 Task: Look for space in Aytos, Bulgaria from 4th September, 2023 to 10th September, 2023 for 1 adult in price range Rs.9000 to Rs.17000. Place can be private room with 1  bedroom having 1 bed and 1 bathroom. Property type can be hotel. Booking option can be shelf check-in. Required host language is English.
Action: Mouse moved to (737, 131)
Screenshot: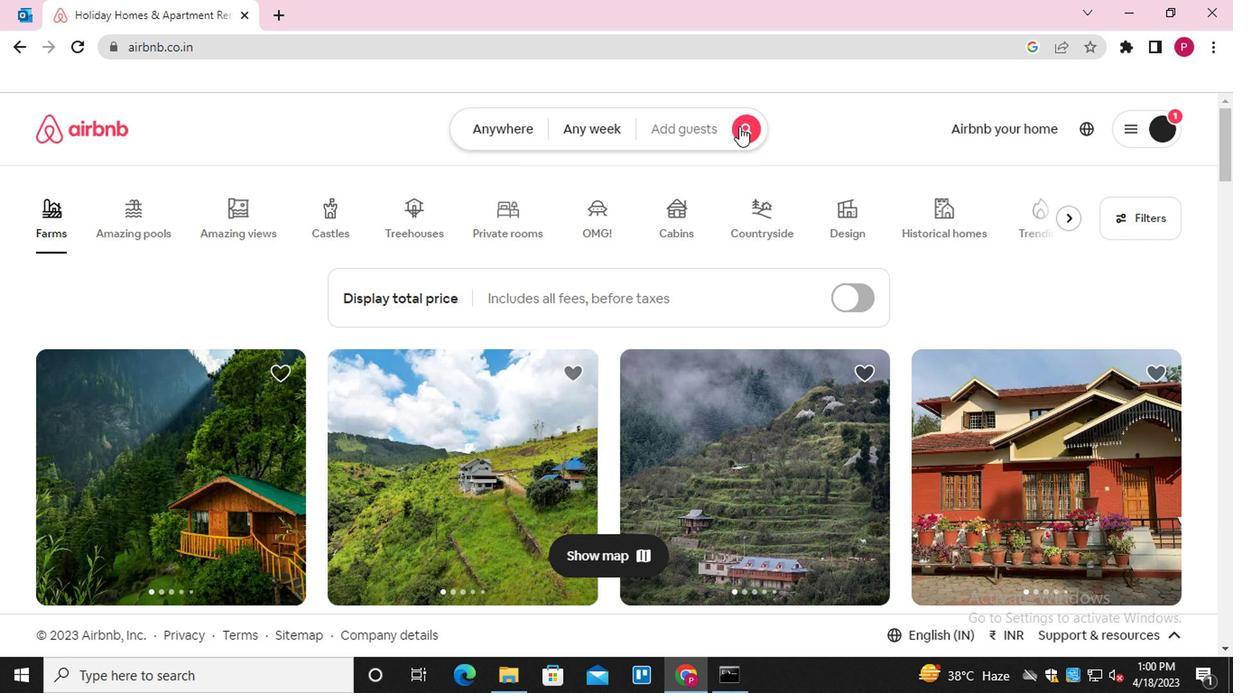 
Action: Mouse pressed left at (737, 131)
Screenshot: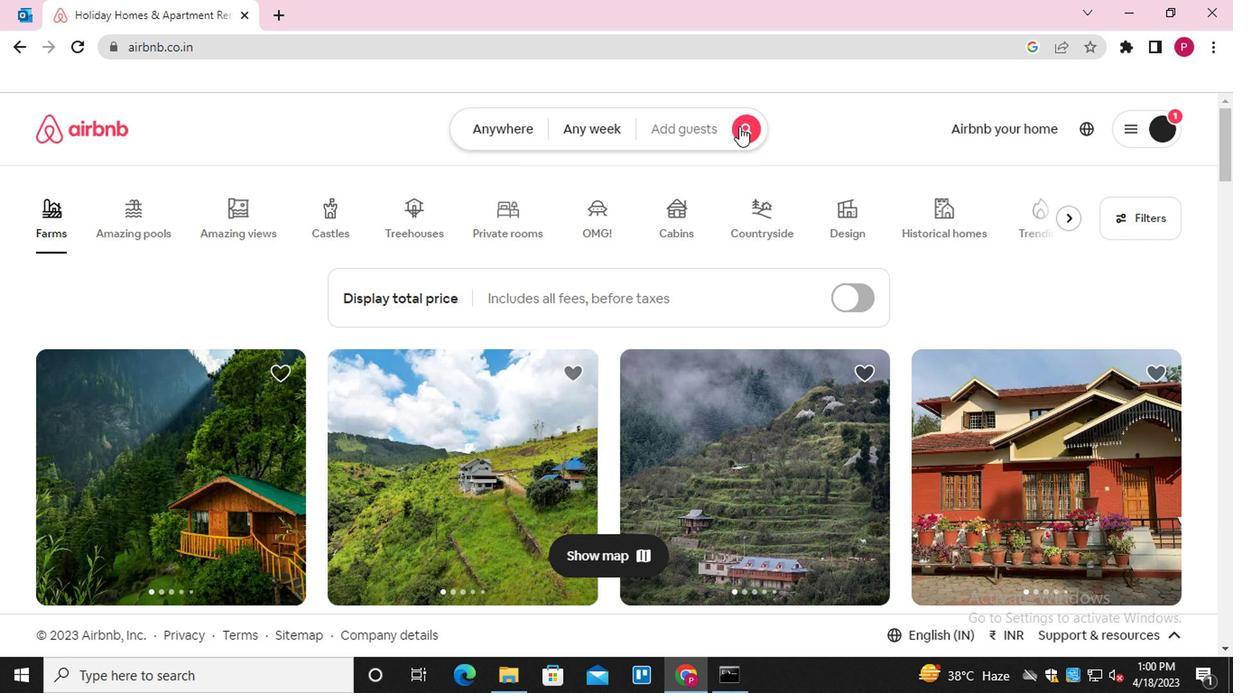 
Action: Mouse moved to (383, 203)
Screenshot: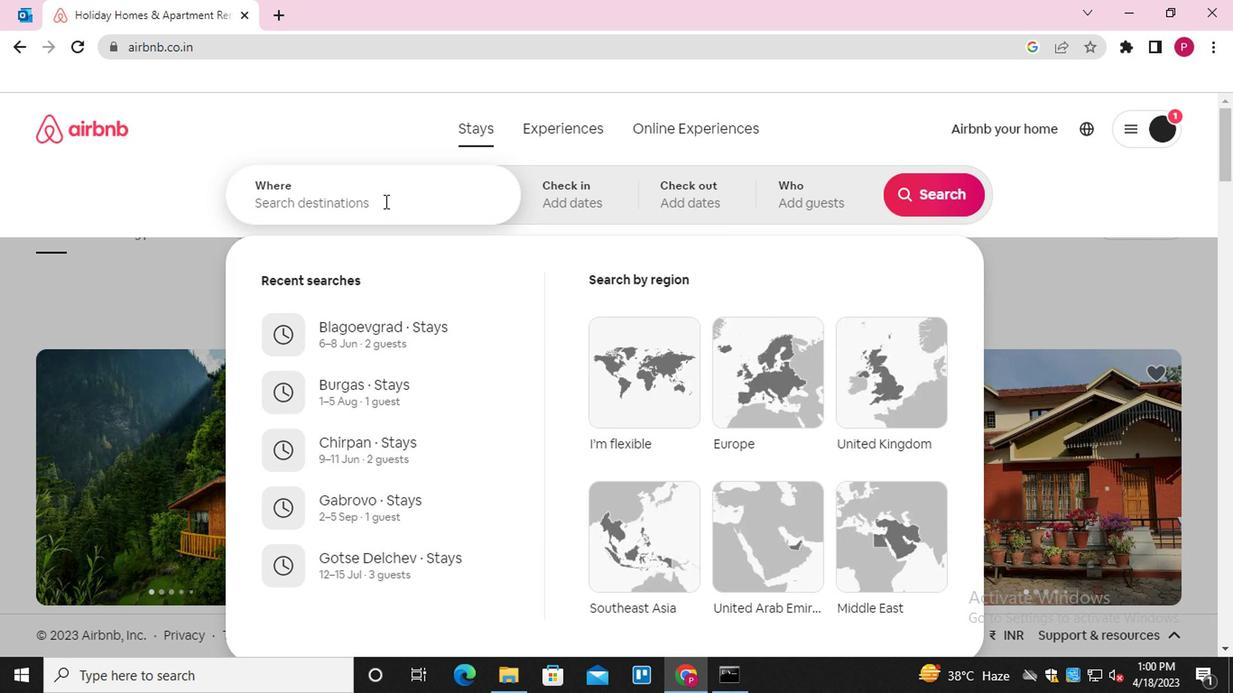 
Action: Mouse pressed left at (383, 203)
Screenshot: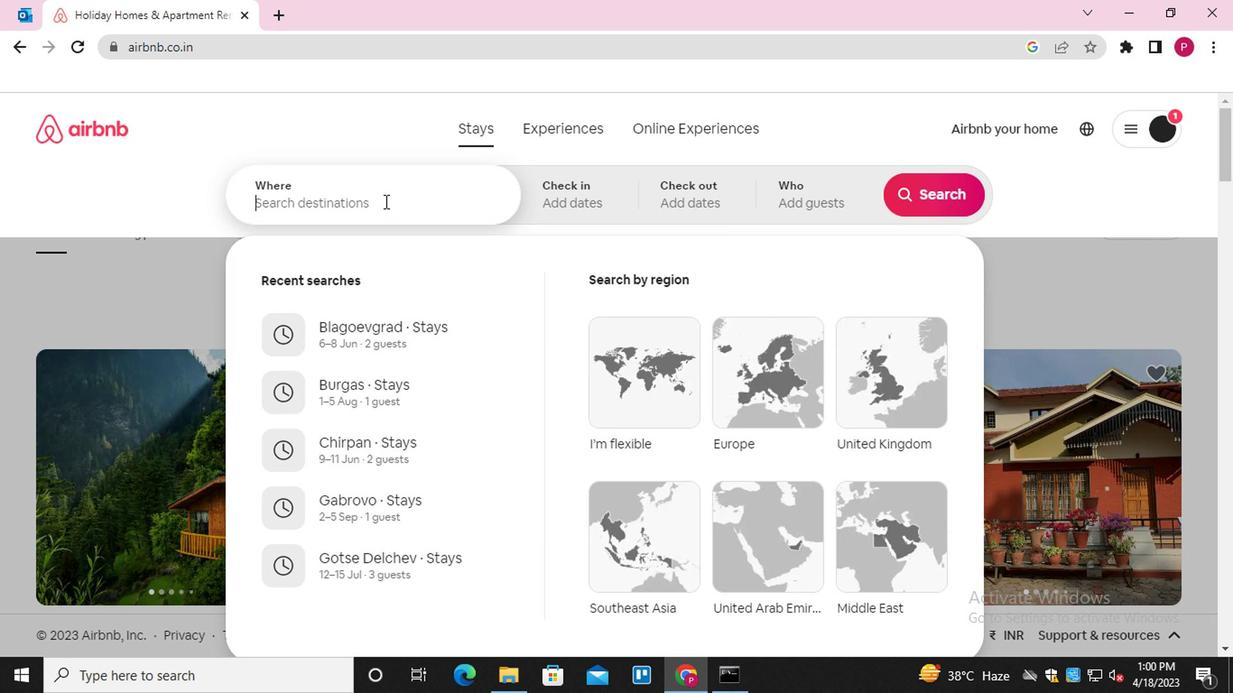 
Action: Key pressed <Key.shift>AYTOS
Screenshot: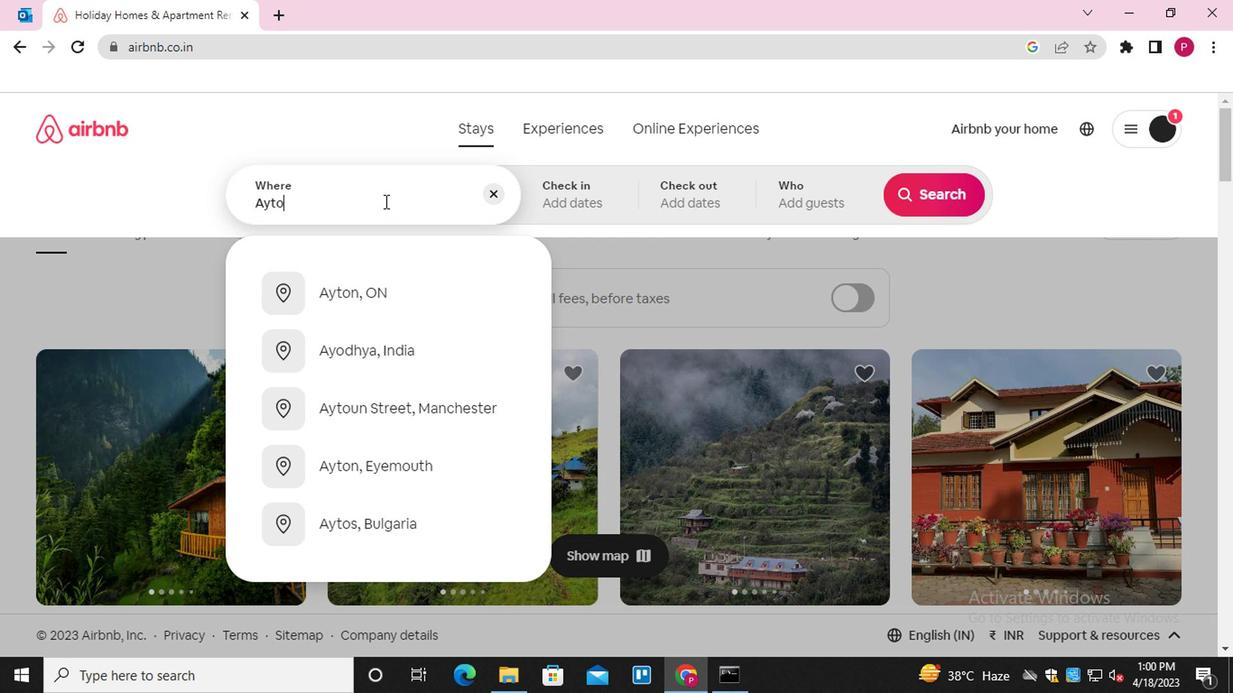 
Action: Mouse moved to (410, 293)
Screenshot: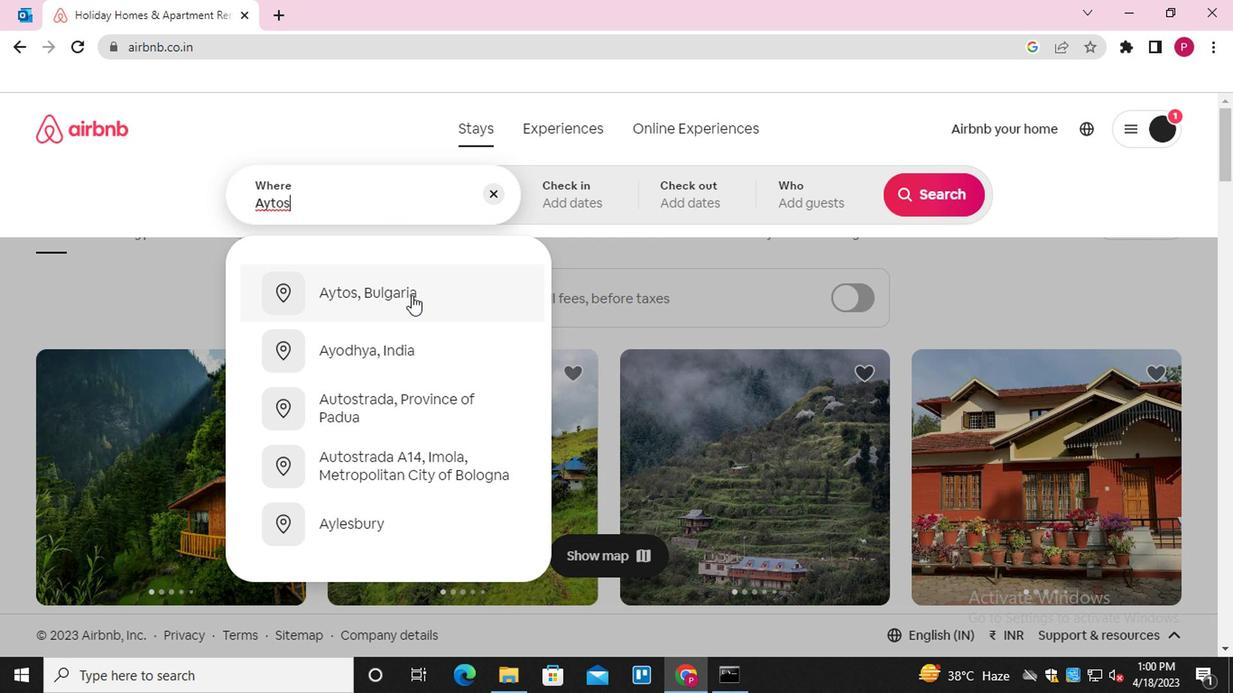 
Action: Mouse pressed left at (410, 293)
Screenshot: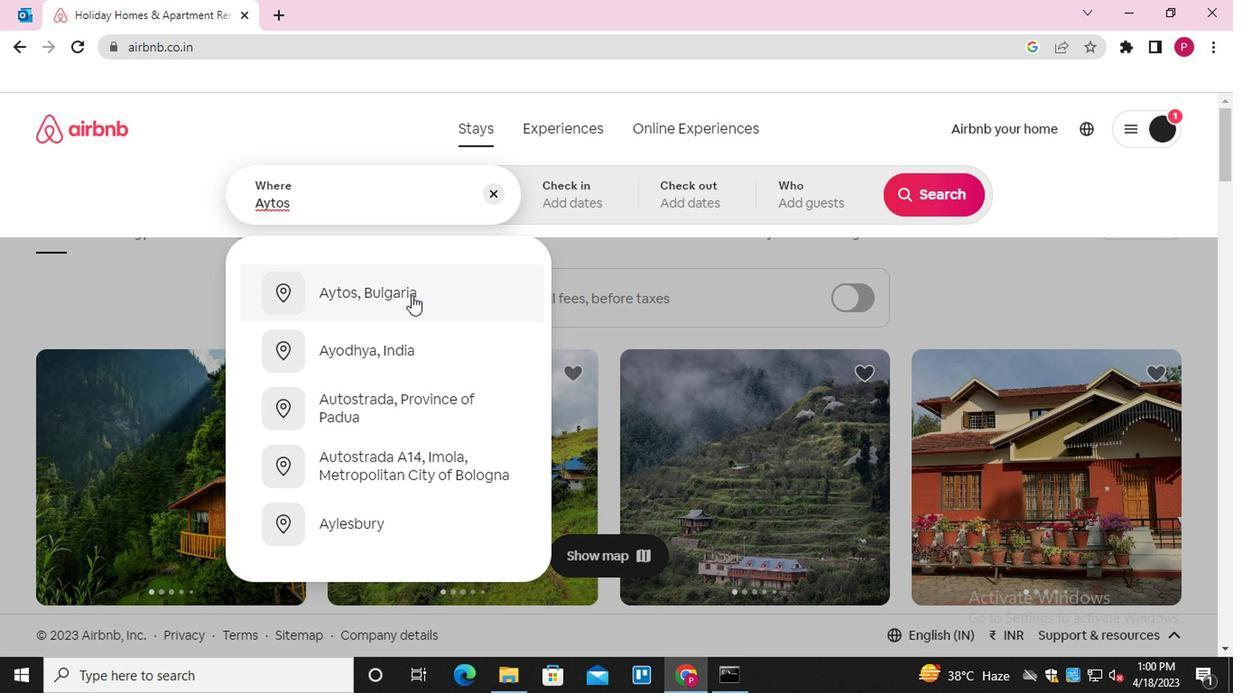 
Action: Mouse moved to (922, 332)
Screenshot: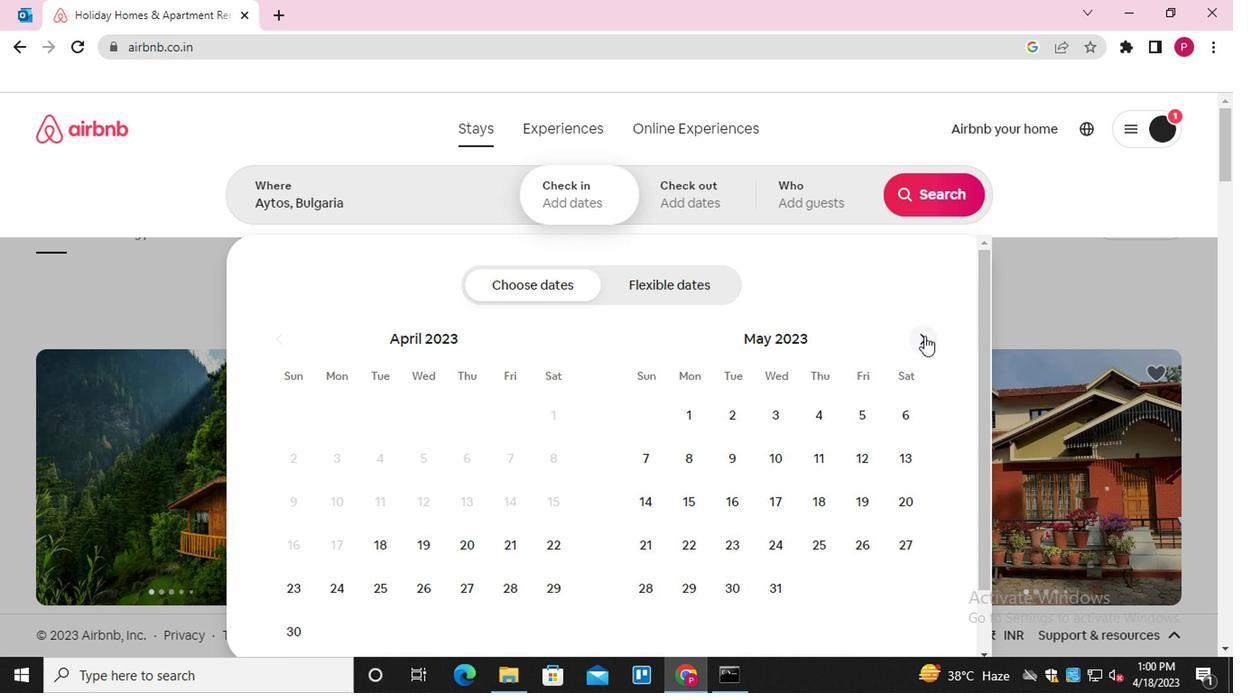 
Action: Mouse pressed left at (922, 332)
Screenshot: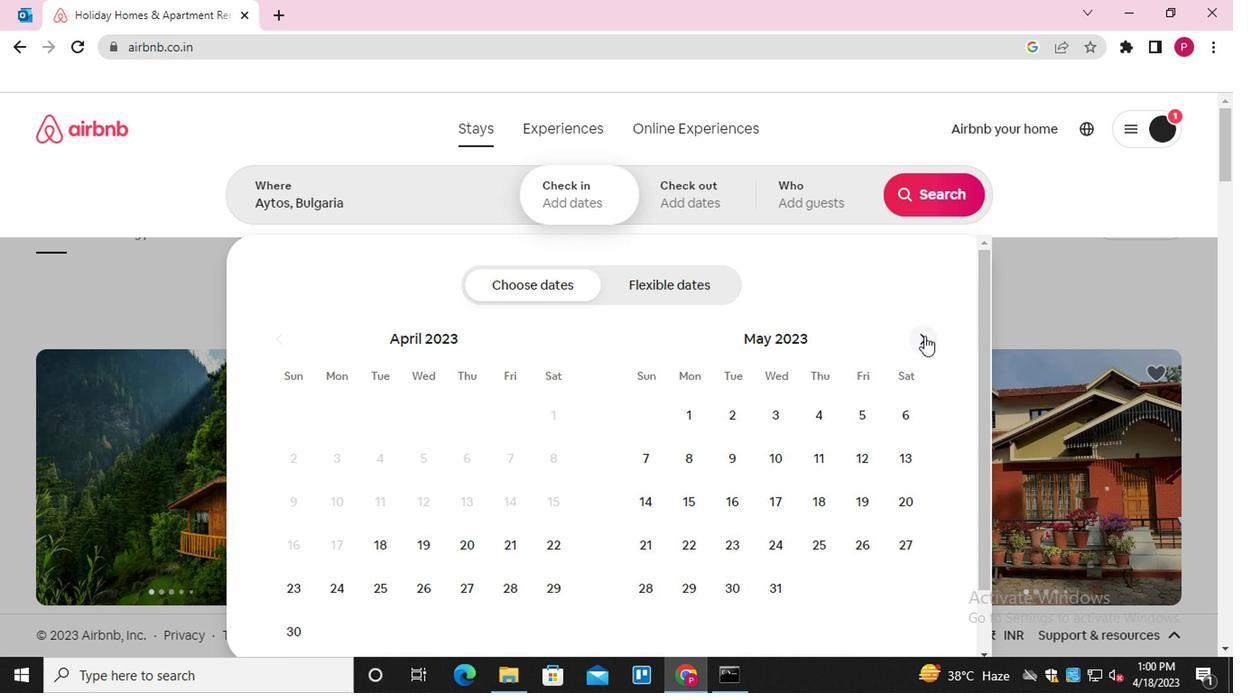 
Action: Mouse pressed left at (922, 332)
Screenshot: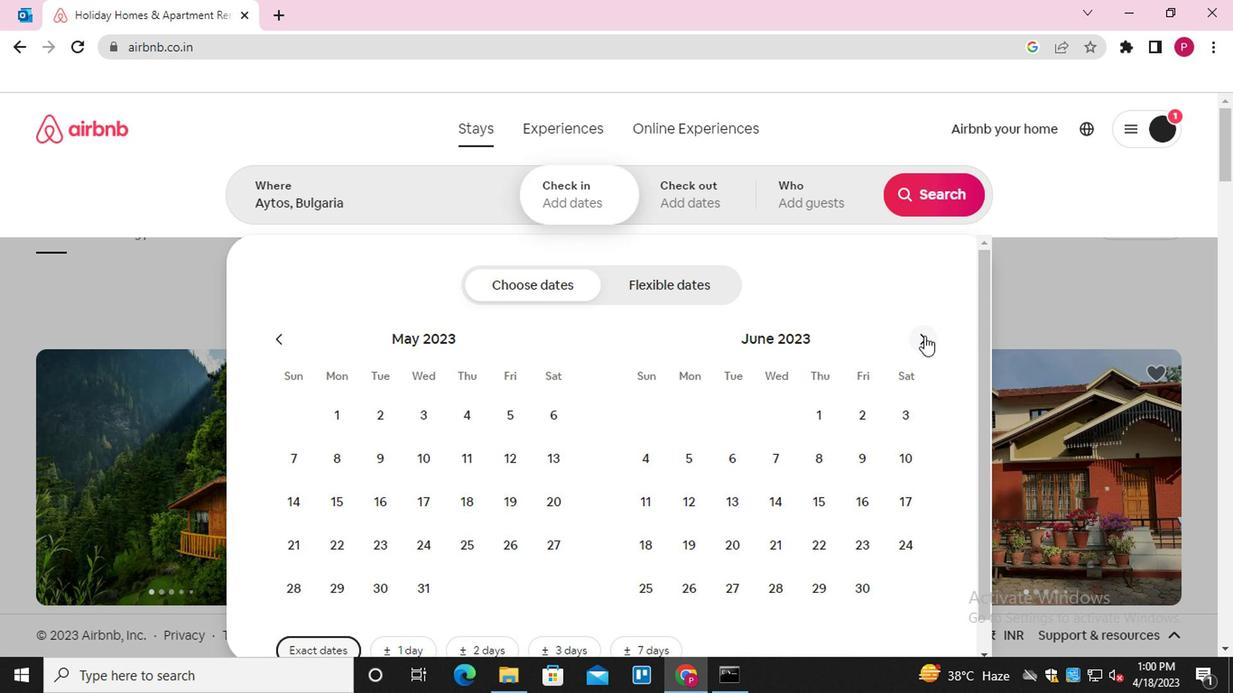 
Action: Mouse pressed left at (922, 332)
Screenshot: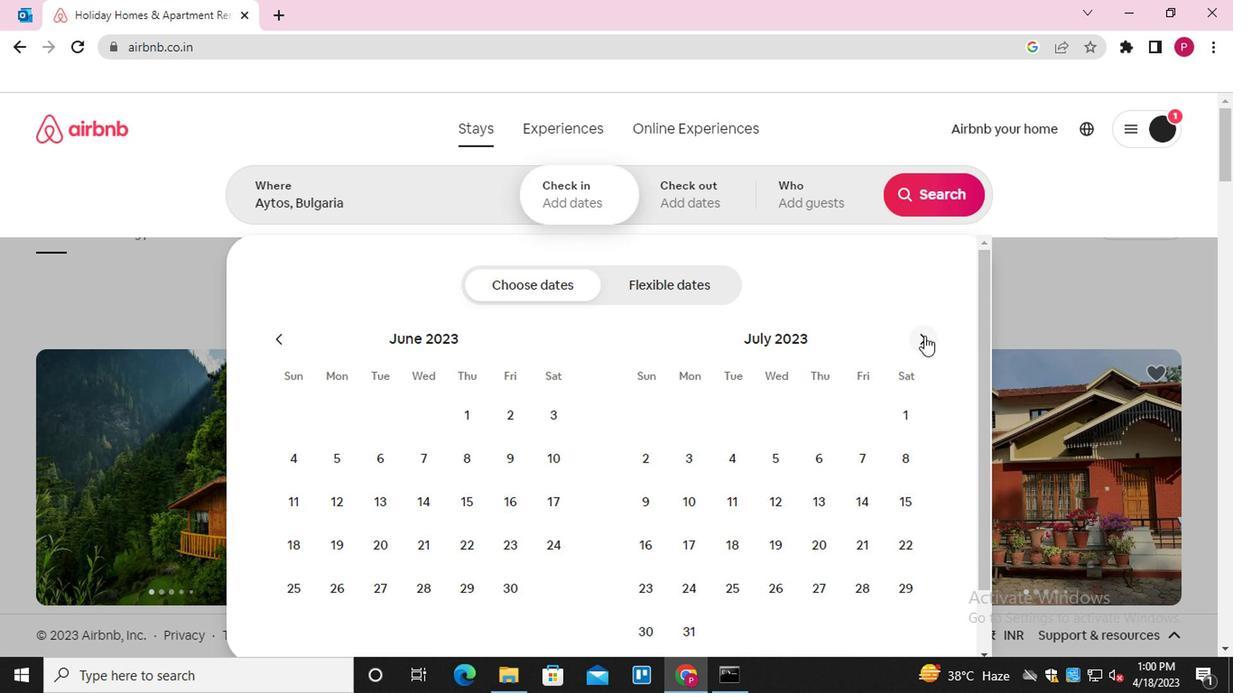 
Action: Mouse pressed left at (922, 332)
Screenshot: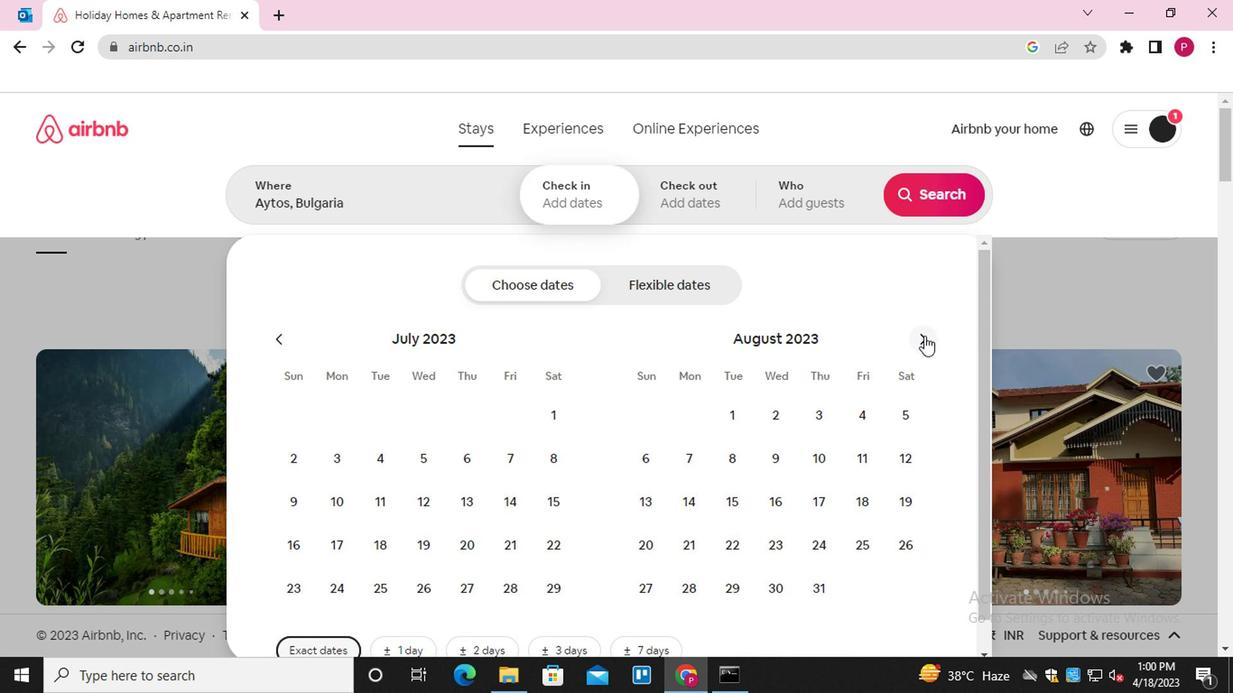 
Action: Mouse moved to (703, 451)
Screenshot: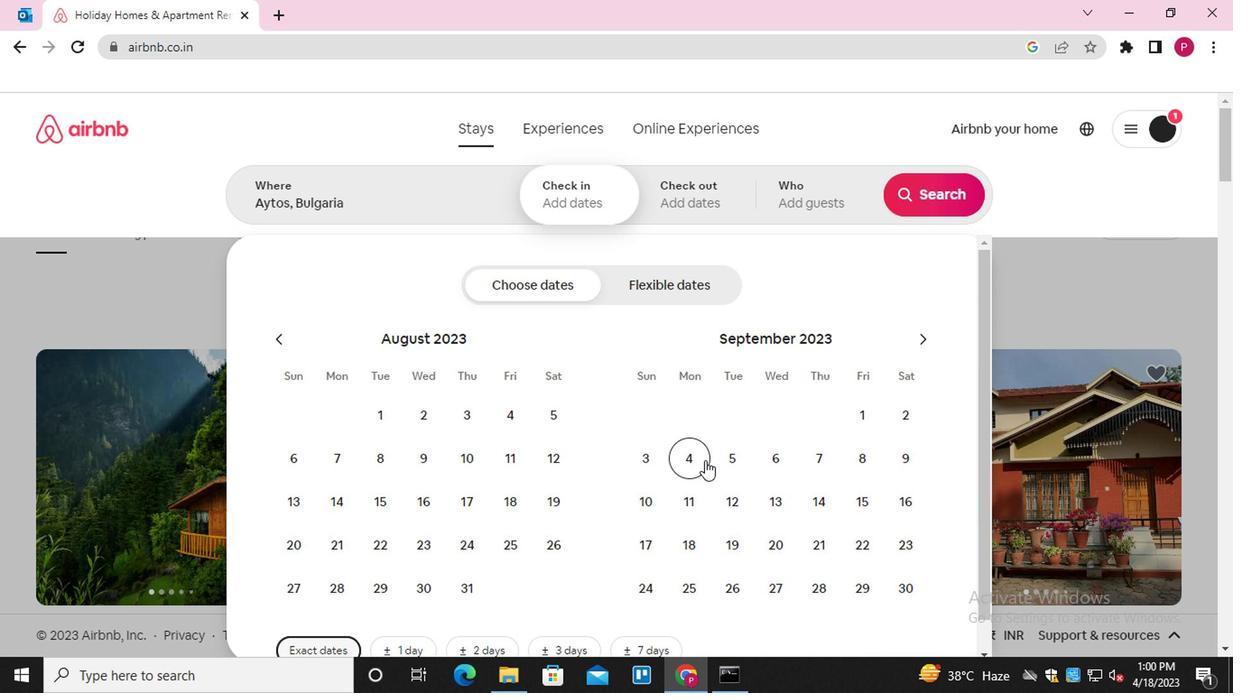 
Action: Mouse pressed left at (703, 451)
Screenshot: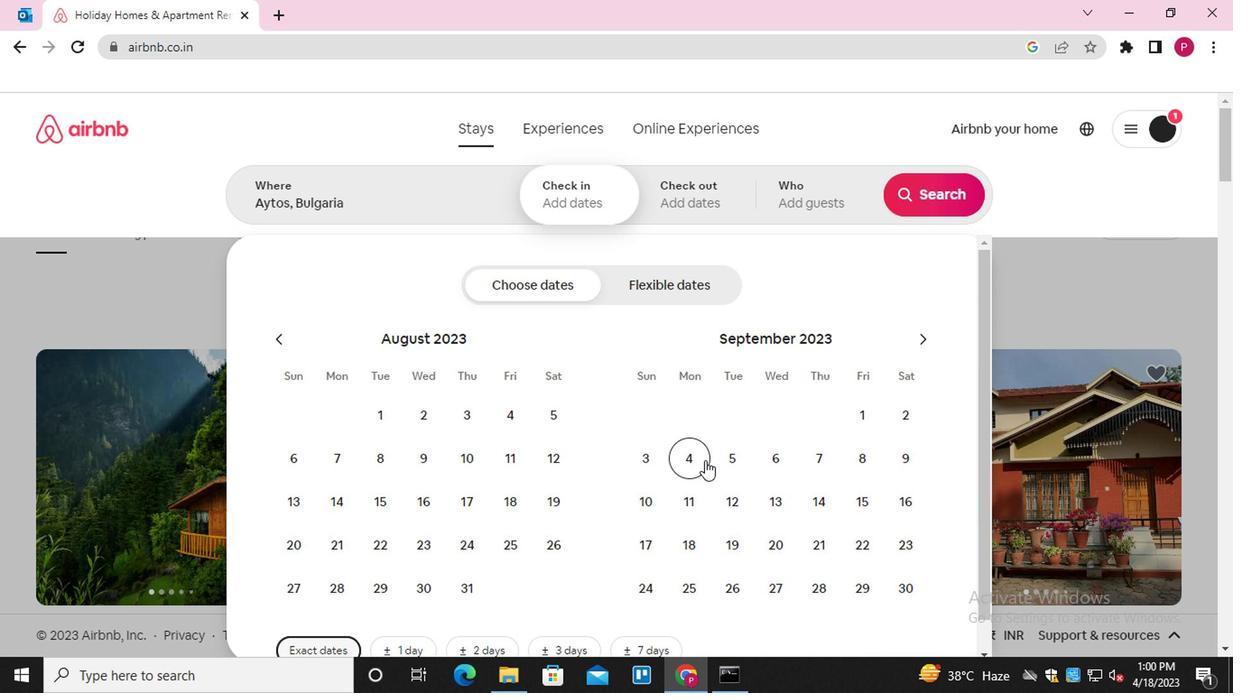 
Action: Mouse moved to (646, 488)
Screenshot: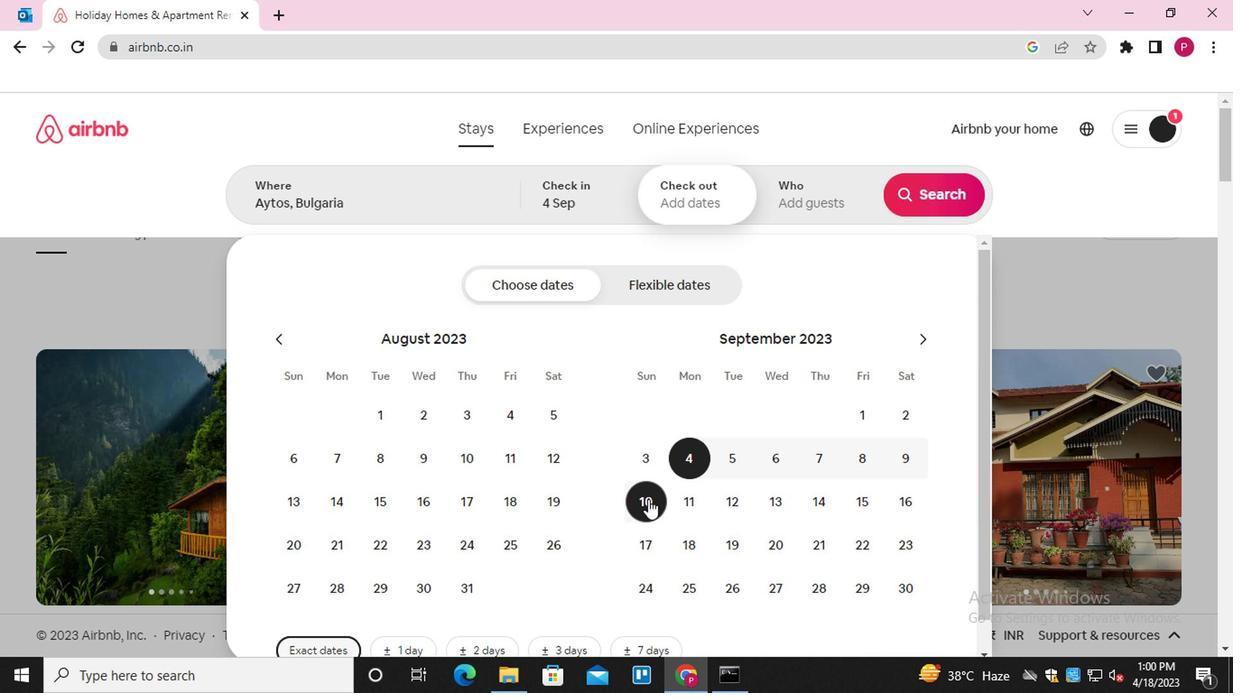 
Action: Mouse pressed left at (646, 488)
Screenshot: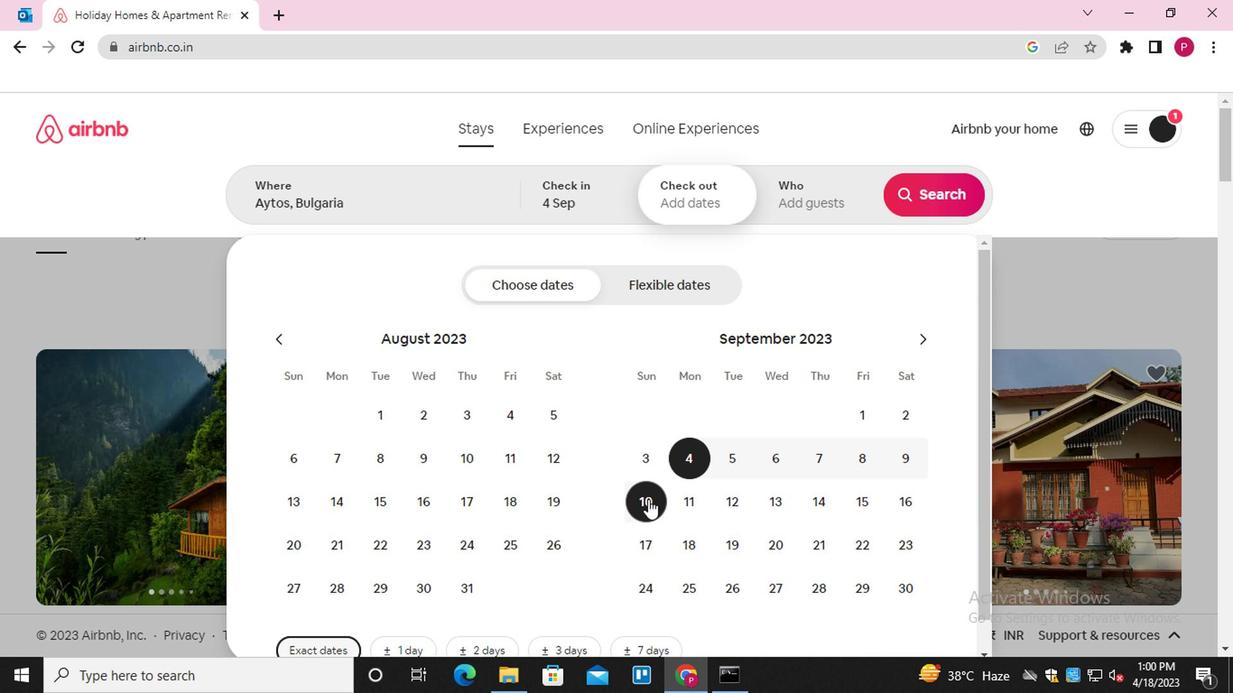 
Action: Mouse moved to (818, 194)
Screenshot: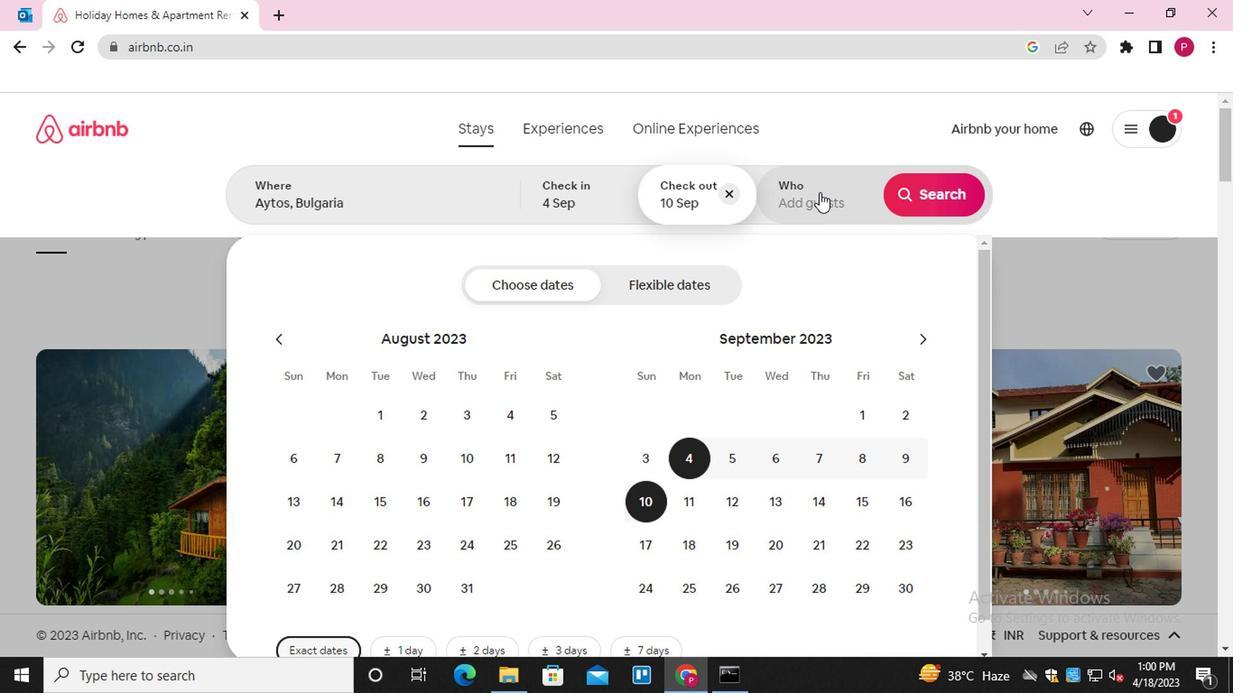 
Action: Mouse pressed left at (818, 194)
Screenshot: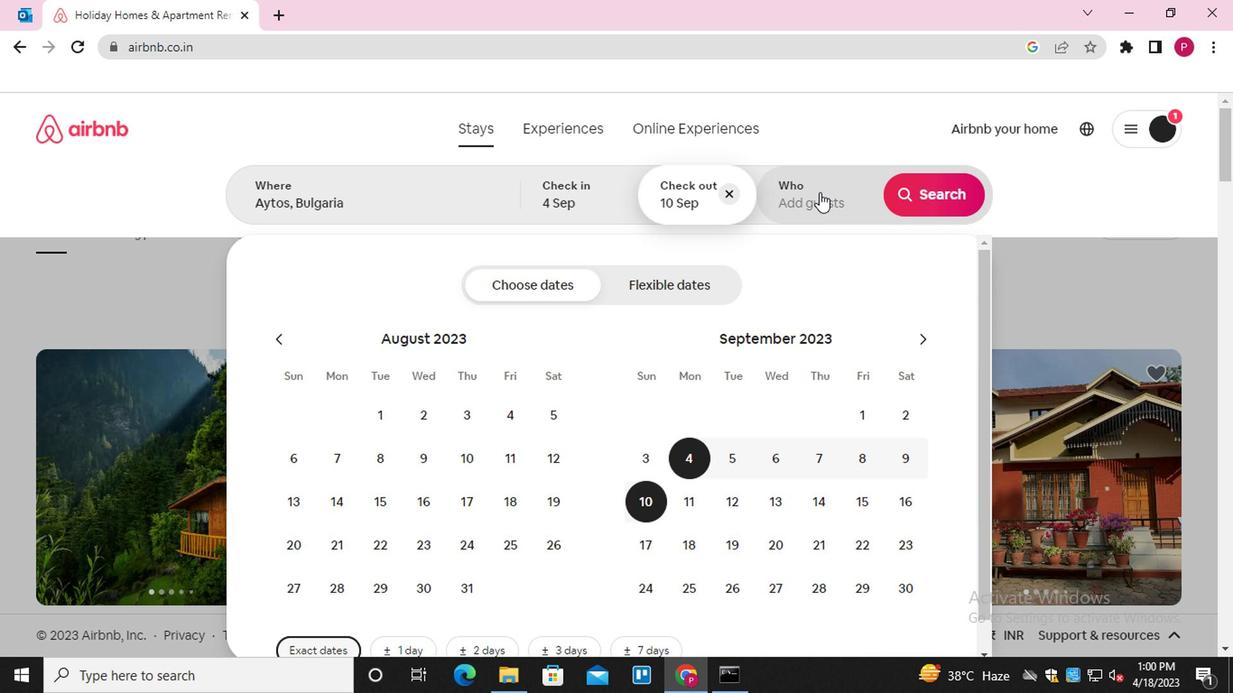 
Action: Mouse moved to (929, 290)
Screenshot: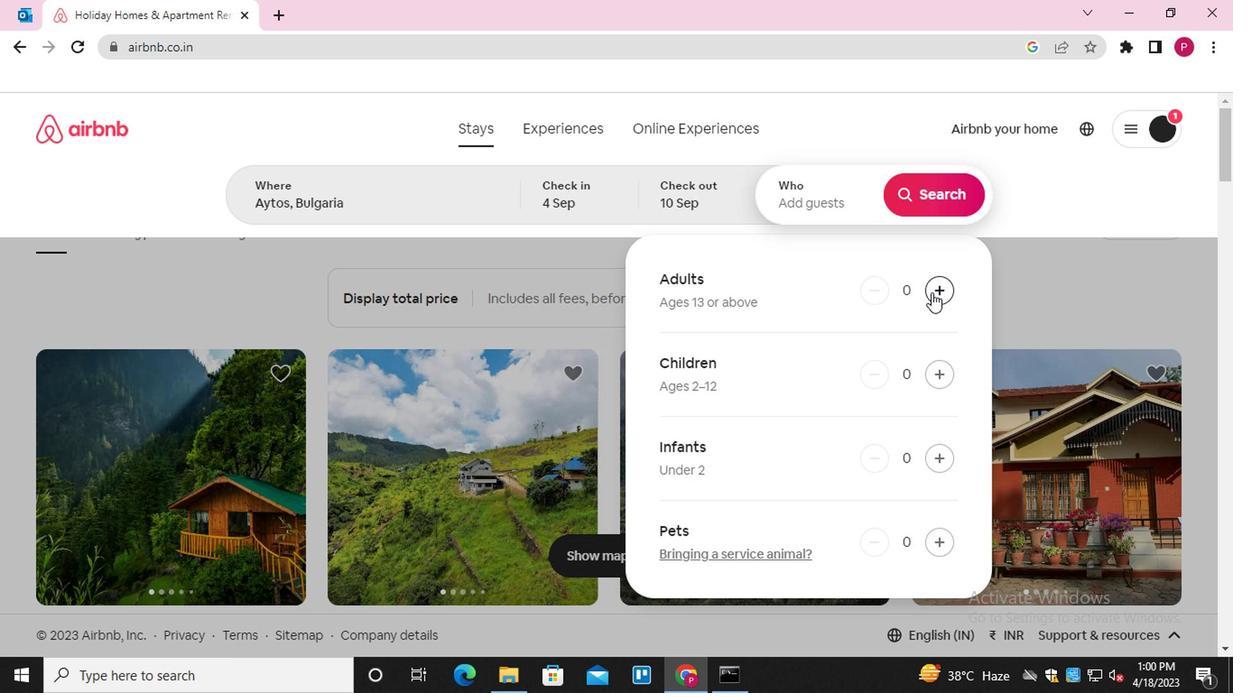 
Action: Mouse pressed left at (929, 290)
Screenshot: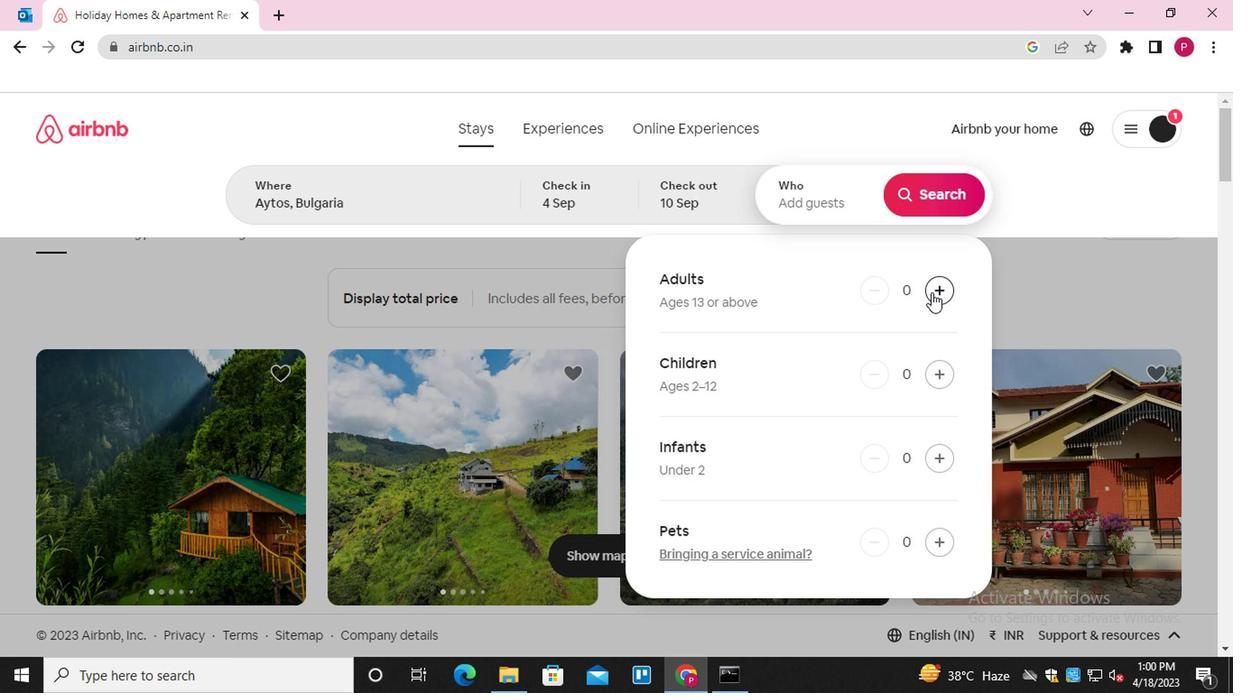 
Action: Mouse moved to (930, 199)
Screenshot: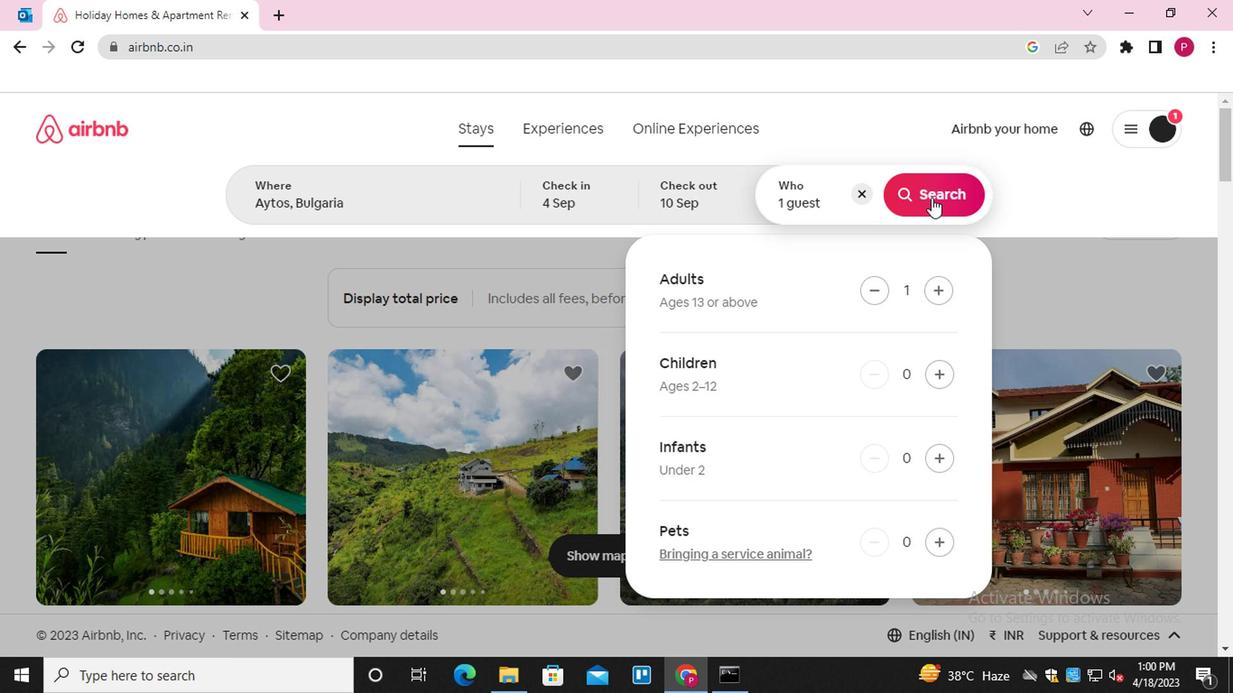 
Action: Mouse pressed left at (930, 199)
Screenshot: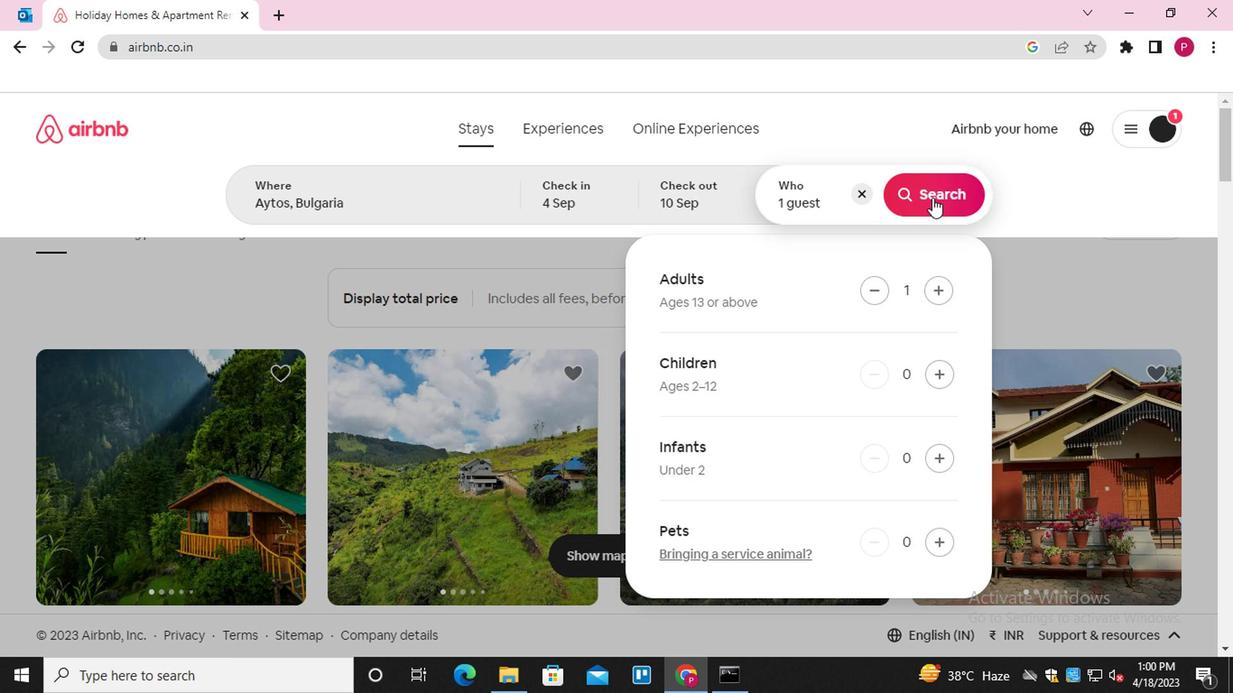 
Action: Mouse moved to (1145, 201)
Screenshot: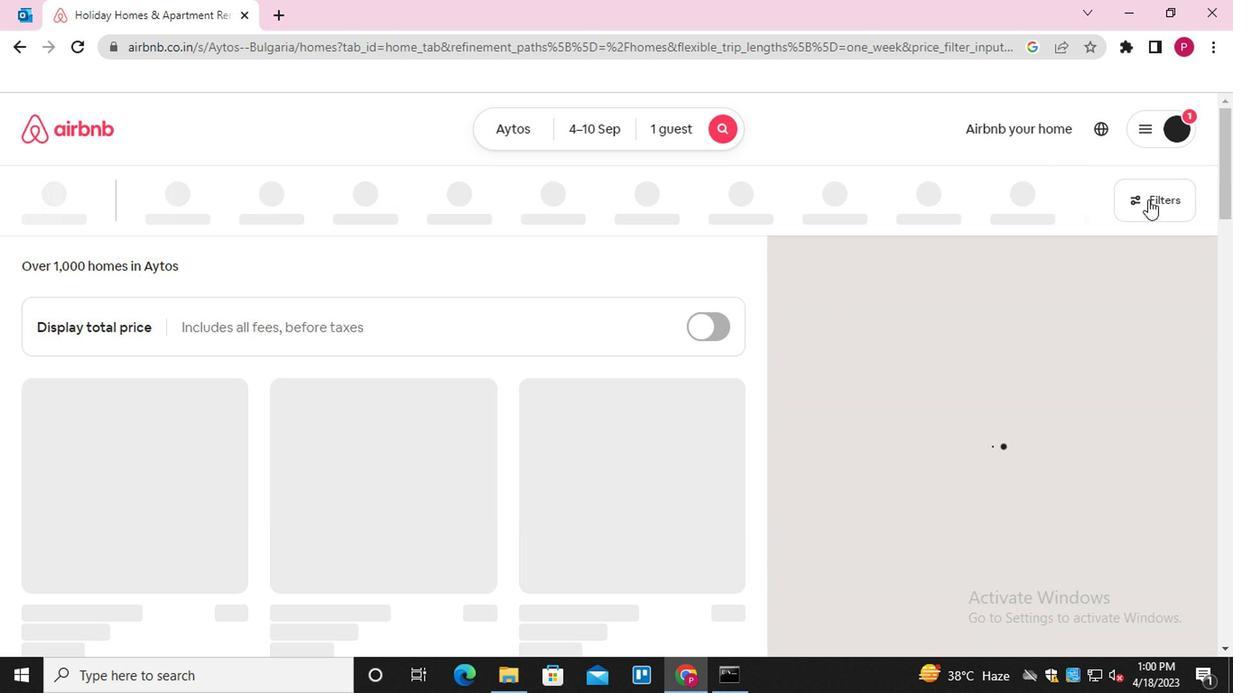 
Action: Mouse pressed left at (1145, 201)
Screenshot: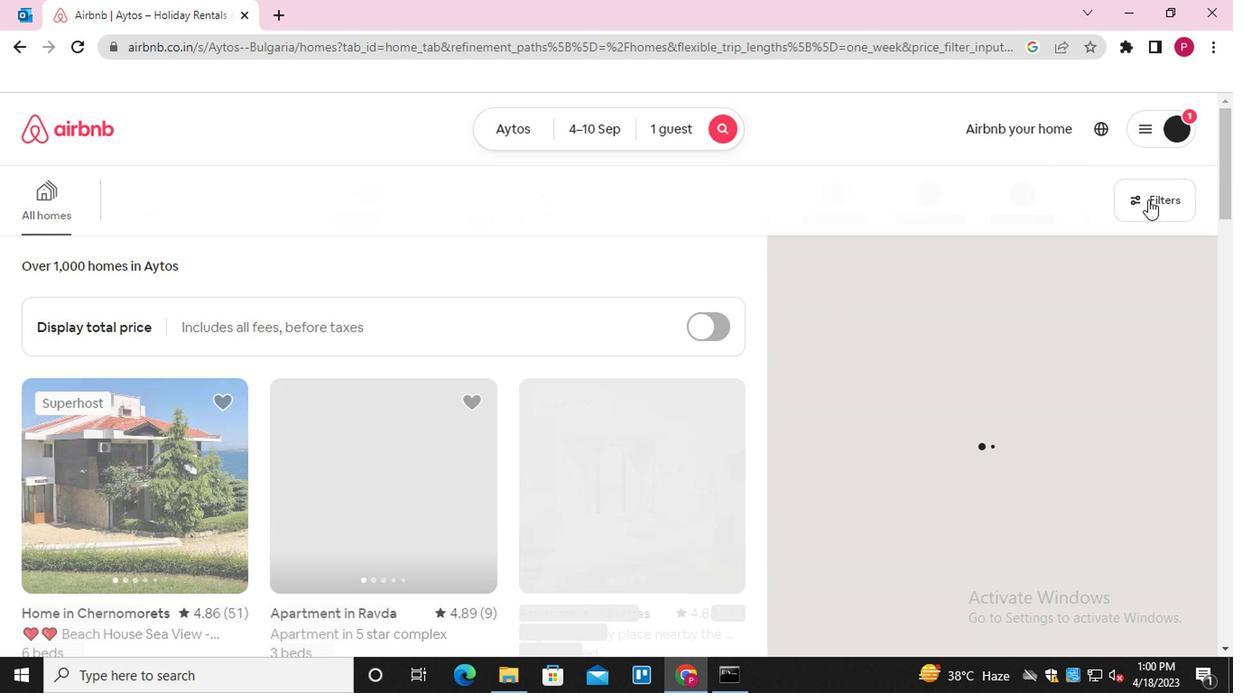 
Action: Mouse moved to (434, 422)
Screenshot: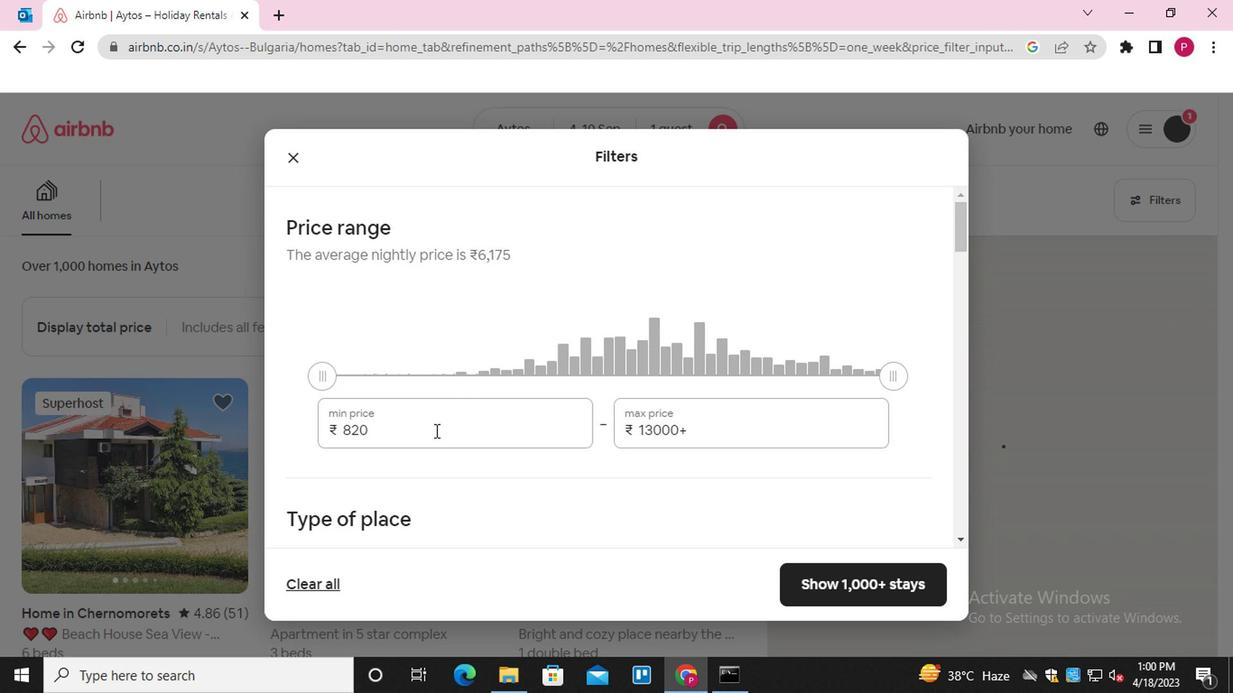 
Action: Mouse pressed left at (434, 422)
Screenshot: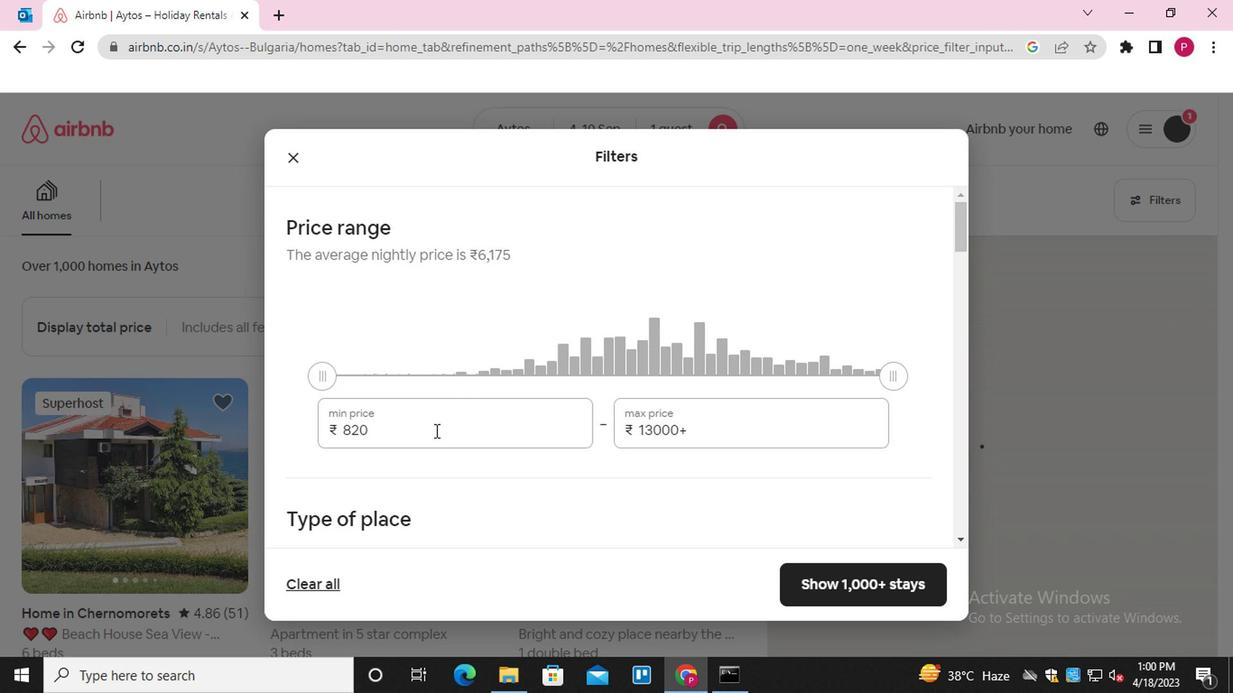 
Action: Mouse pressed left at (434, 422)
Screenshot: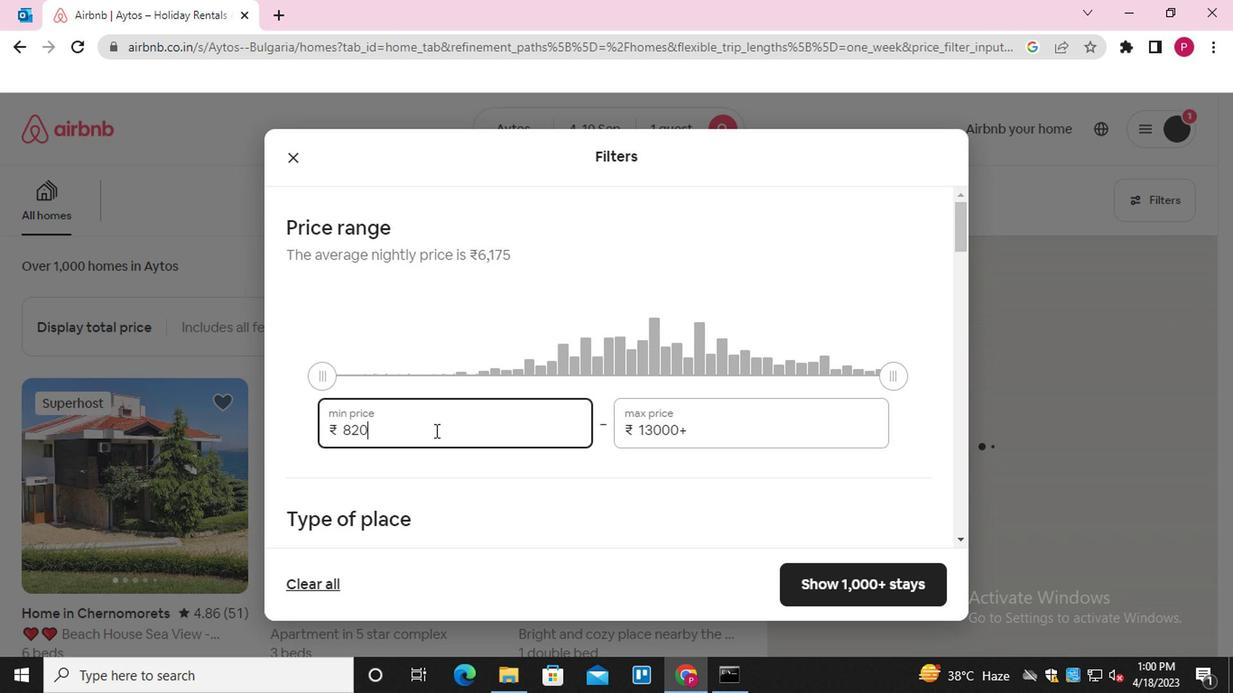 
Action: Key pressed <Key.backspace>9000
Screenshot: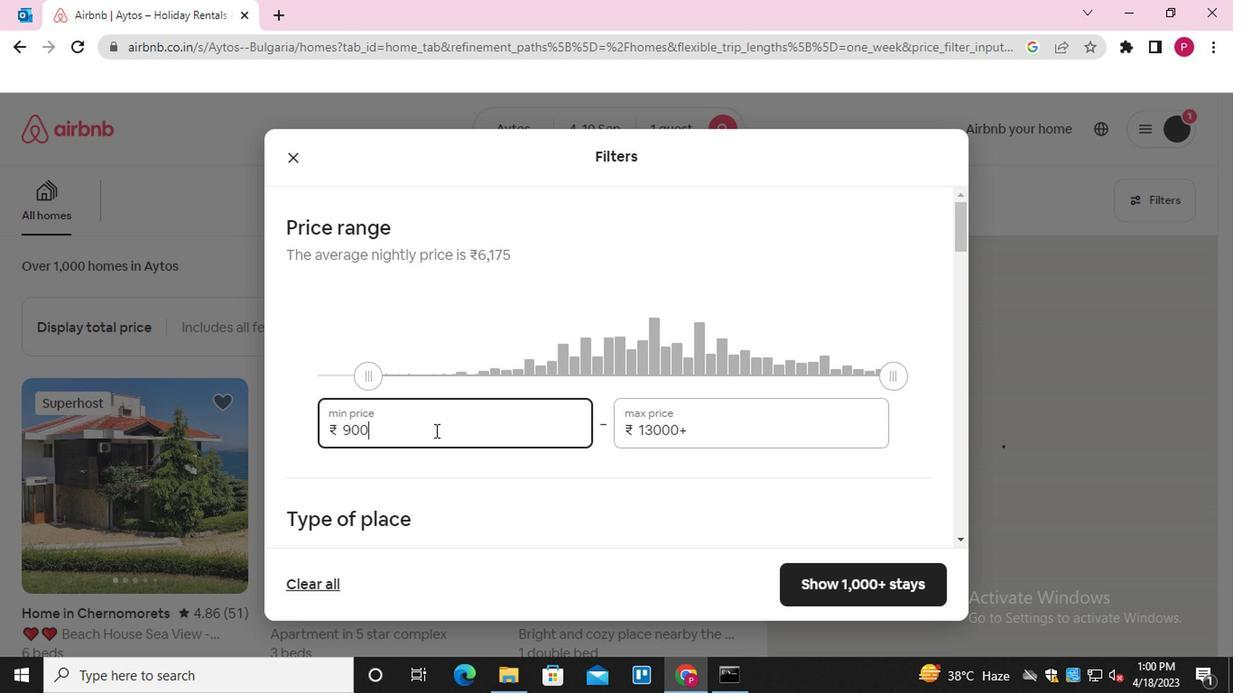 
Action: Mouse moved to (708, 429)
Screenshot: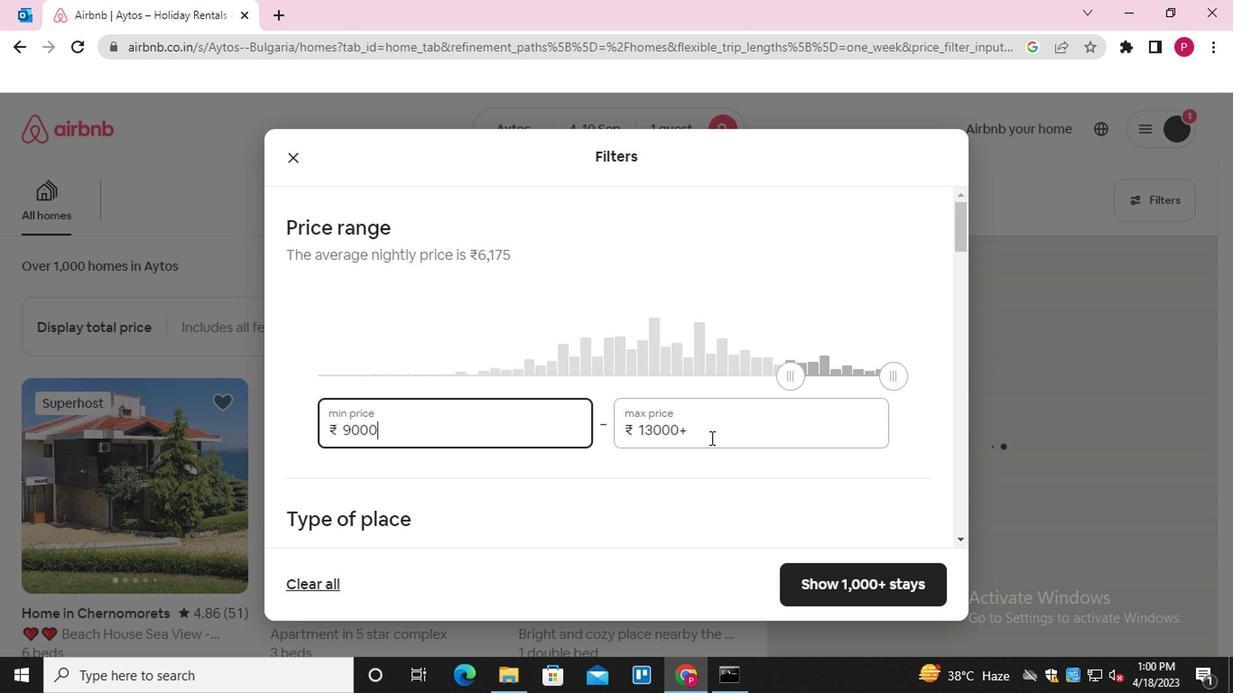 
Action: Mouse pressed left at (708, 429)
Screenshot: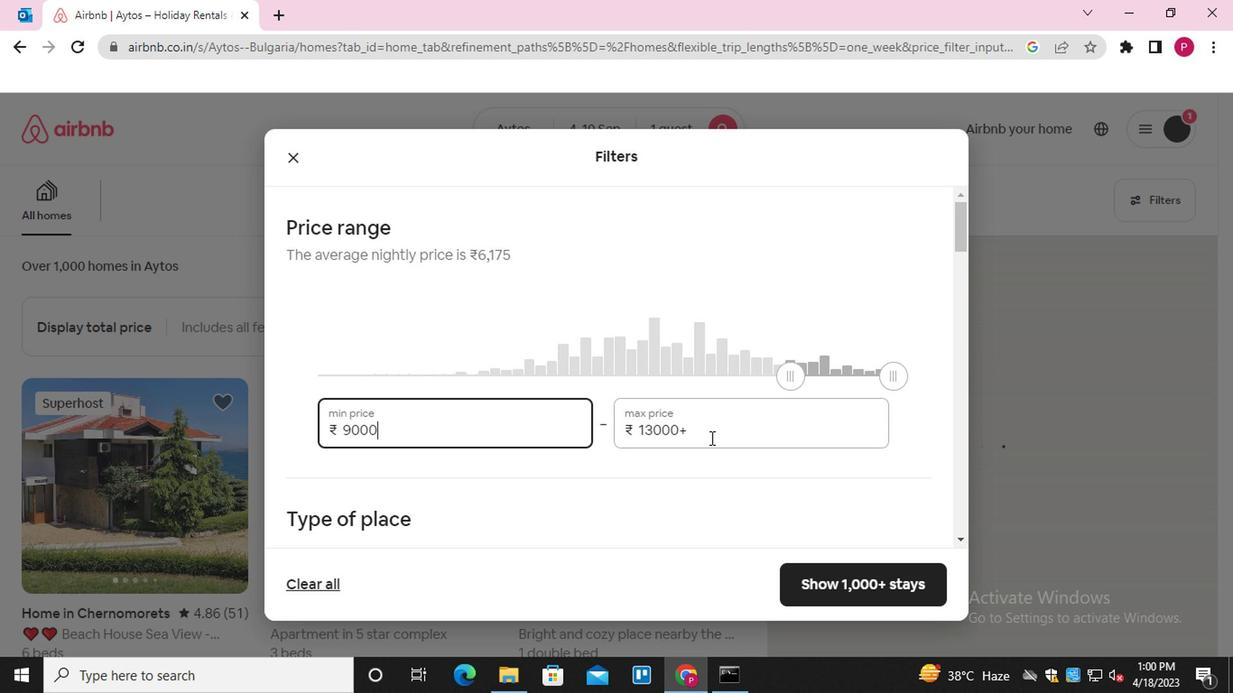 
Action: Mouse pressed left at (708, 429)
Screenshot: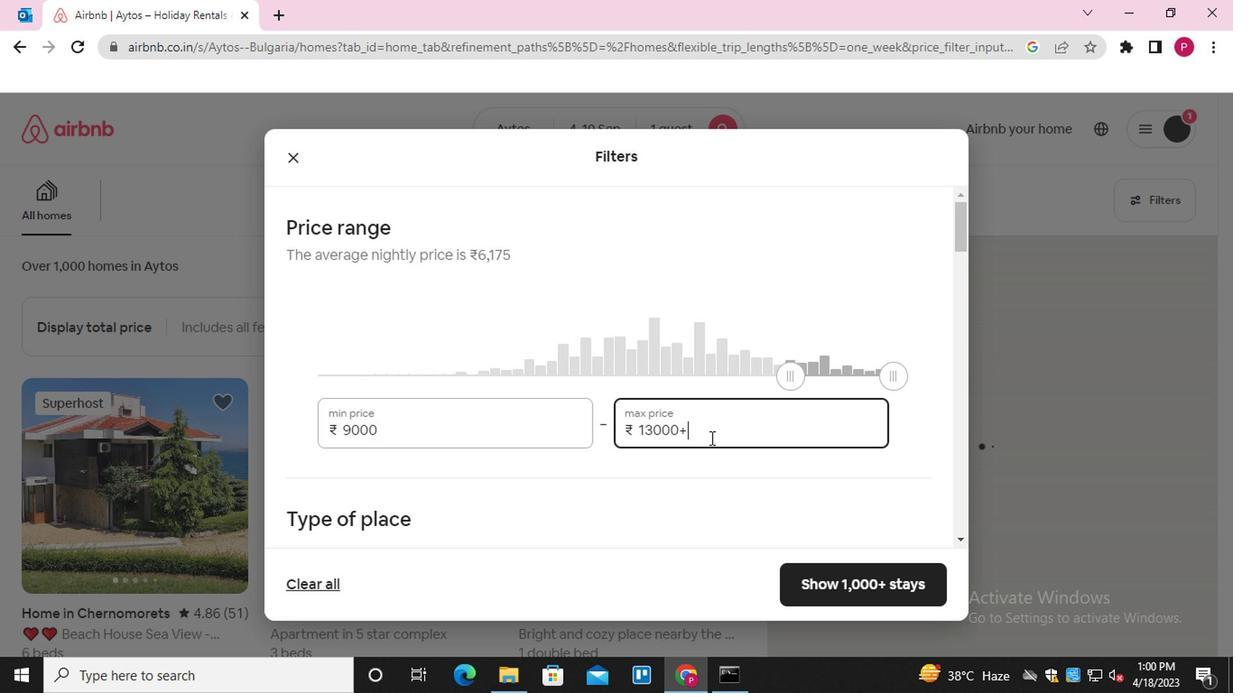 
Action: Mouse pressed left at (708, 429)
Screenshot: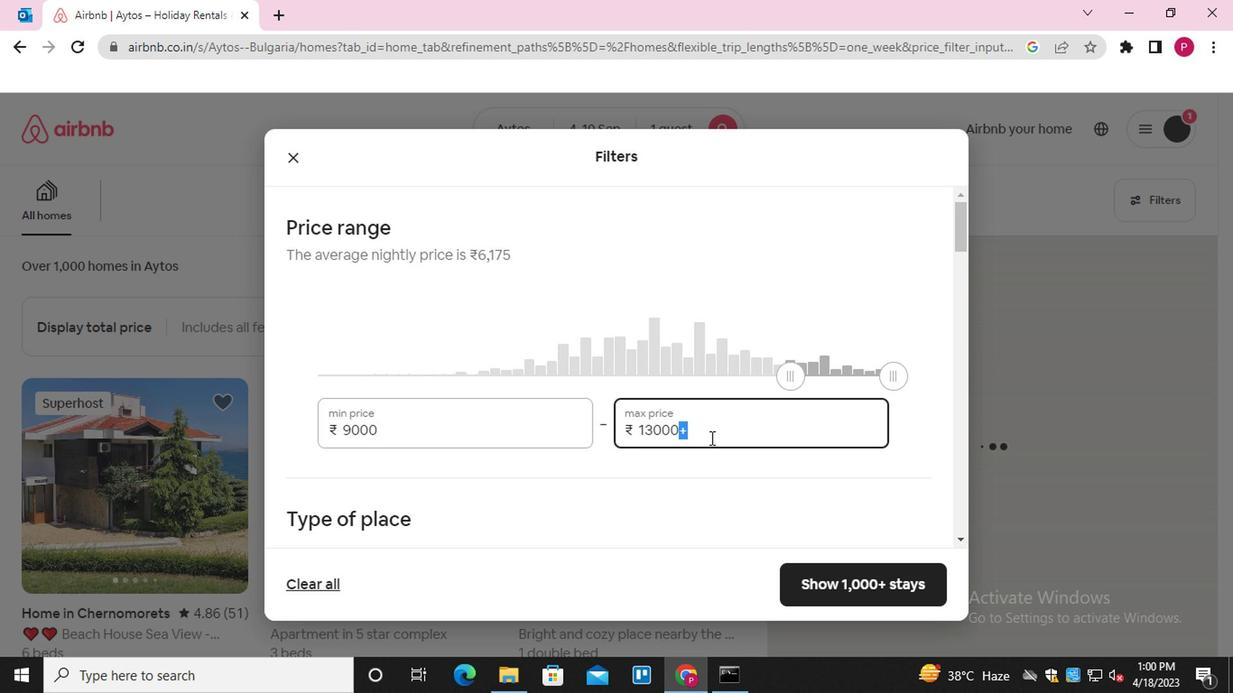 
Action: Key pressed 170000<Key.backspace>
Screenshot: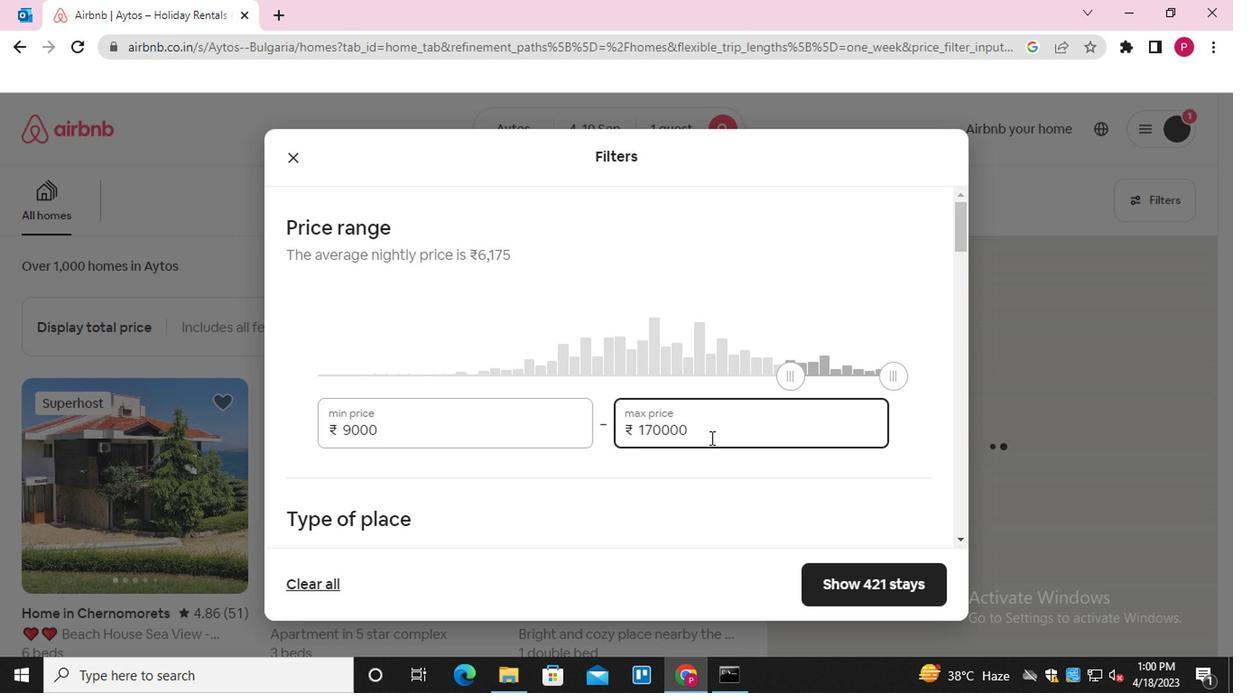 
Action: Mouse moved to (668, 515)
Screenshot: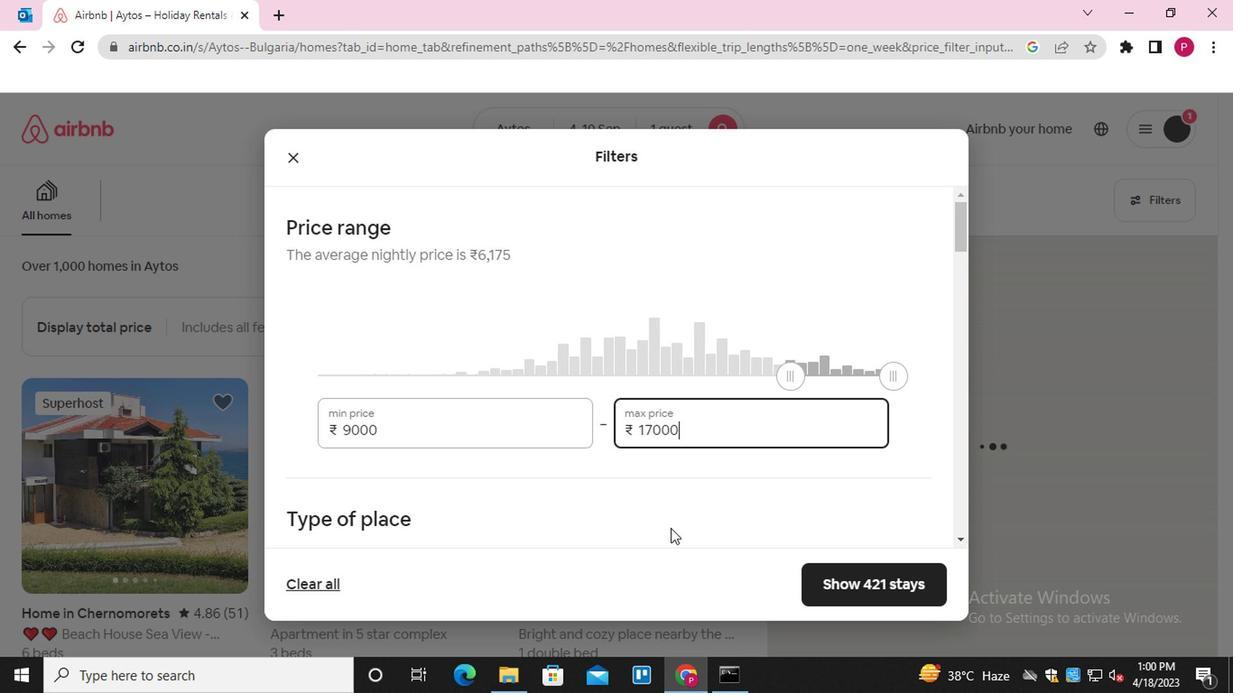 
Action: Mouse scrolled (668, 514) with delta (0, -1)
Screenshot: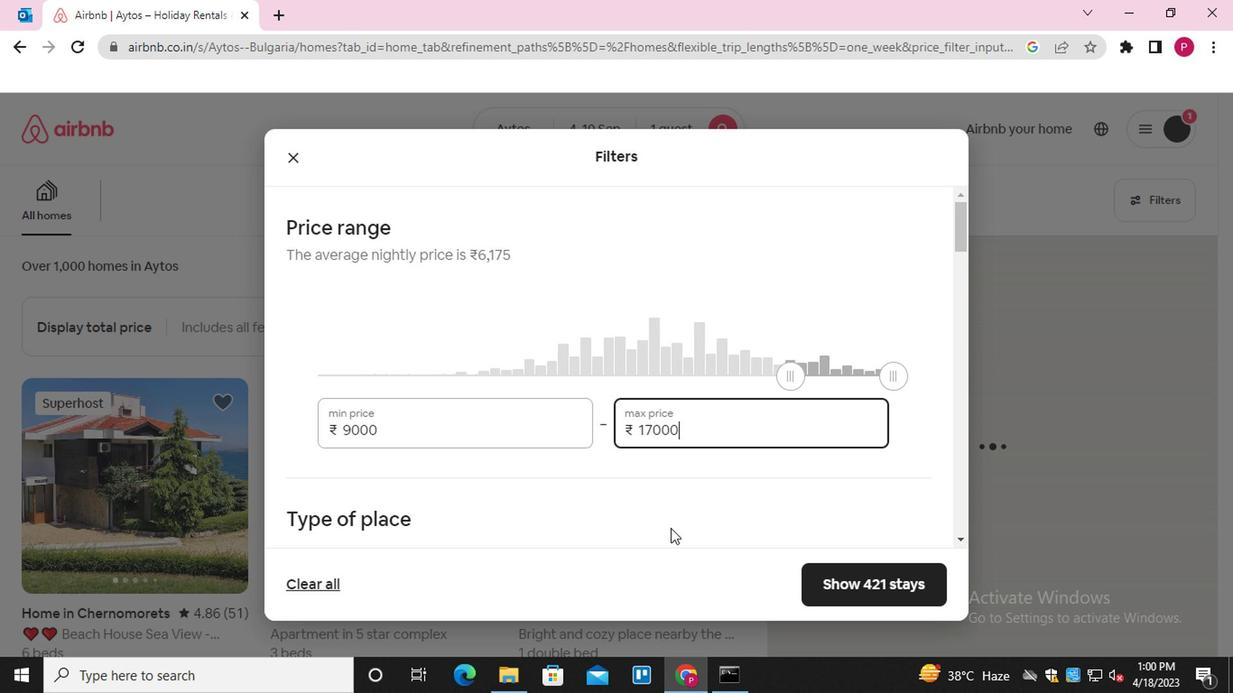 
Action: Mouse scrolled (668, 514) with delta (0, -1)
Screenshot: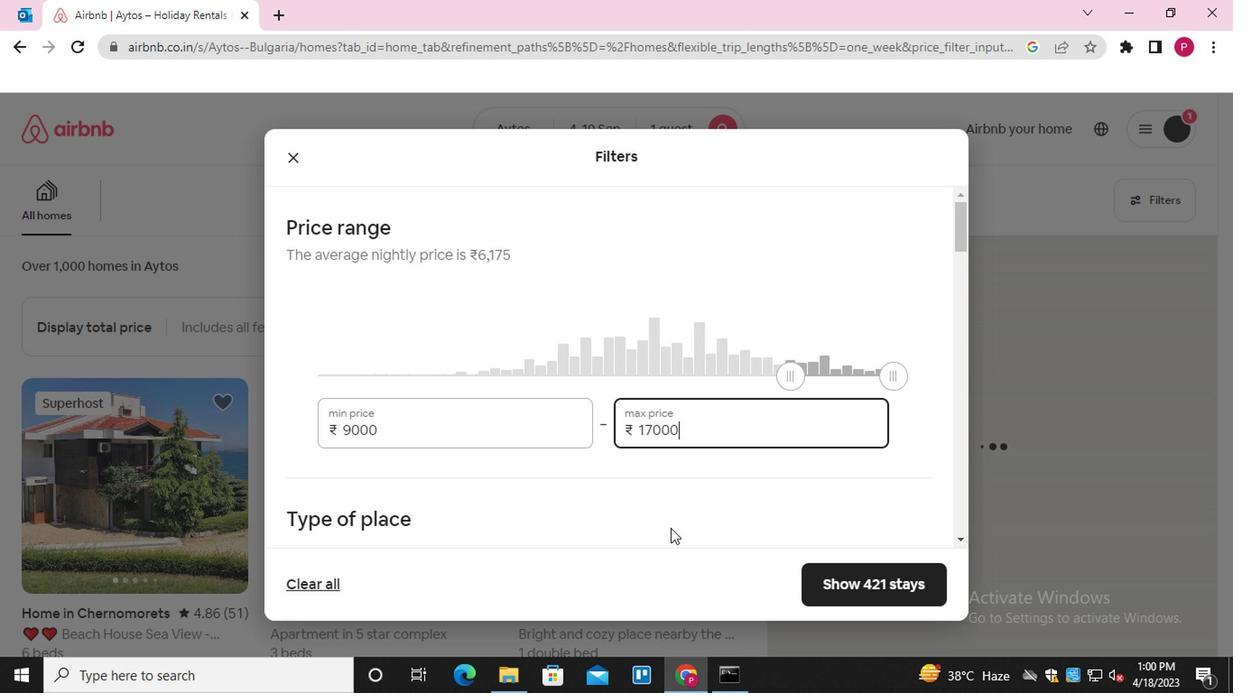 
Action: Mouse scrolled (668, 514) with delta (0, -1)
Screenshot: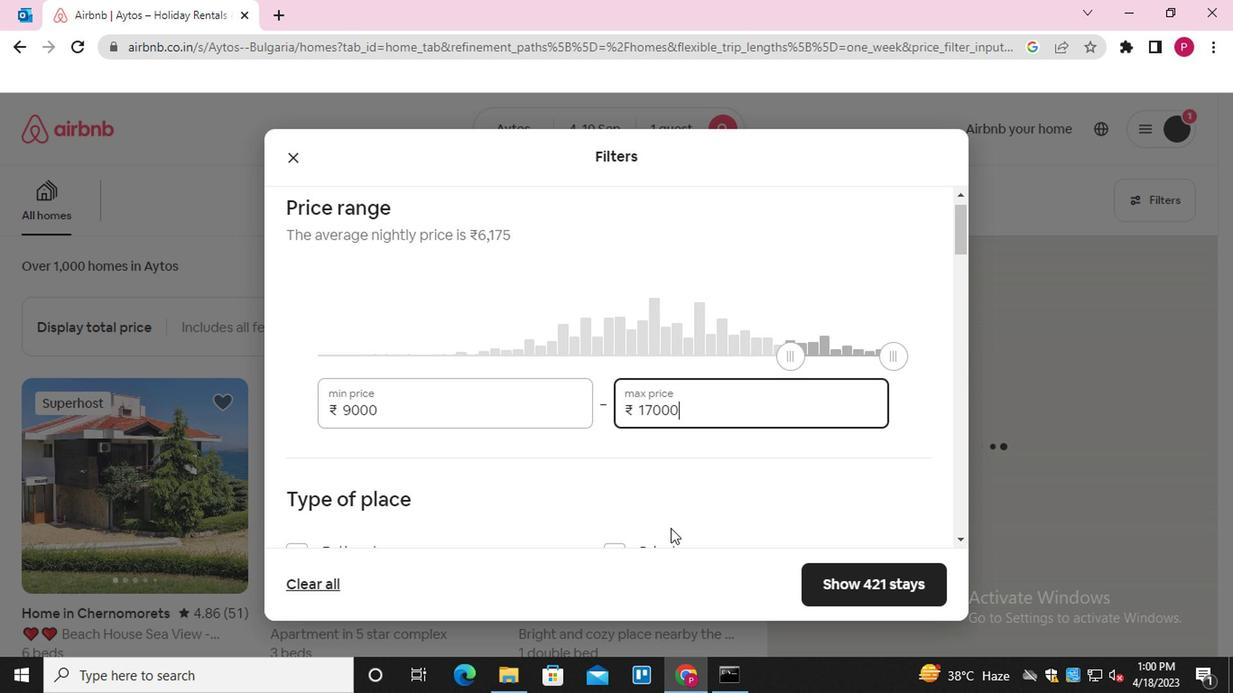 
Action: Mouse scrolled (668, 514) with delta (0, -1)
Screenshot: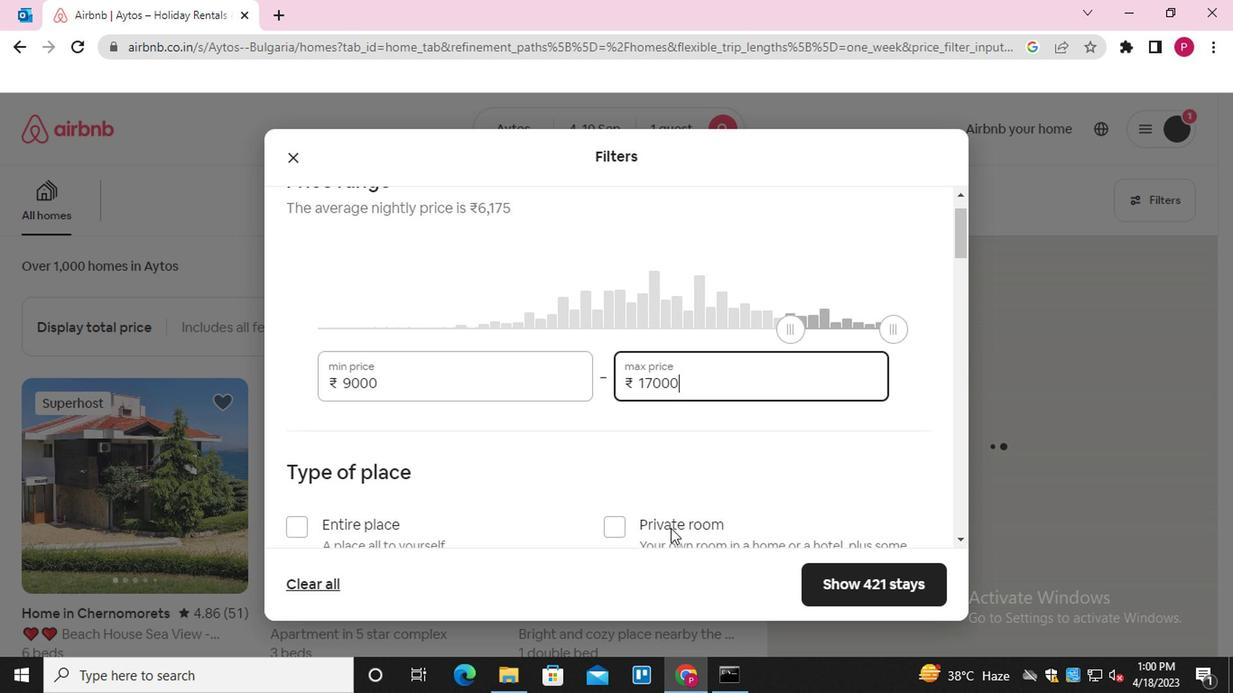 
Action: Mouse moved to (618, 214)
Screenshot: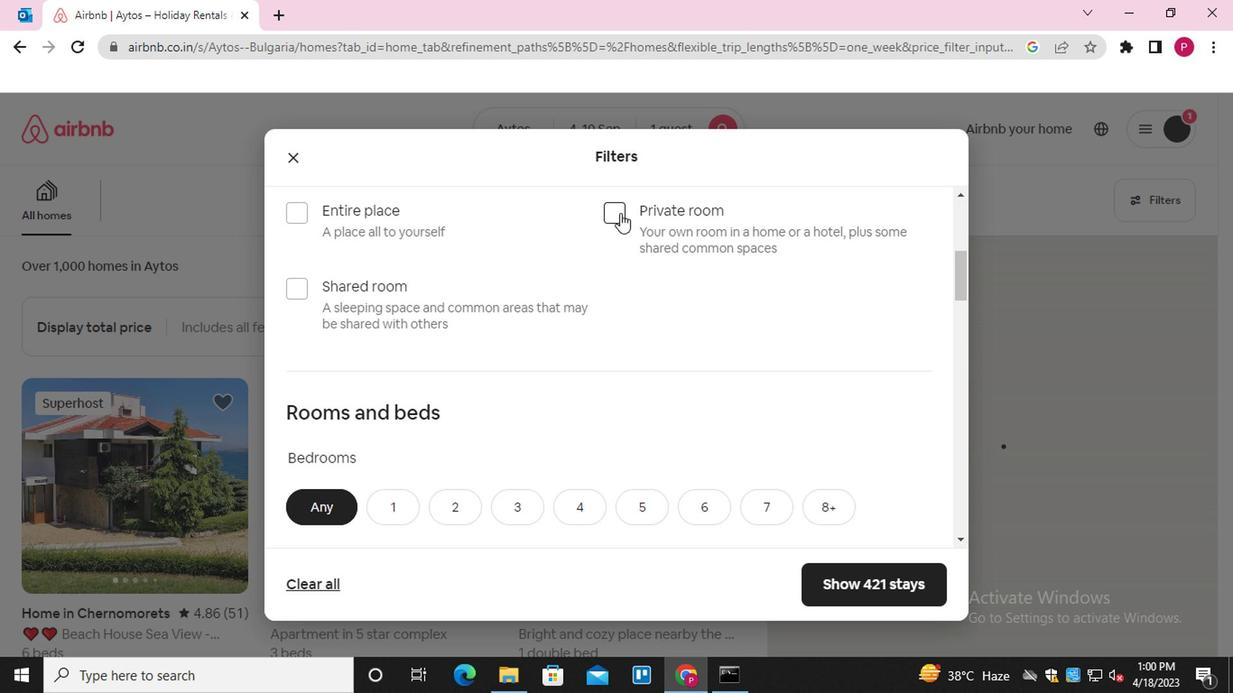 
Action: Mouse pressed left at (618, 214)
Screenshot: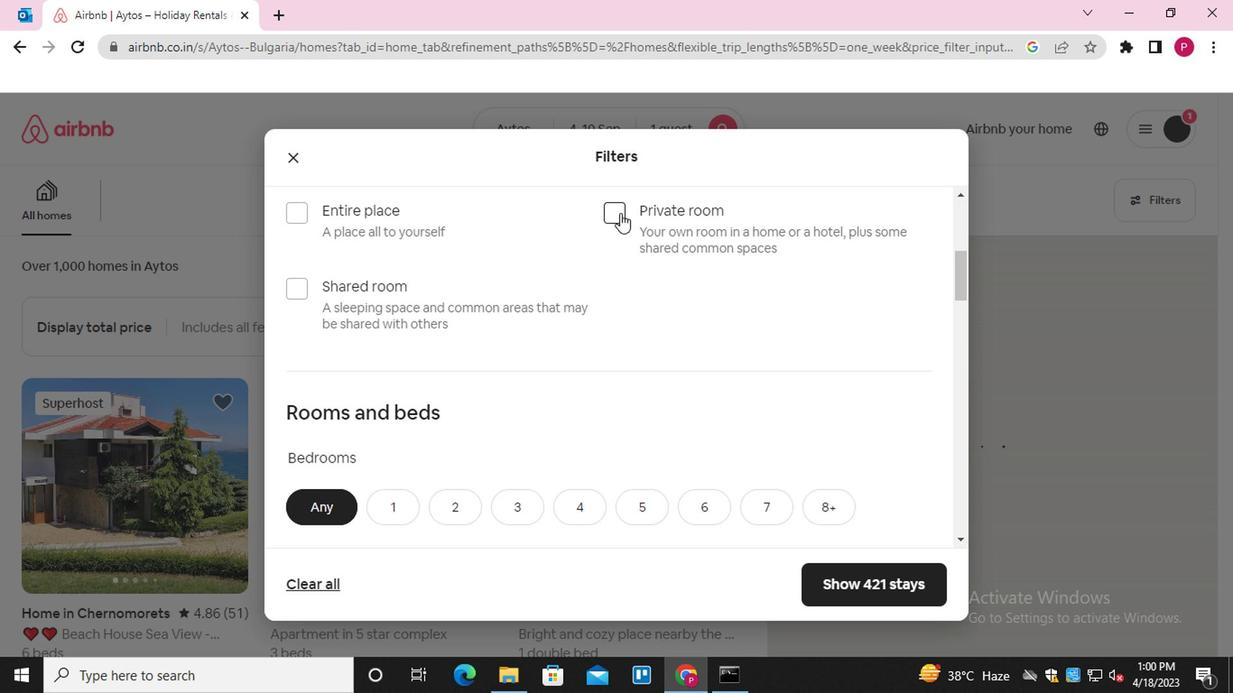 
Action: Mouse moved to (663, 410)
Screenshot: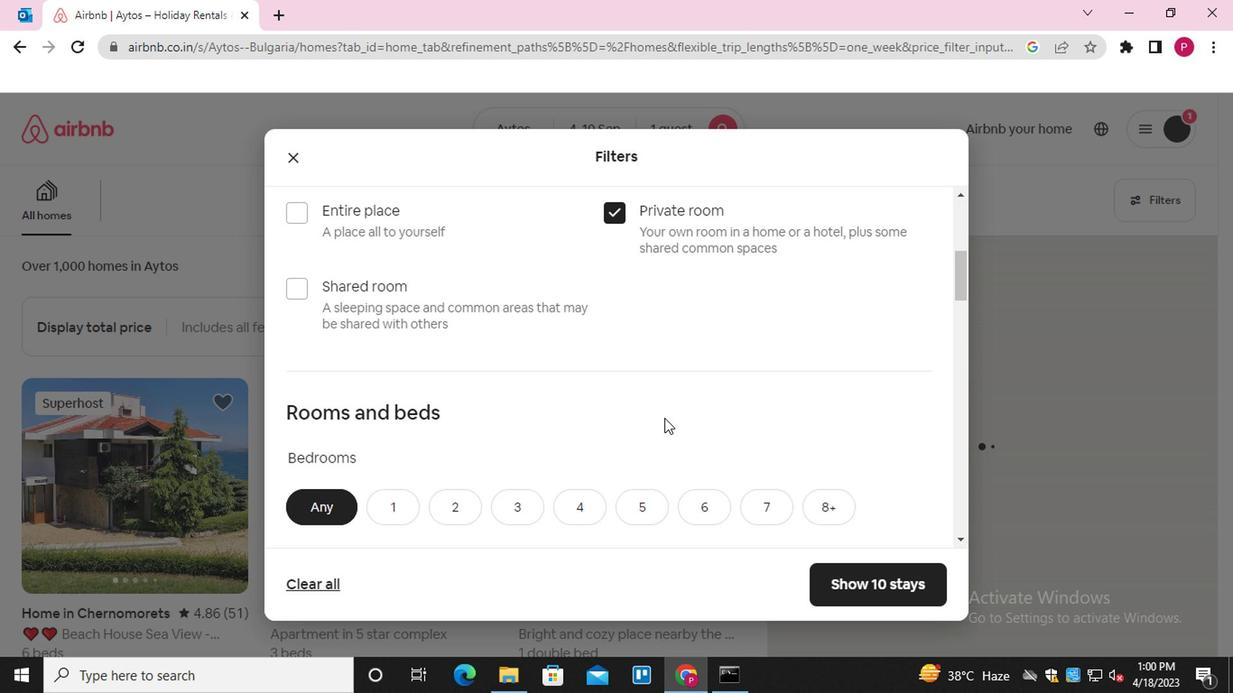 
Action: Mouse scrolled (663, 409) with delta (0, 0)
Screenshot: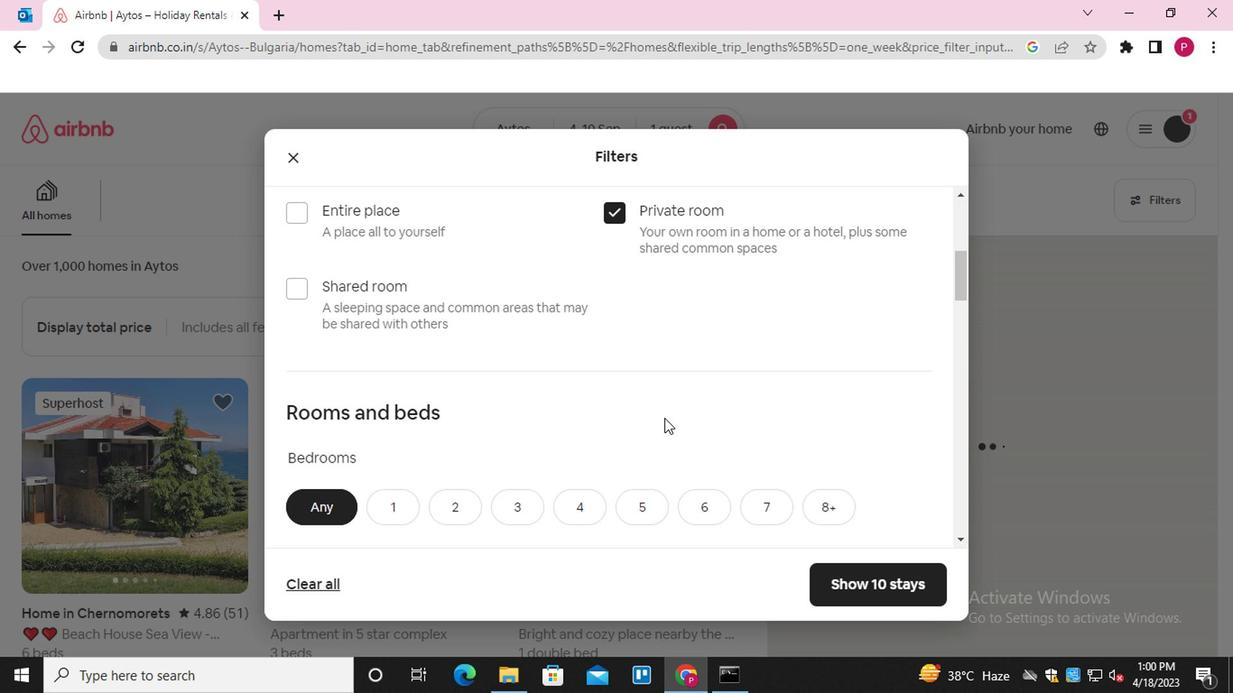 
Action: Mouse scrolled (663, 409) with delta (0, 0)
Screenshot: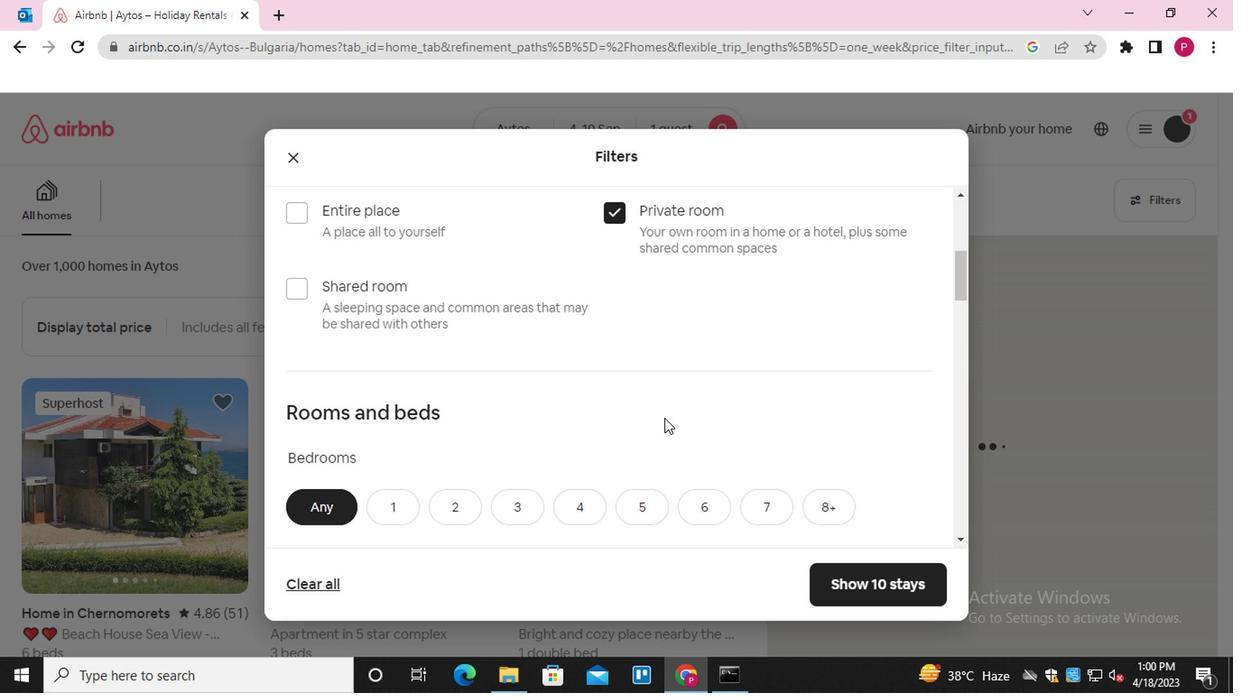 
Action: Mouse moved to (390, 321)
Screenshot: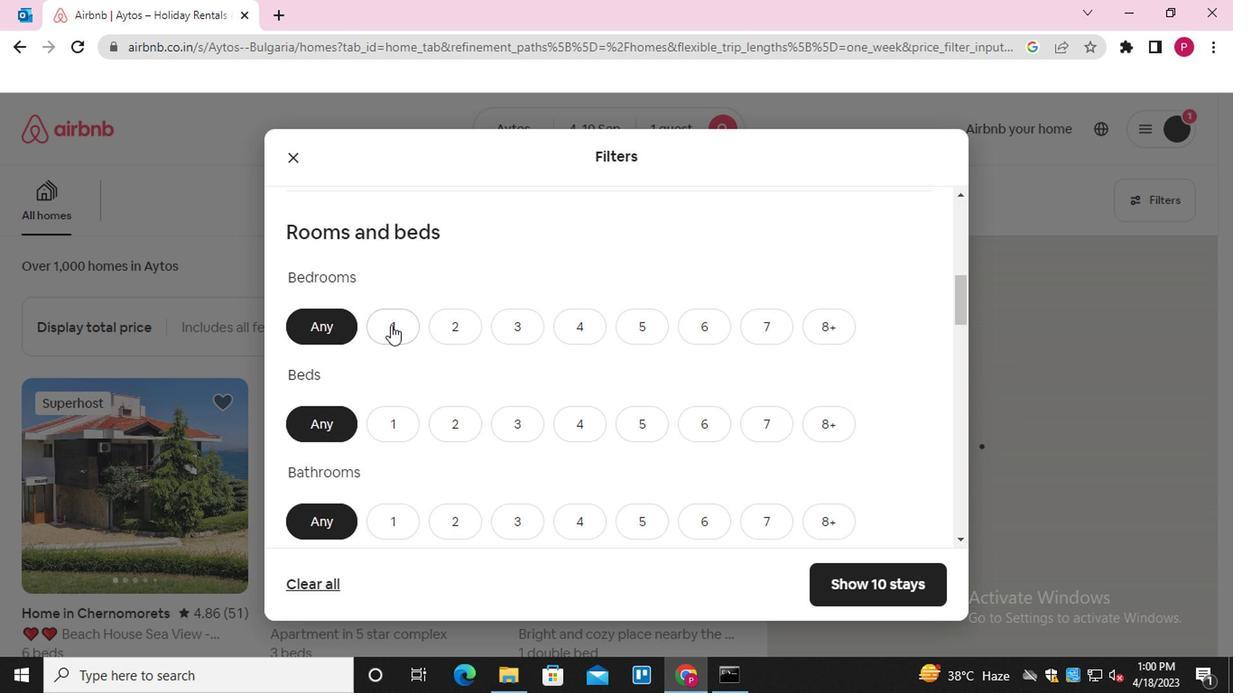 
Action: Mouse pressed left at (390, 321)
Screenshot: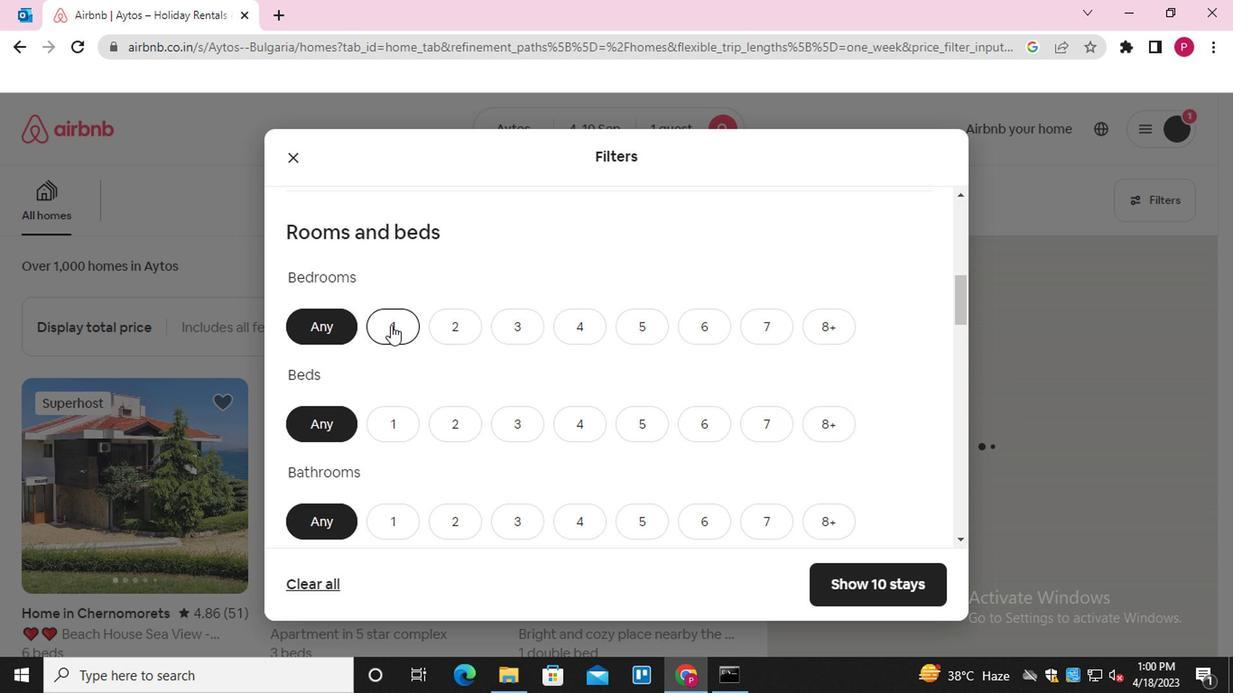 
Action: Mouse moved to (390, 427)
Screenshot: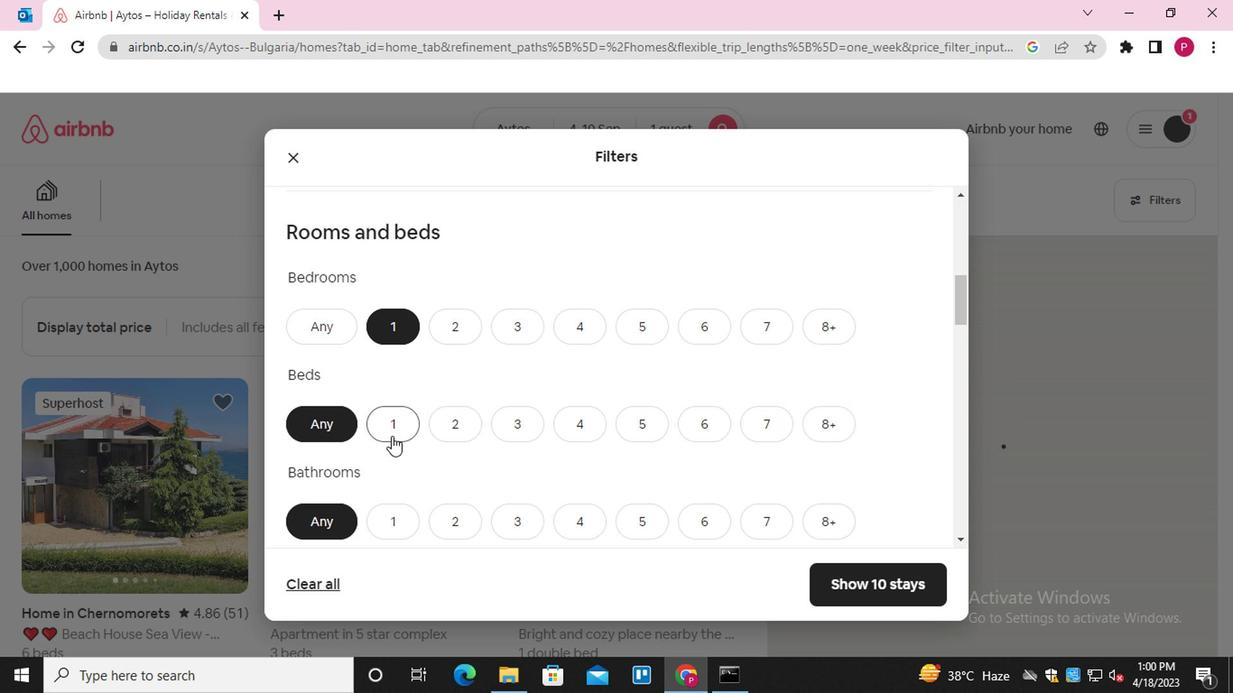 
Action: Mouse pressed left at (390, 427)
Screenshot: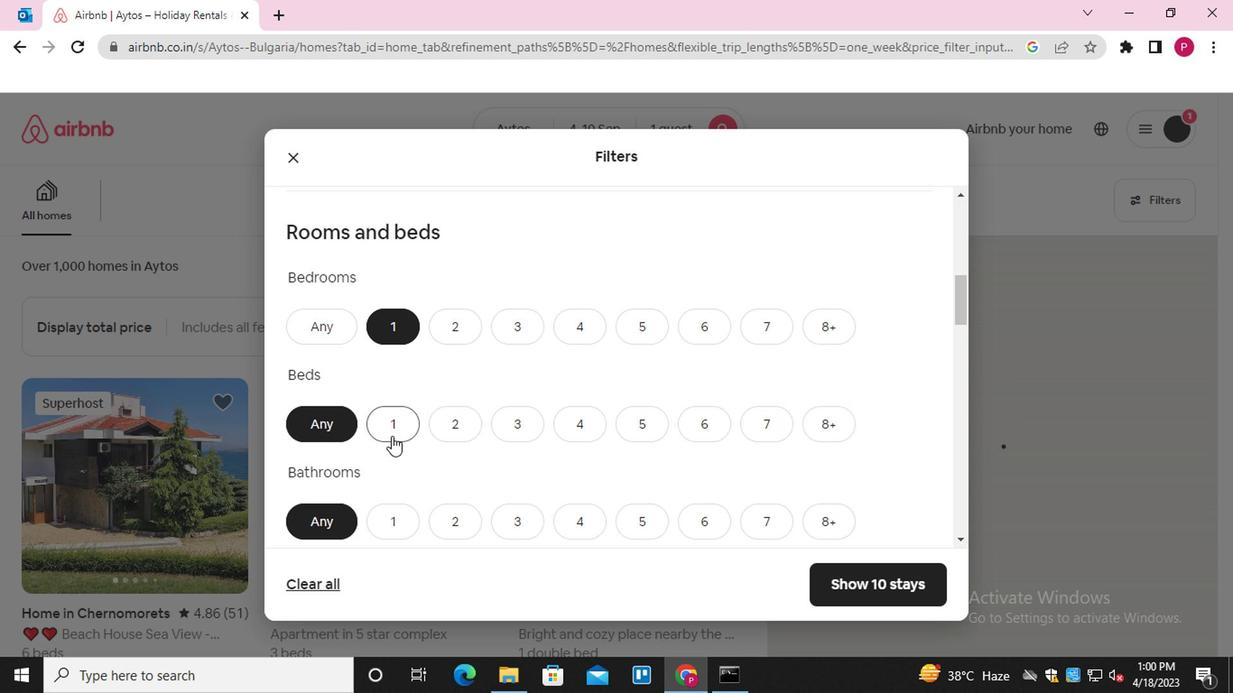 
Action: Mouse moved to (389, 524)
Screenshot: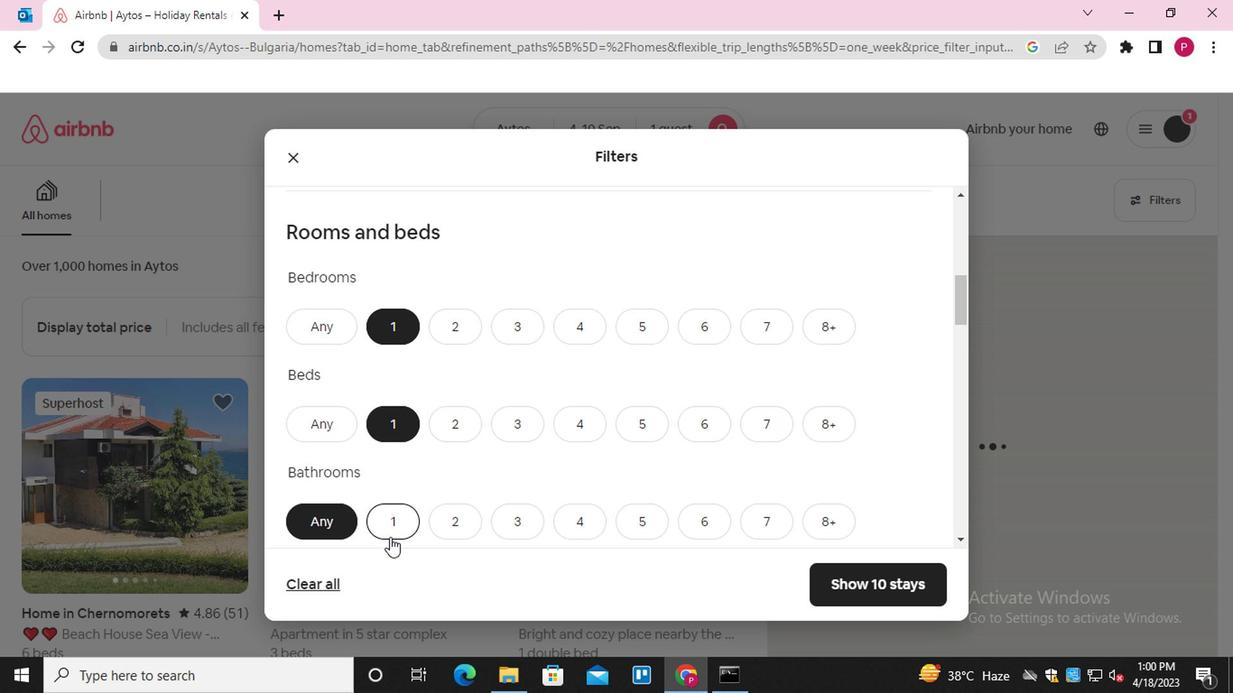 
Action: Mouse pressed left at (389, 524)
Screenshot: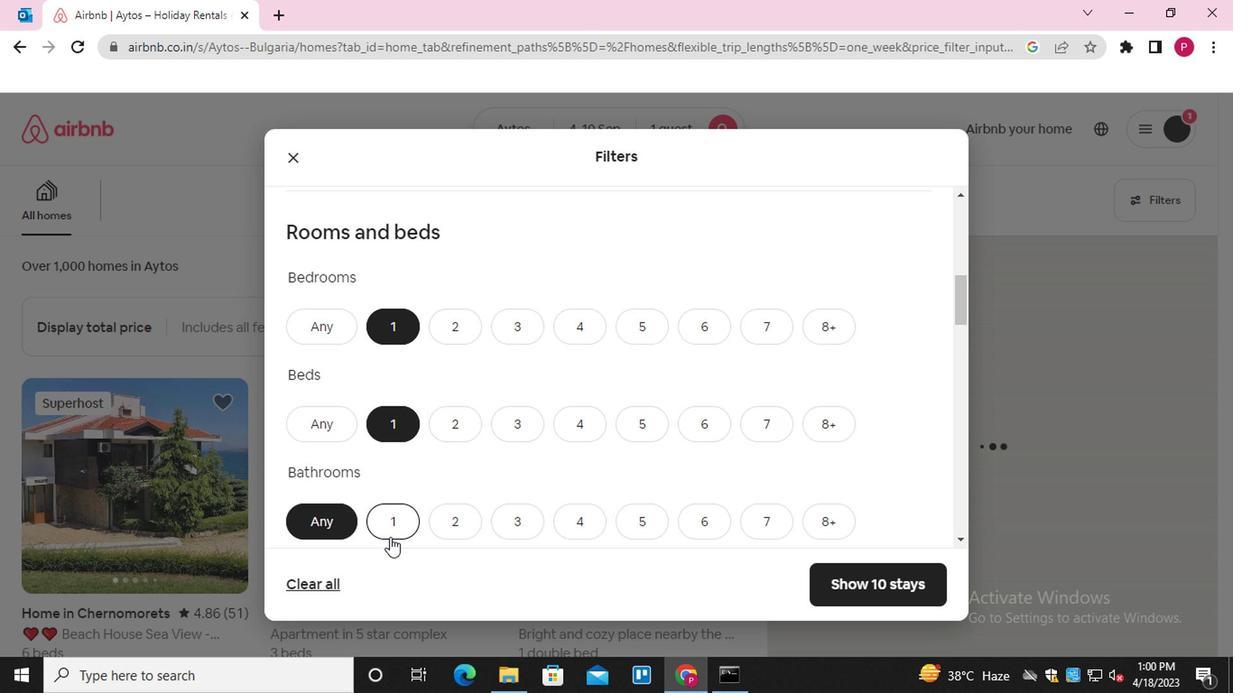 
Action: Mouse moved to (459, 438)
Screenshot: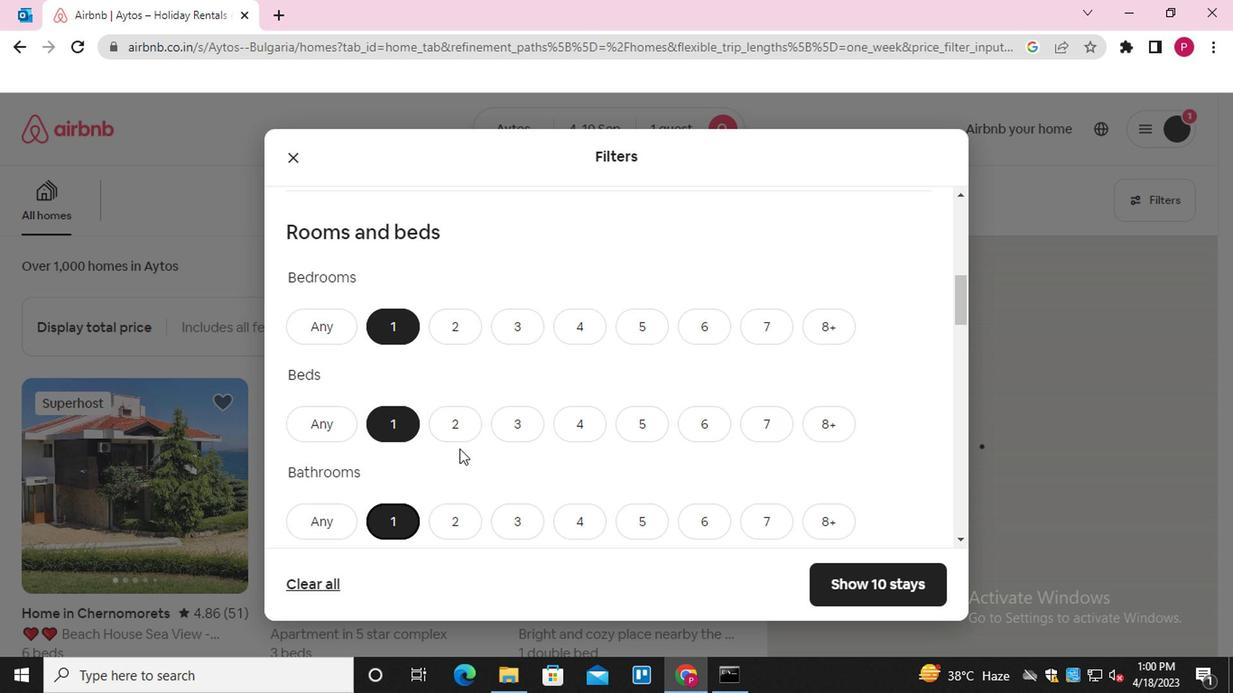
Action: Mouse scrolled (459, 437) with delta (0, 0)
Screenshot: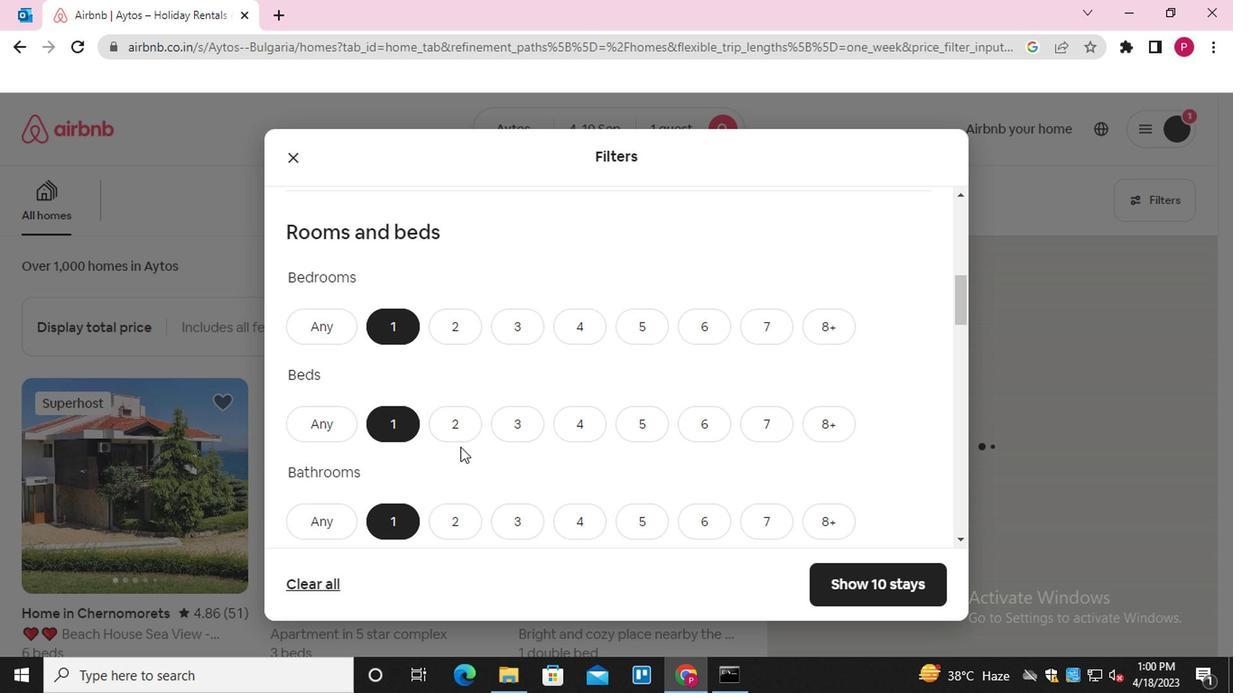
Action: Mouse scrolled (459, 437) with delta (0, 0)
Screenshot: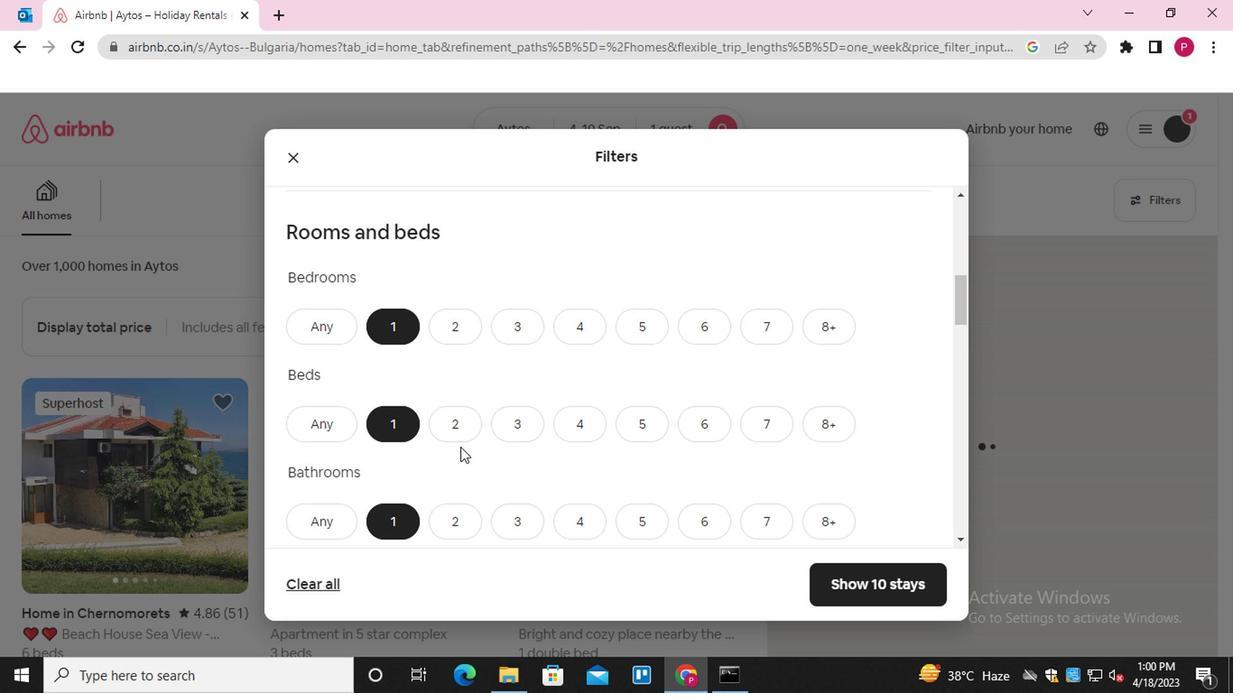
Action: Mouse scrolled (459, 437) with delta (0, 0)
Screenshot: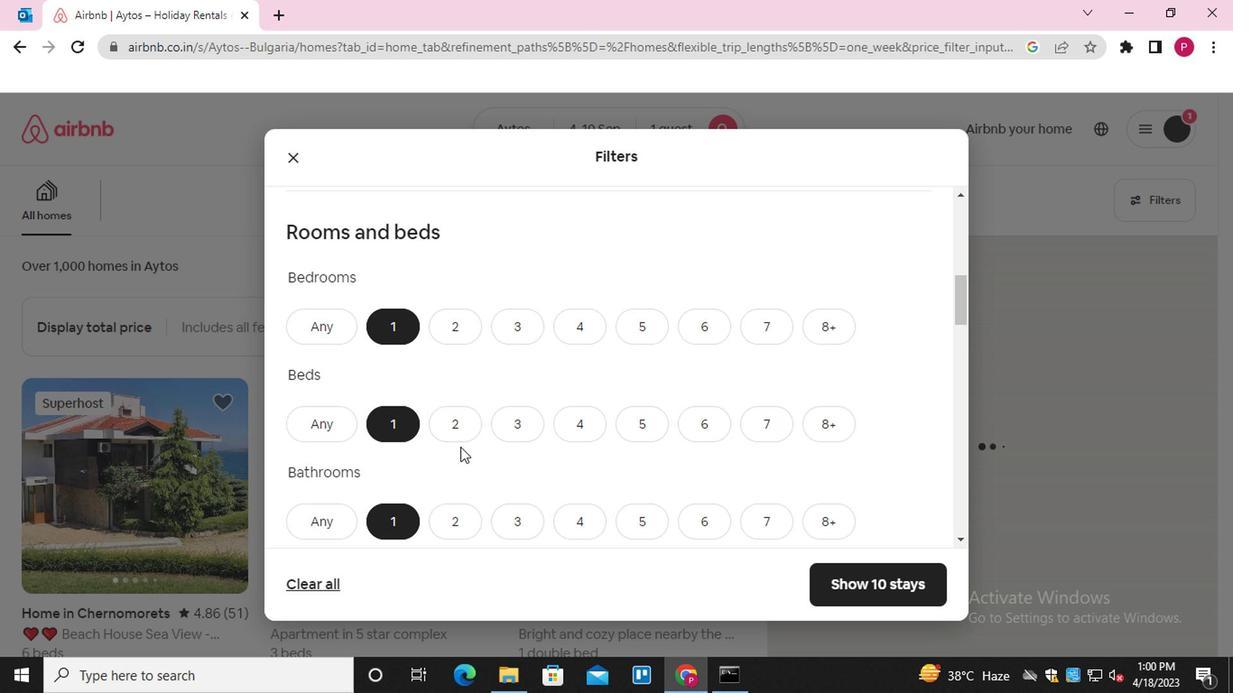 
Action: Mouse moved to (811, 446)
Screenshot: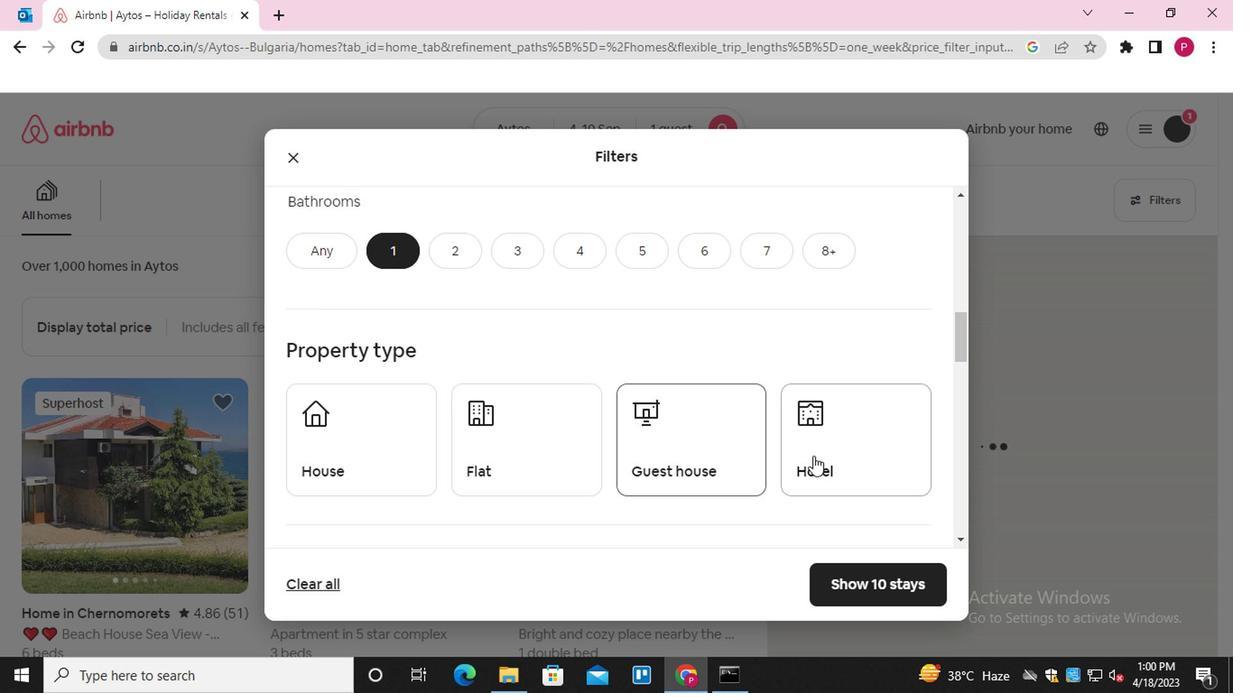
Action: Mouse pressed left at (811, 446)
Screenshot: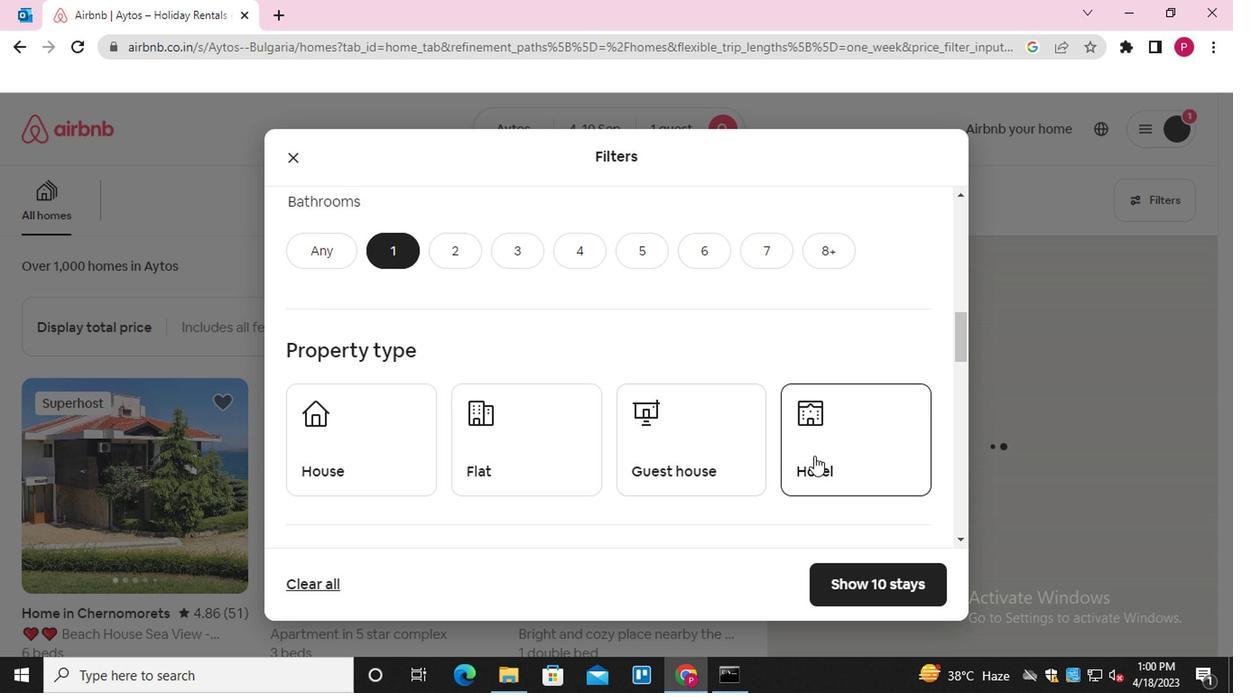 
Action: Mouse moved to (504, 478)
Screenshot: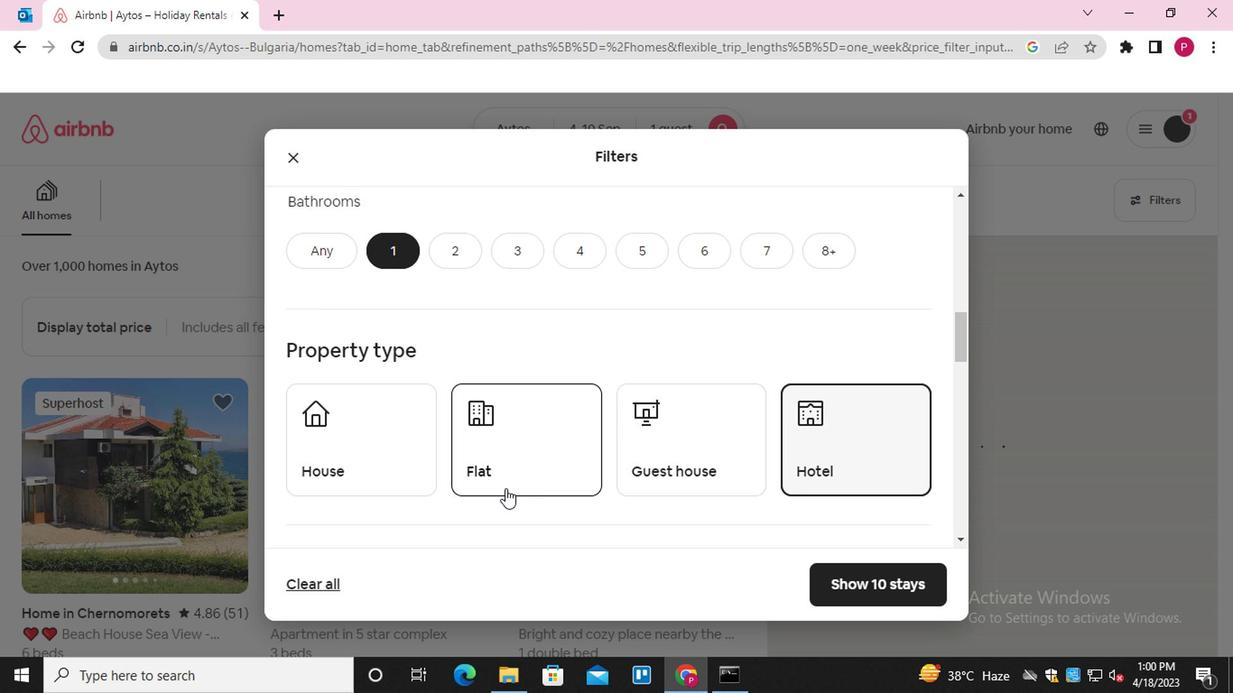 
Action: Mouse scrolled (504, 476) with delta (0, -1)
Screenshot: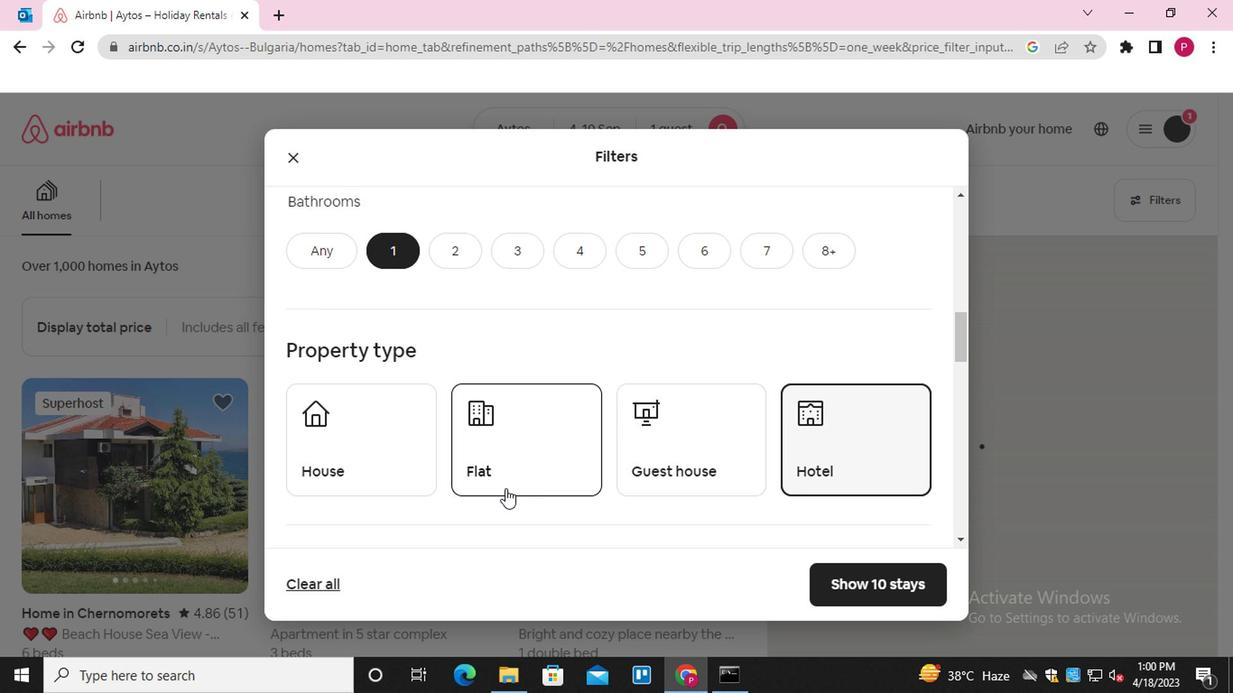 
Action: Mouse scrolled (504, 476) with delta (0, -1)
Screenshot: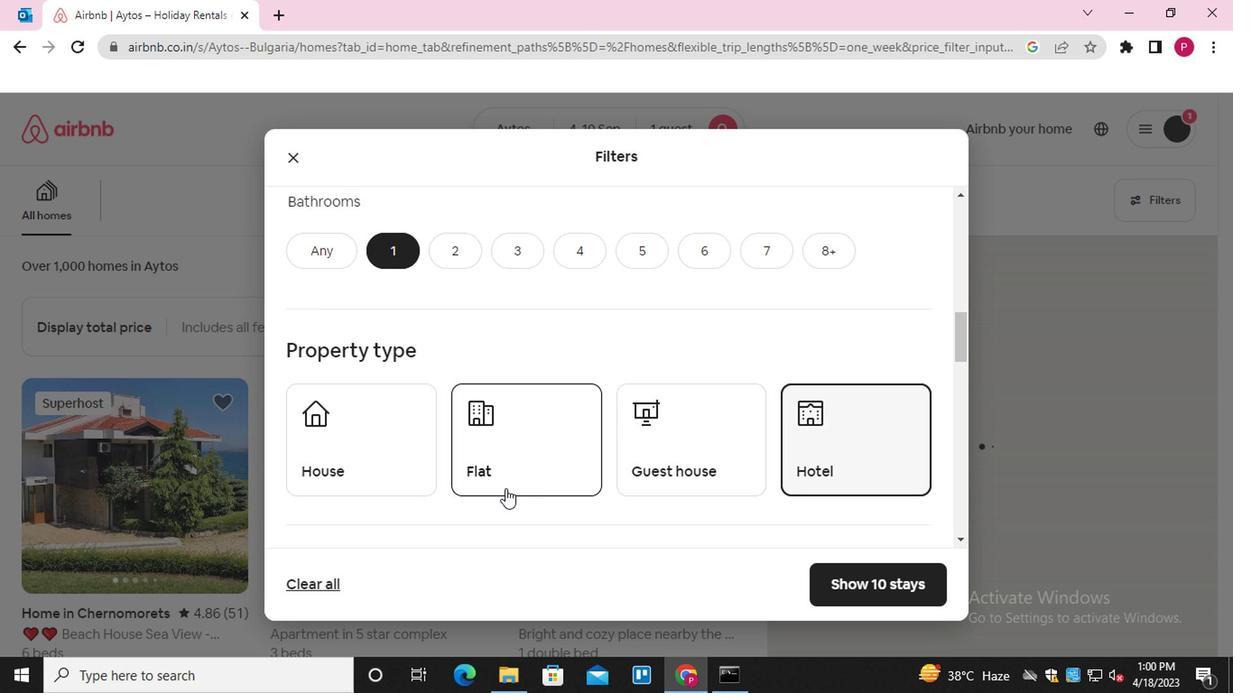 
Action: Mouse scrolled (504, 476) with delta (0, -1)
Screenshot: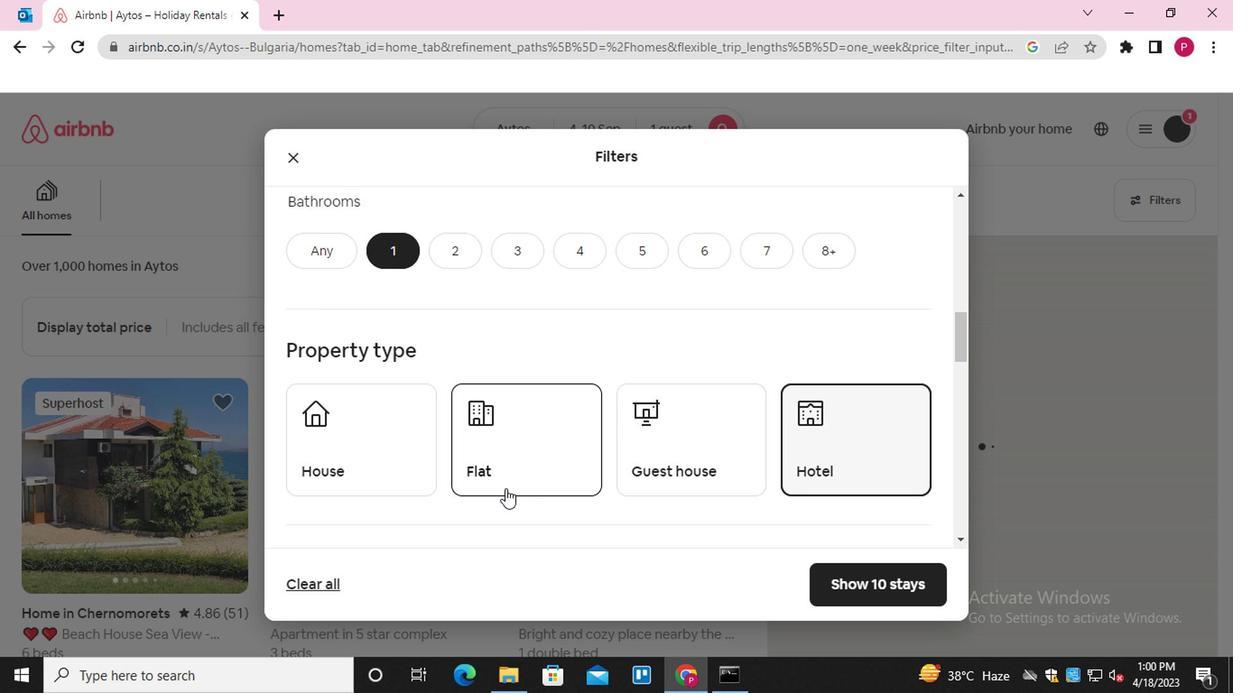 
Action: Mouse scrolled (504, 476) with delta (0, -1)
Screenshot: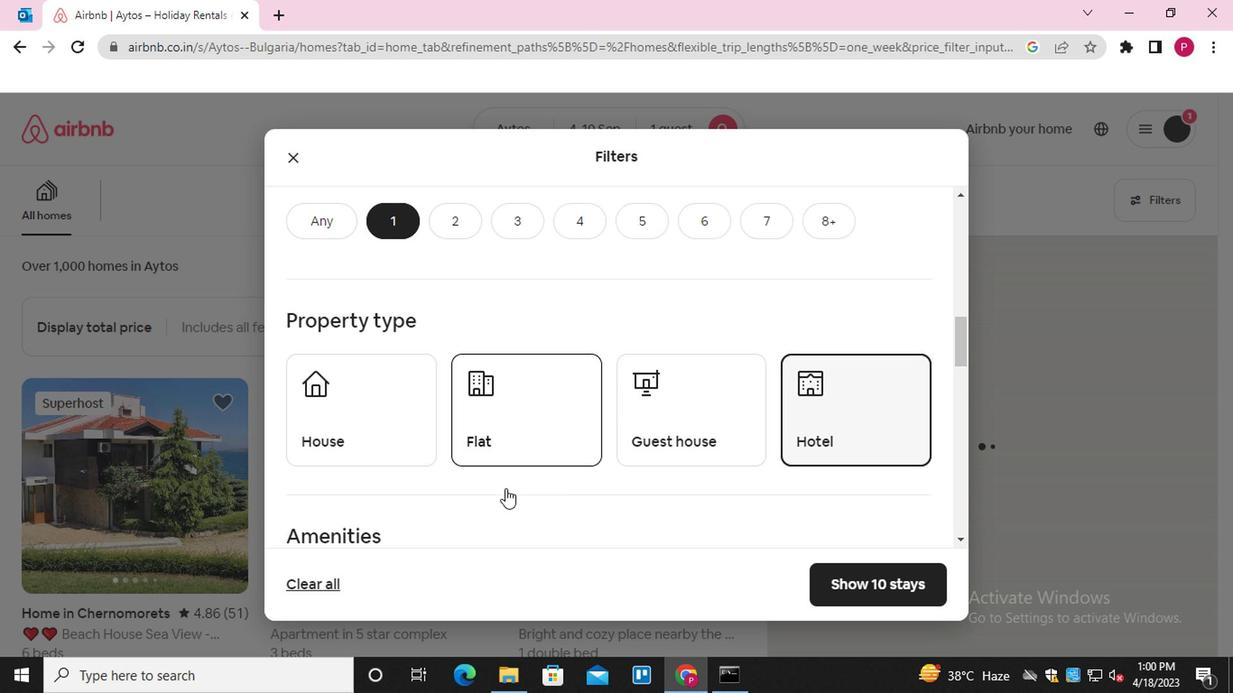 
Action: Mouse moved to (614, 446)
Screenshot: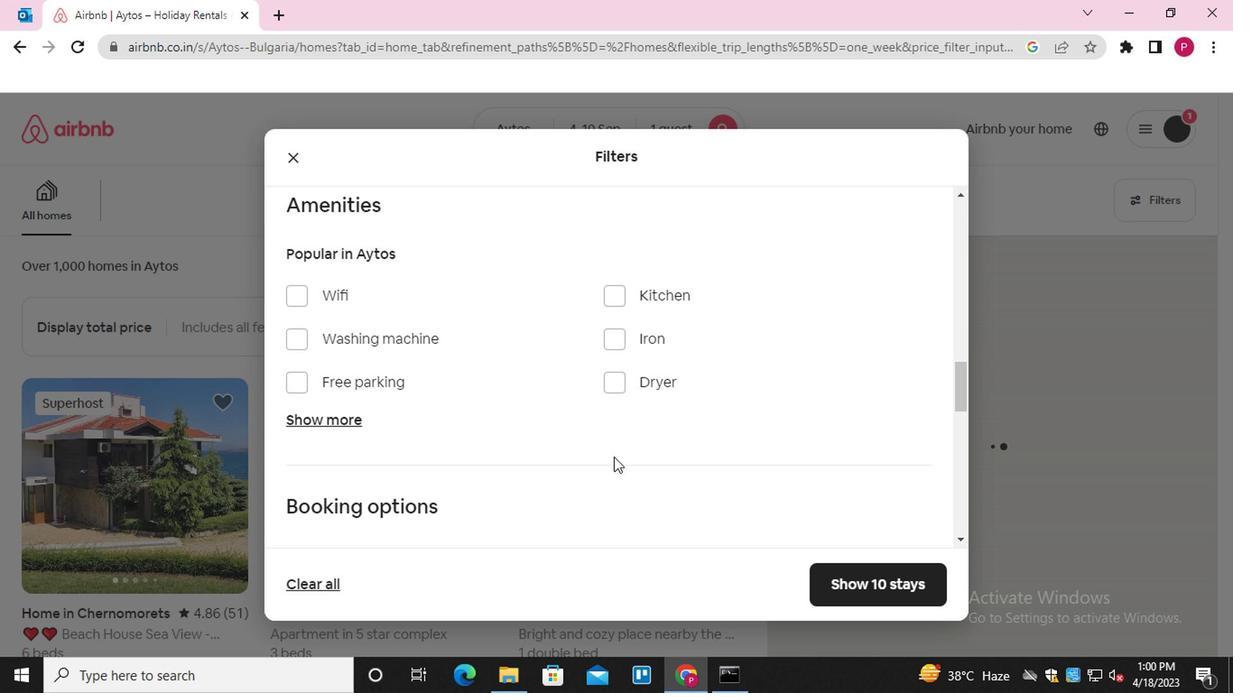 
Action: Mouse scrolled (614, 445) with delta (0, 0)
Screenshot: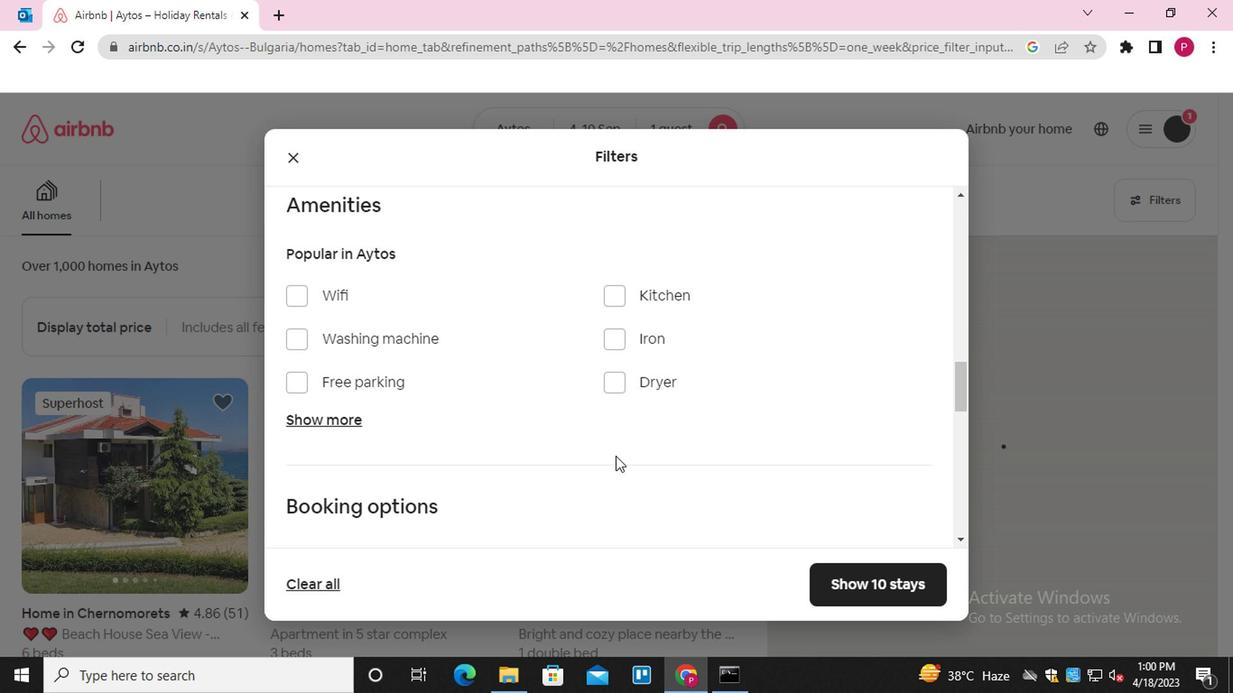 
Action: Mouse scrolled (614, 445) with delta (0, 0)
Screenshot: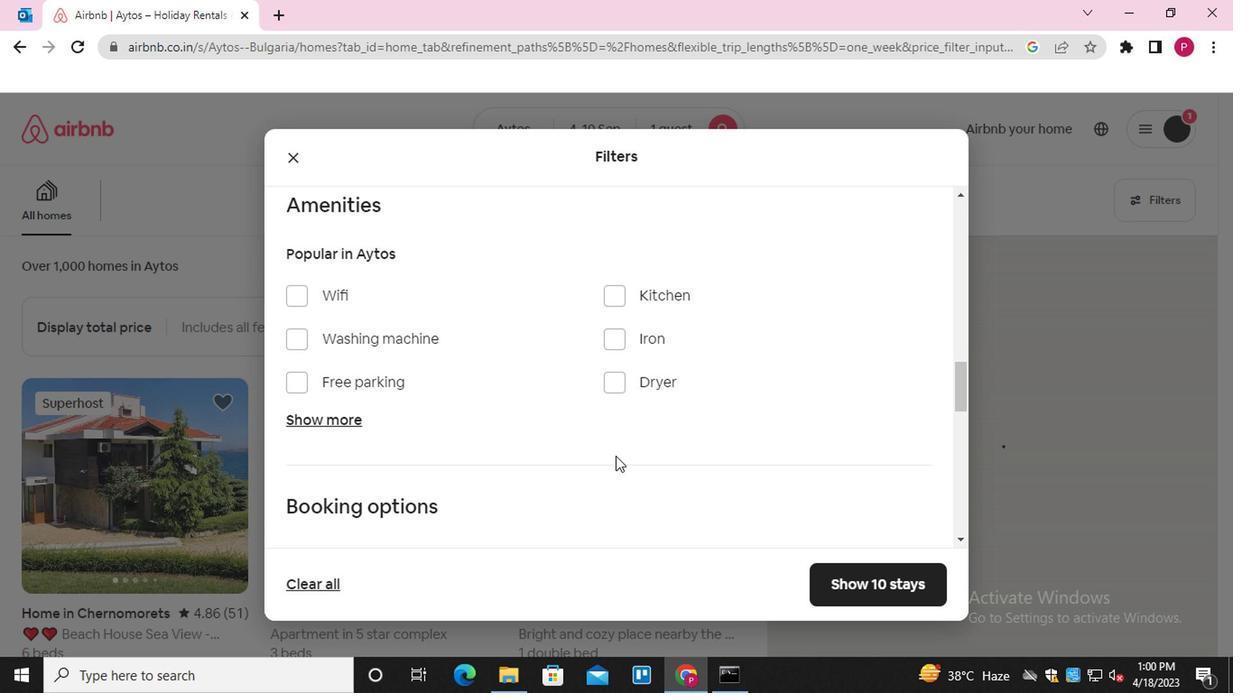 
Action: Mouse scrolled (614, 445) with delta (0, 0)
Screenshot: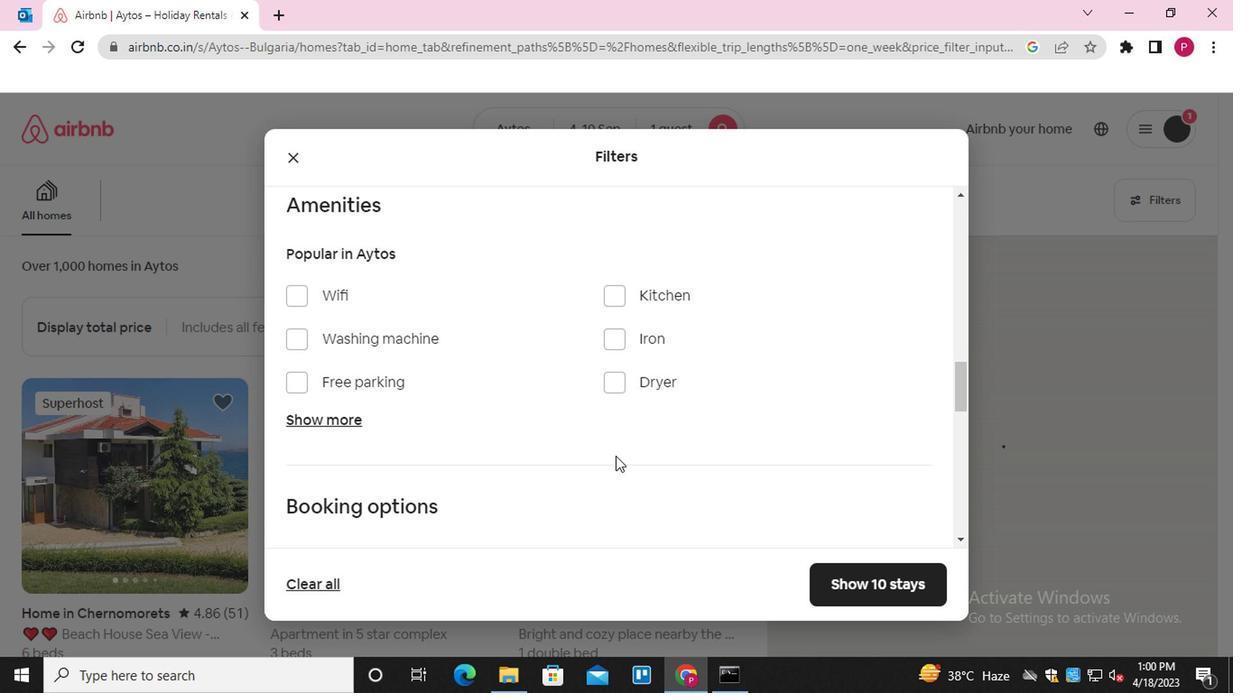 
Action: Mouse moved to (889, 354)
Screenshot: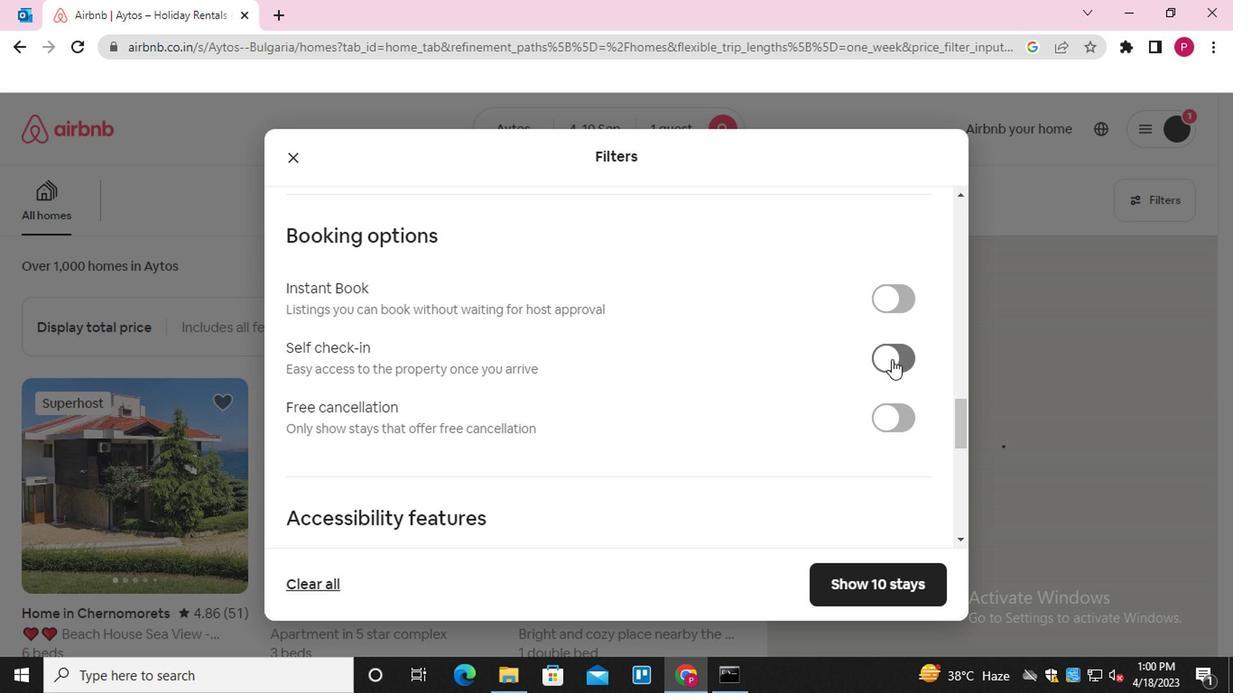 
Action: Mouse pressed left at (889, 354)
Screenshot: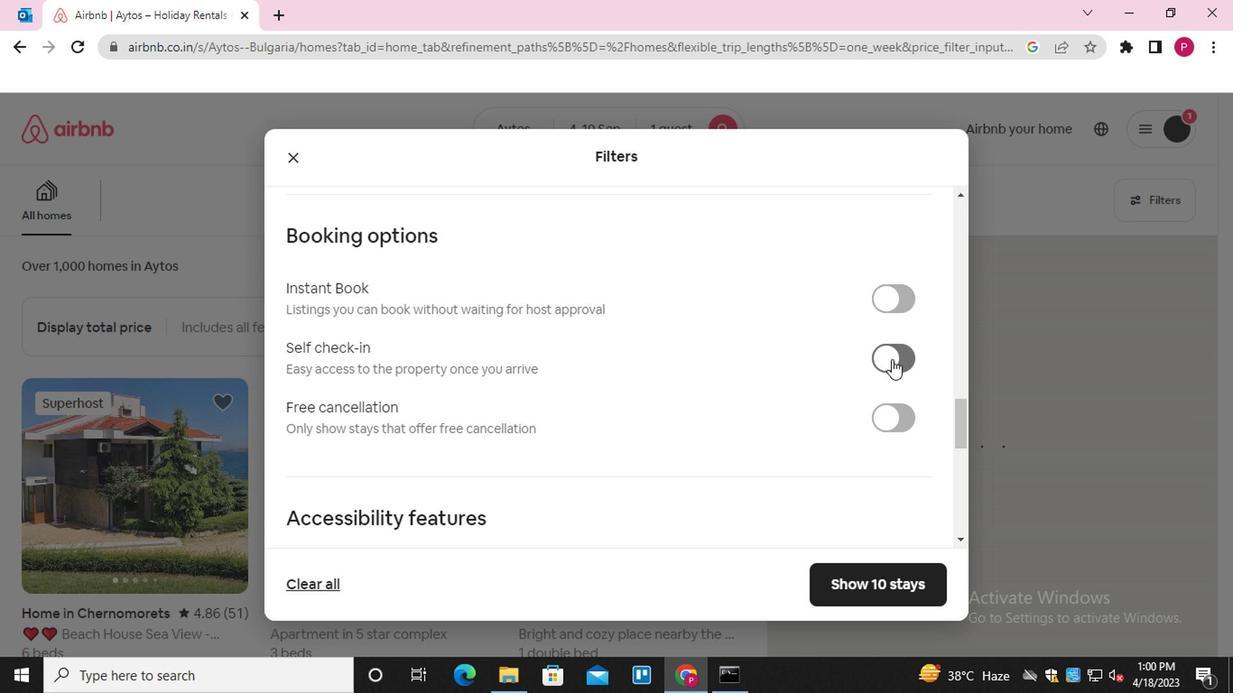 
Action: Mouse moved to (522, 406)
Screenshot: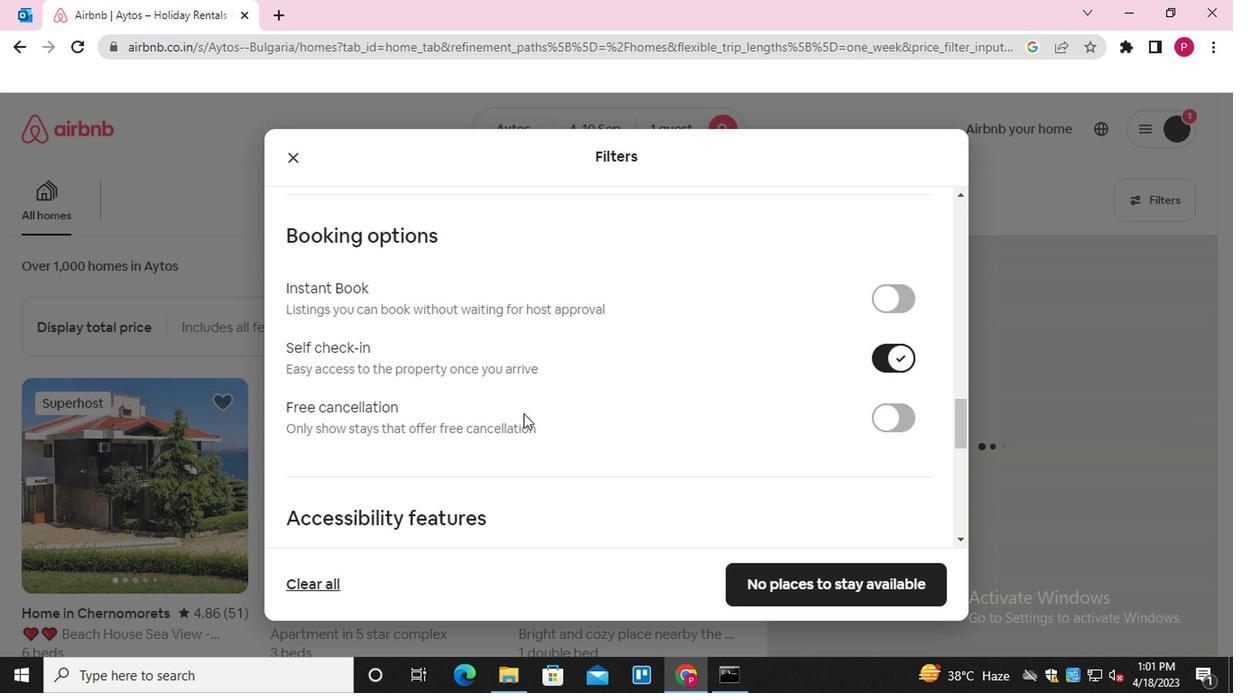 
Action: Mouse scrolled (522, 405) with delta (0, 0)
Screenshot: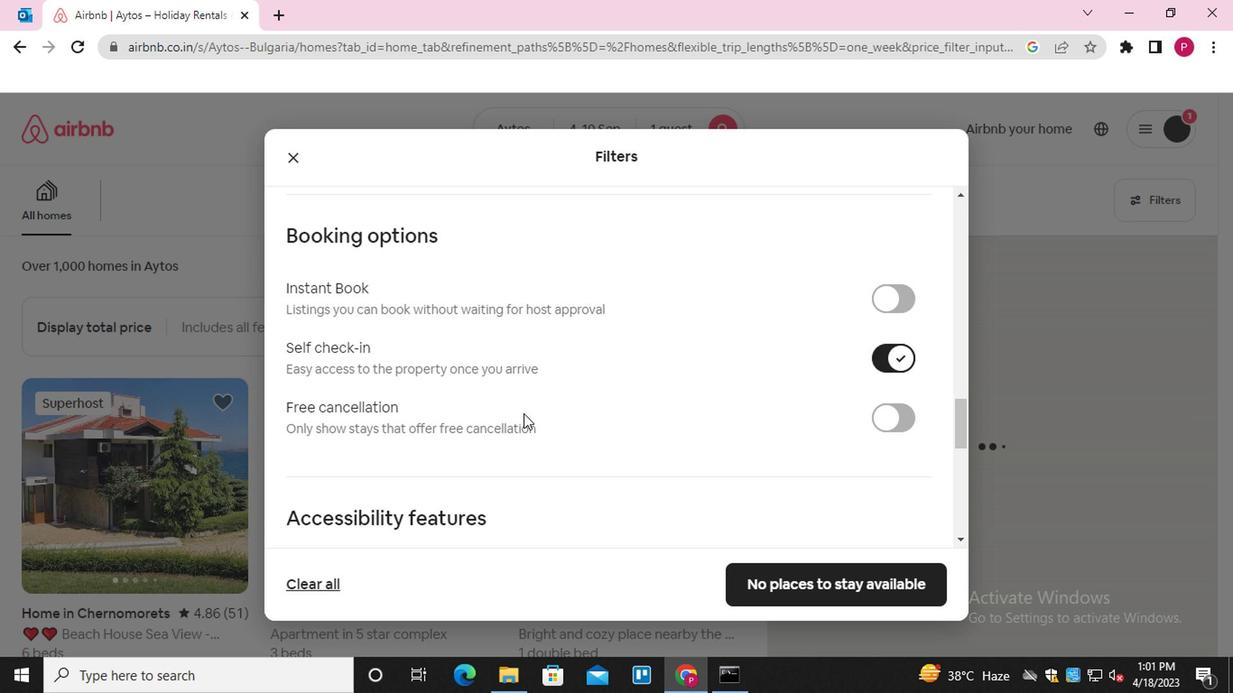 
Action: Mouse scrolled (522, 405) with delta (0, 0)
Screenshot: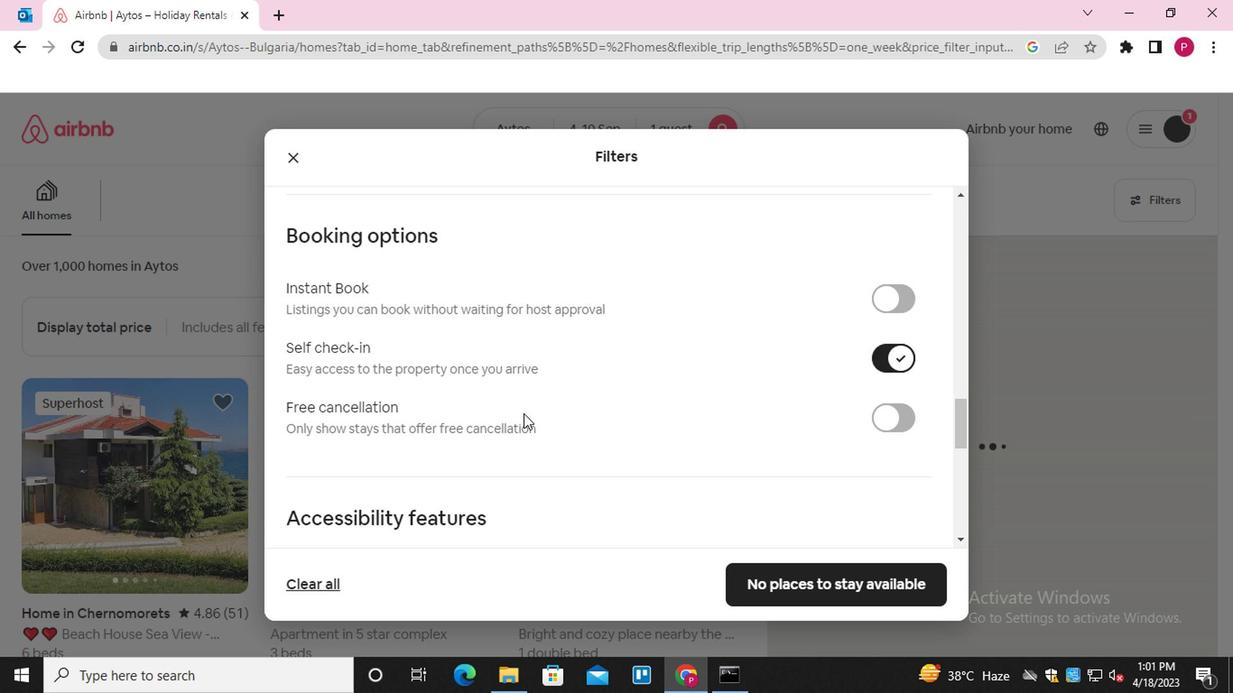 
Action: Mouse scrolled (522, 405) with delta (0, 0)
Screenshot: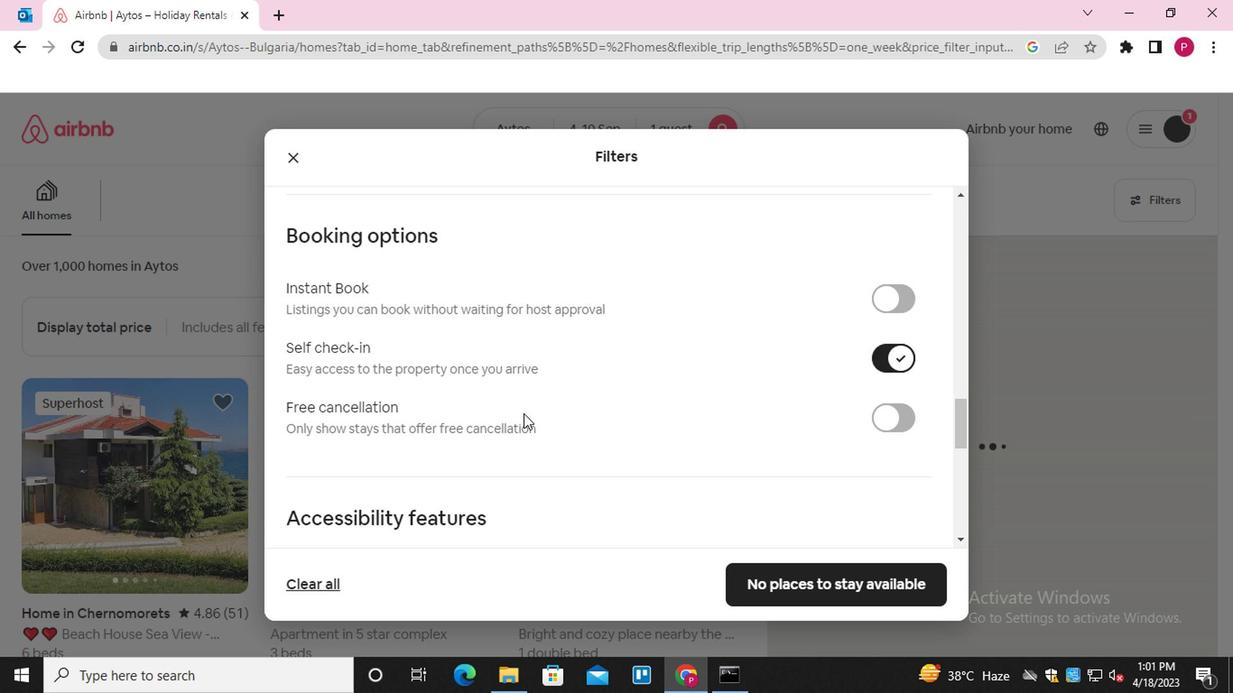 
Action: Mouse scrolled (522, 405) with delta (0, 0)
Screenshot: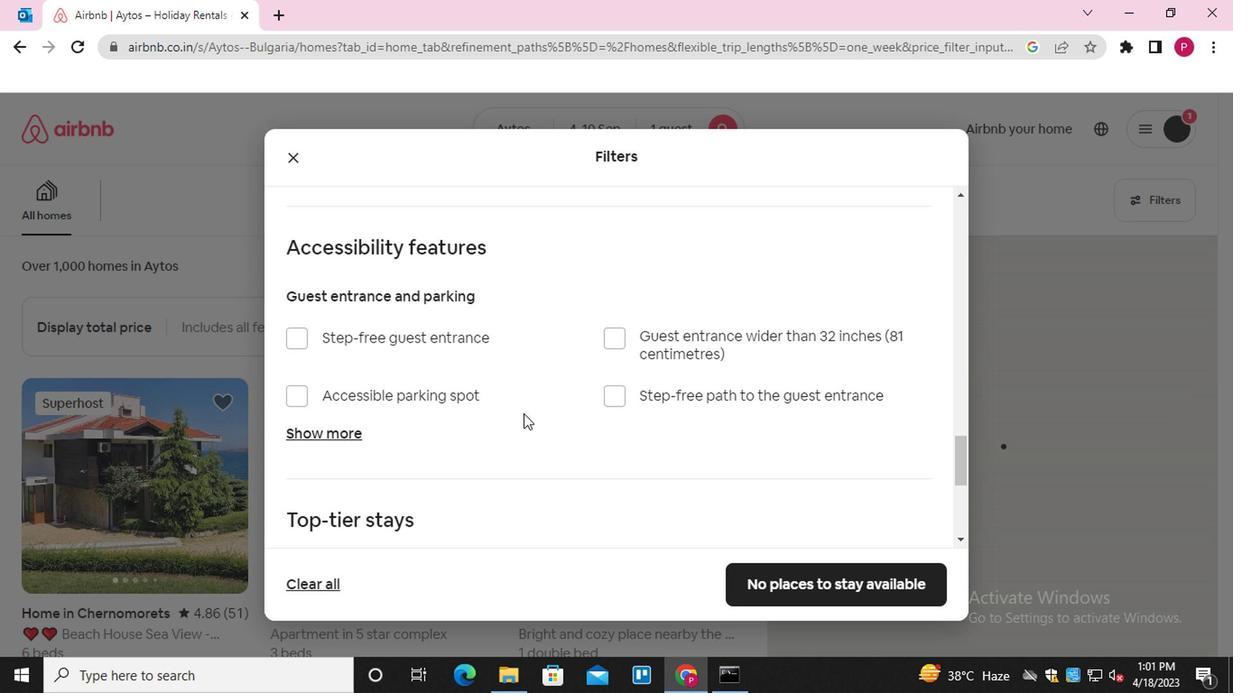 
Action: Mouse scrolled (522, 405) with delta (0, 0)
Screenshot: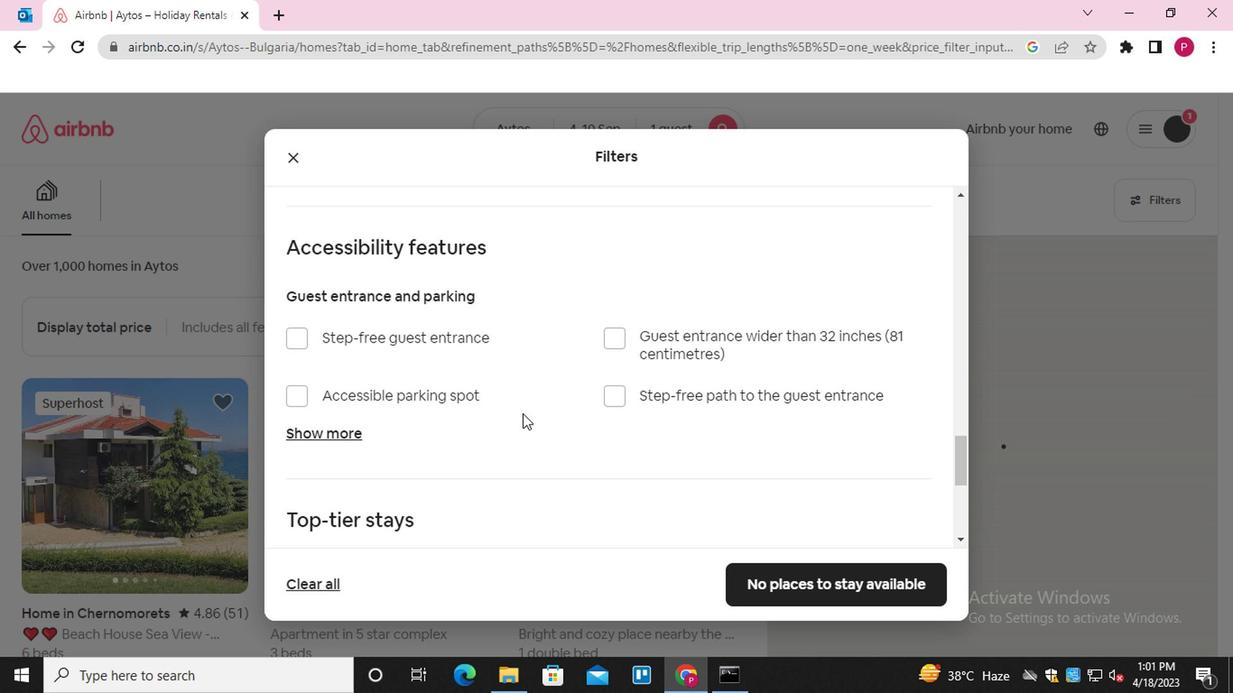 
Action: Mouse moved to (521, 406)
Screenshot: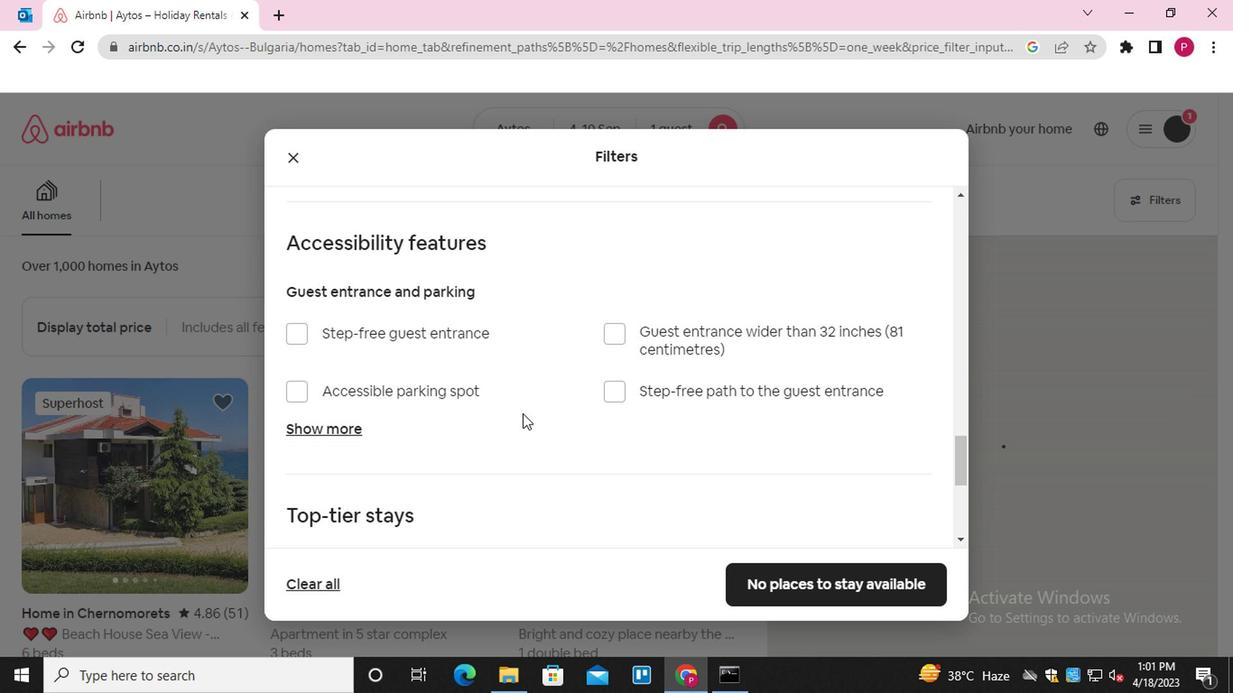 
Action: Mouse scrolled (521, 405) with delta (0, 0)
Screenshot: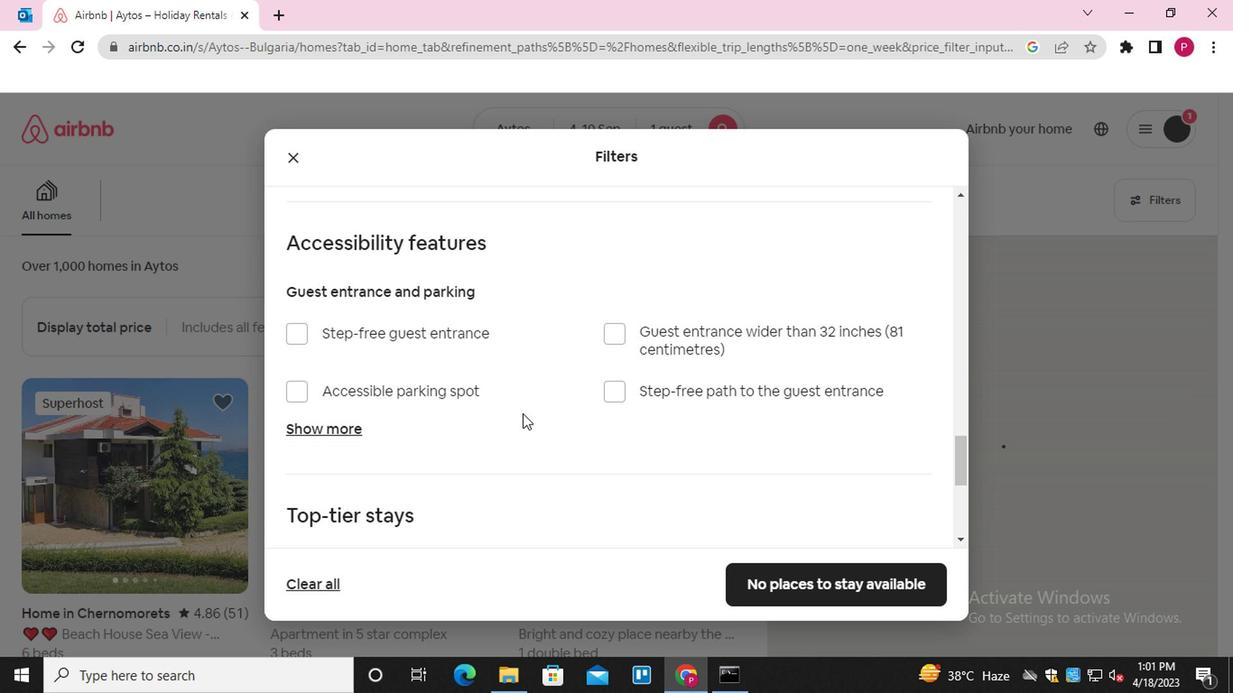 
Action: Mouse scrolled (521, 405) with delta (0, 0)
Screenshot: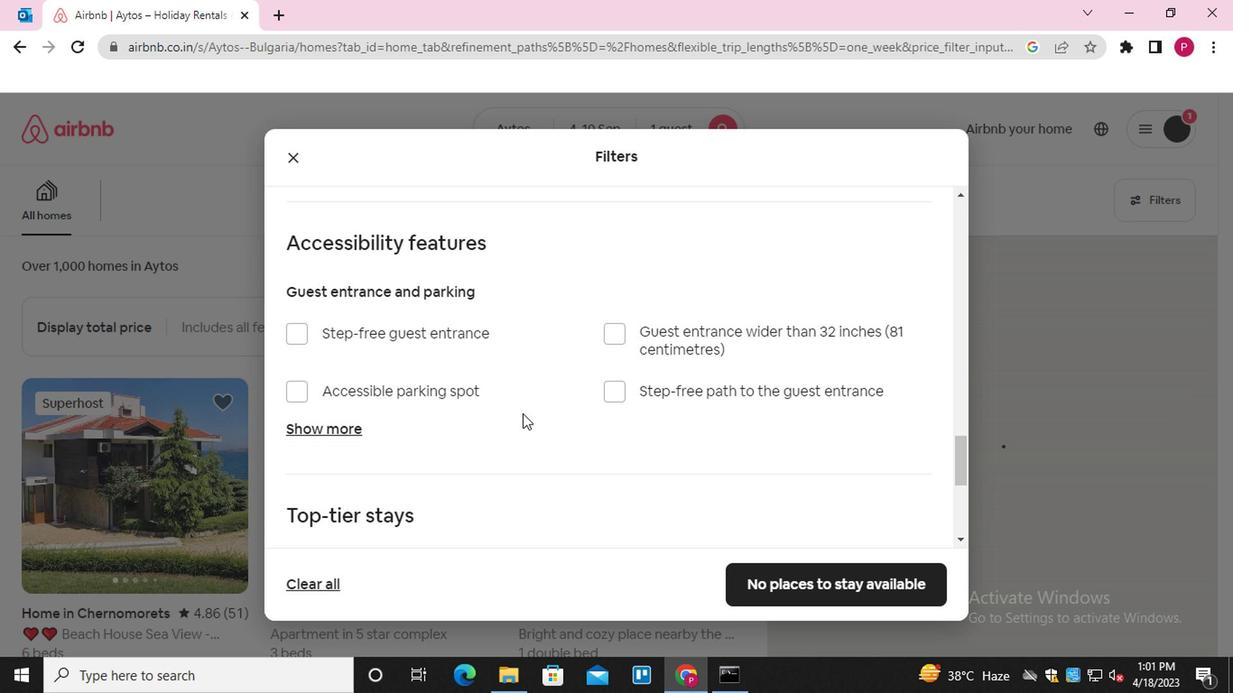 
Action: Mouse moved to (276, 420)
Screenshot: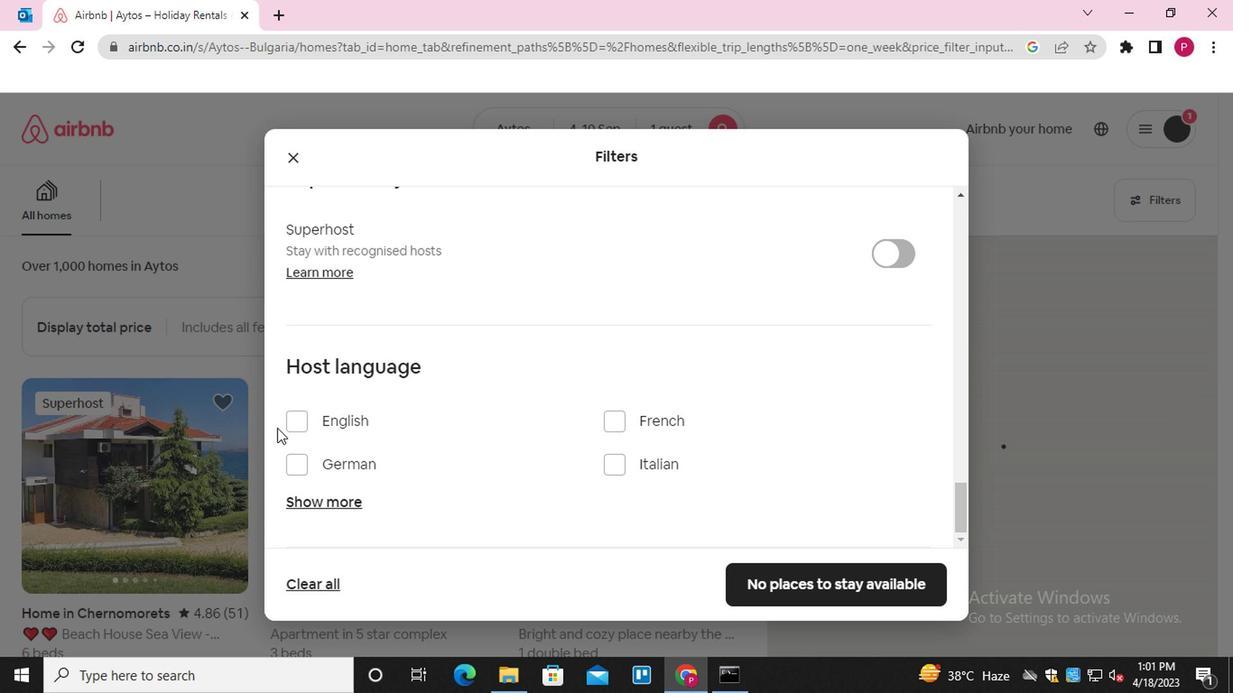 
Action: Mouse pressed left at (276, 420)
Screenshot: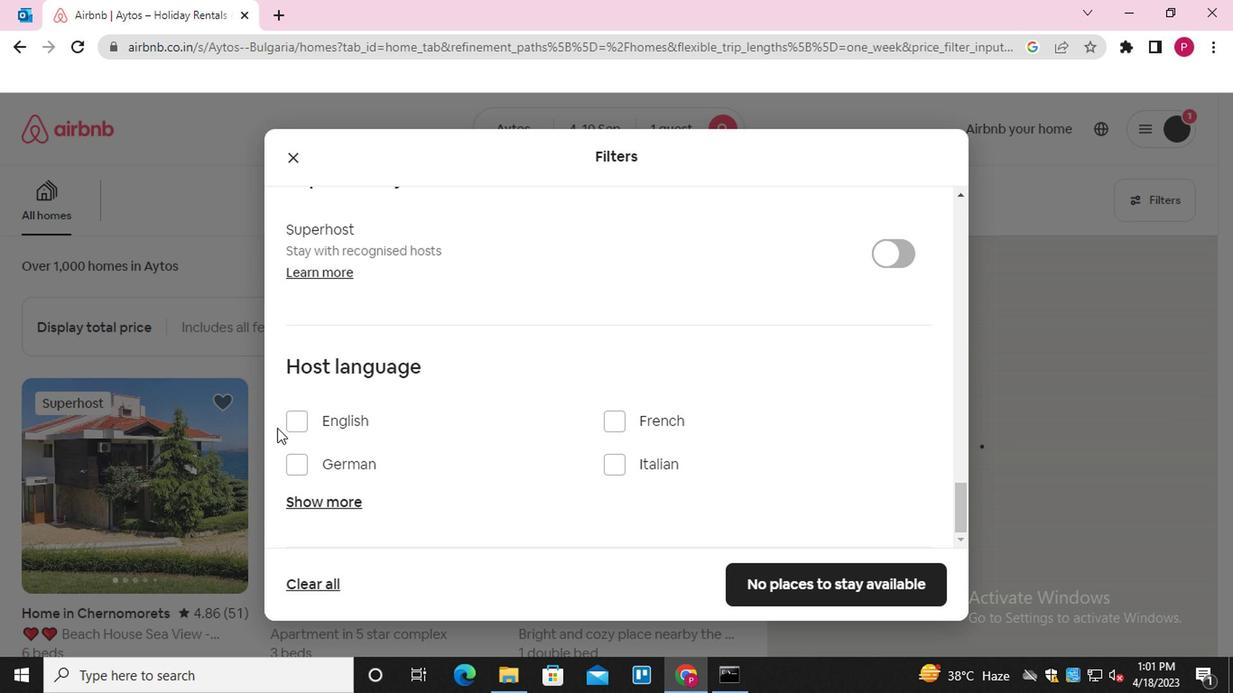 
Action: Mouse moved to (289, 416)
Screenshot: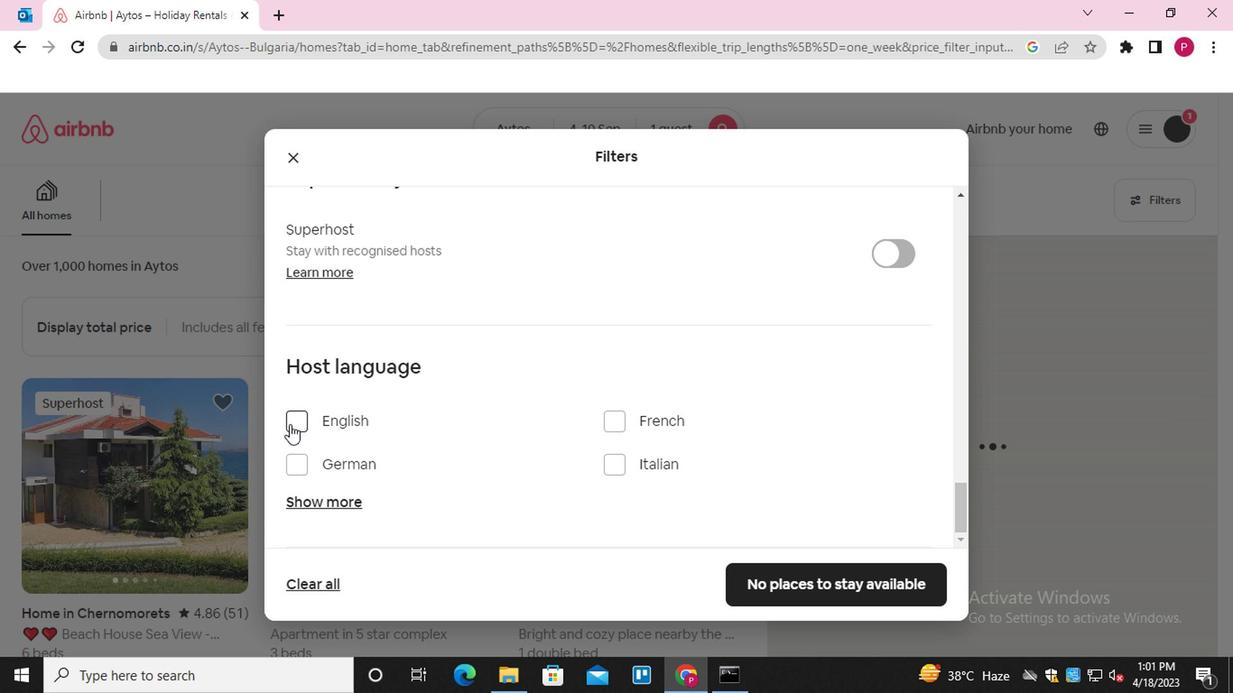 
Action: Mouse pressed left at (289, 416)
Screenshot: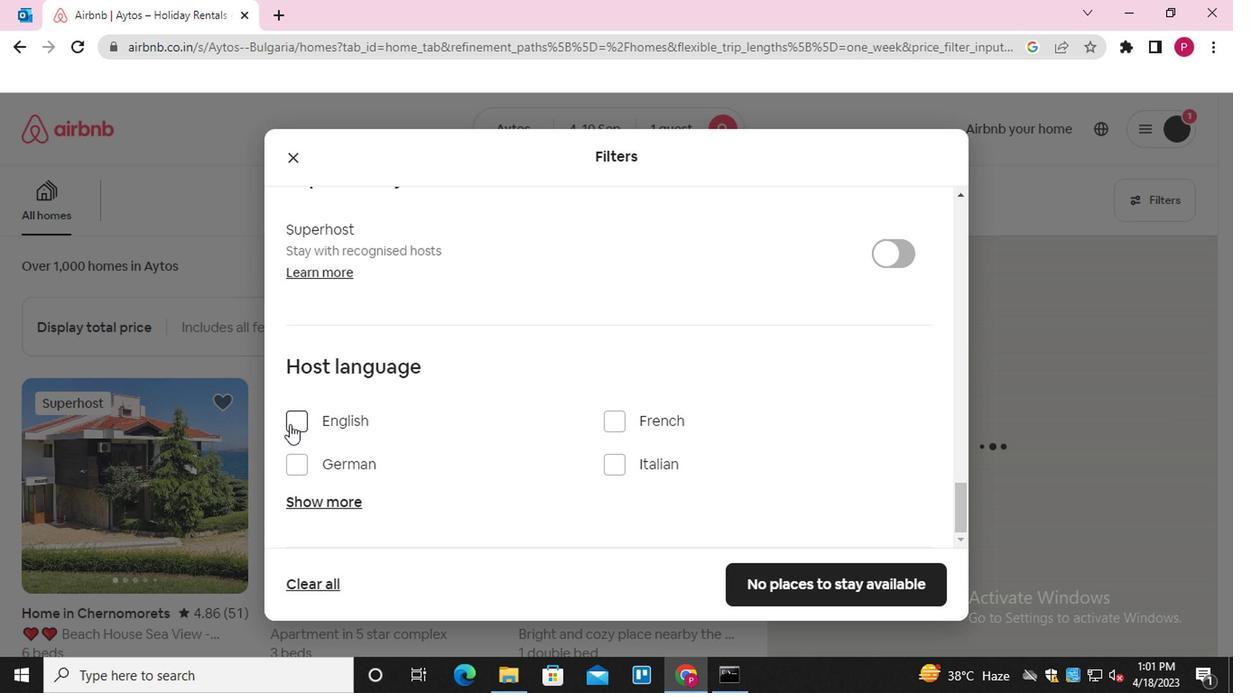 
Action: Mouse moved to (775, 572)
Screenshot: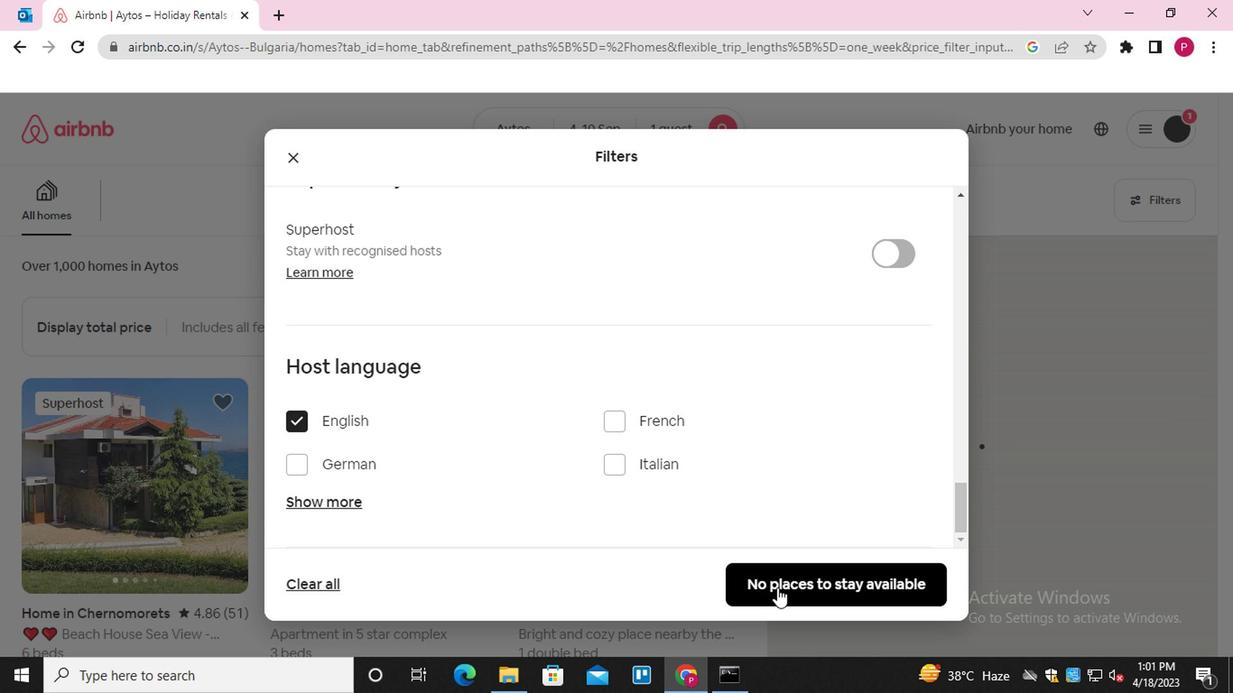 
Action: Mouse pressed left at (775, 572)
Screenshot: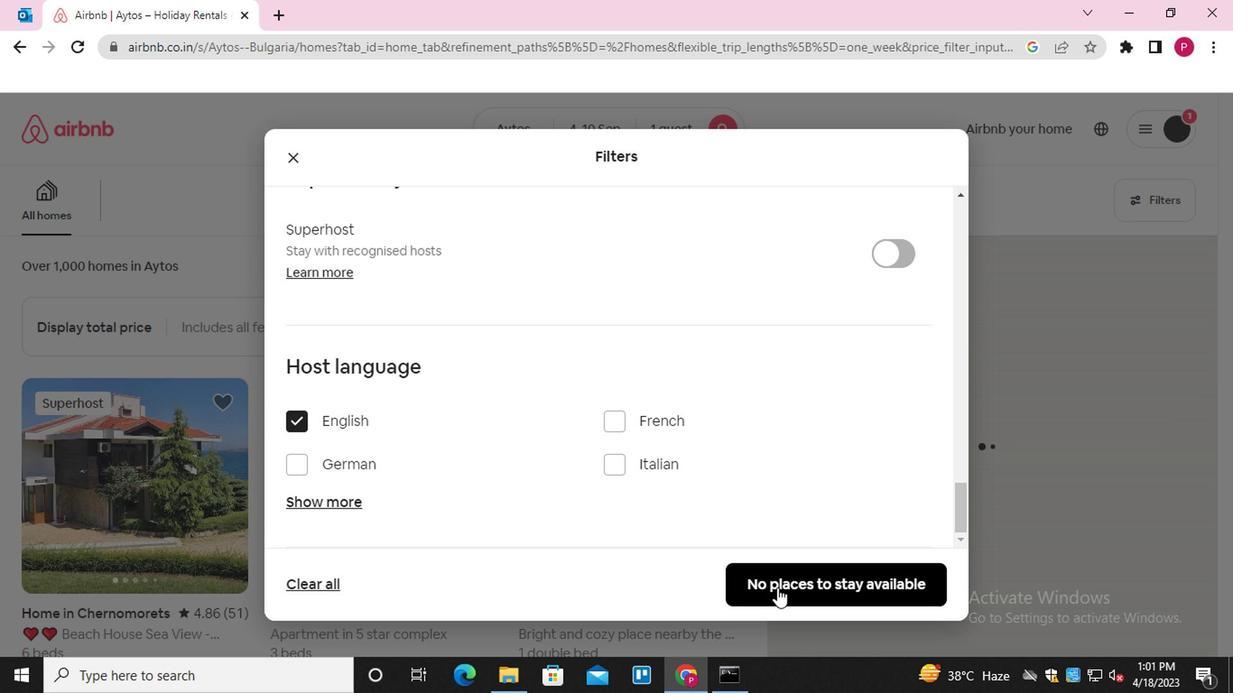 
Action: Mouse moved to (663, 521)
Screenshot: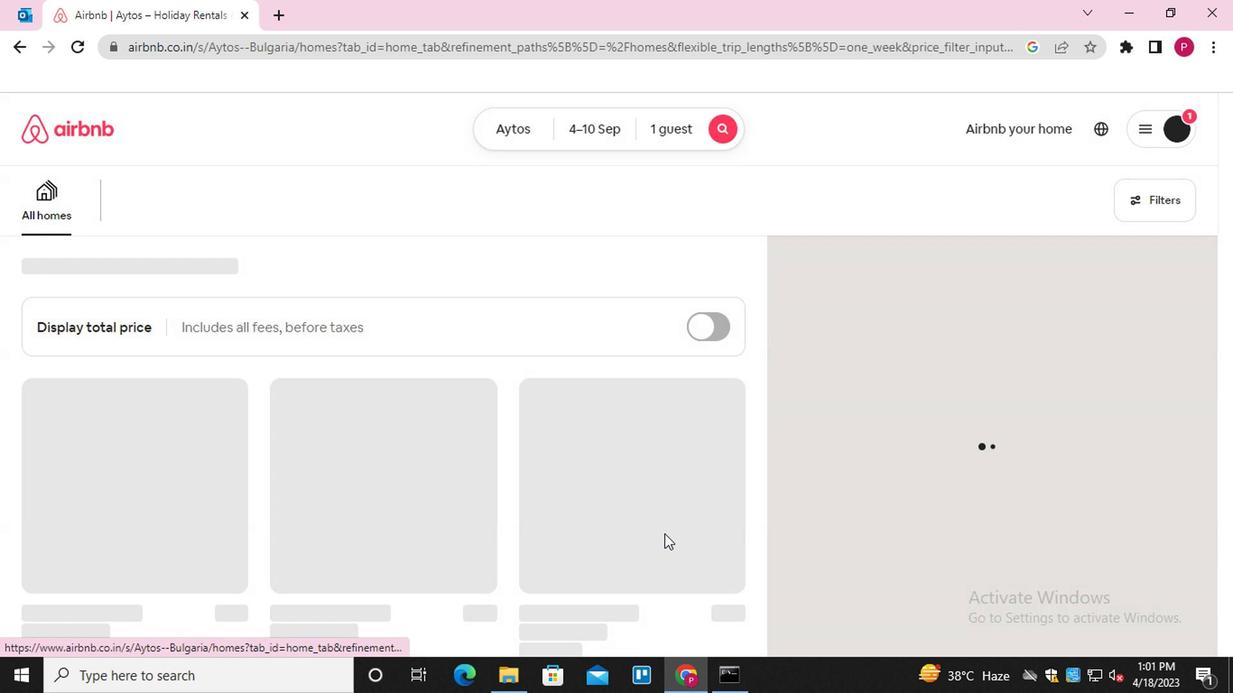 
